 Task: Look for space in Korçë, Albania from 9th June, 2023 to 16th June, 2023 for 2 adults in price range Rs.8000 to Rs.16000. Place can be entire place with 2 bedrooms having 2 beds and 1 bathroom. Property type can be house, flat, hotel. Amenities needed are: heating. Booking option can be shelf check-in. Required host language is English.
Action: Mouse moved to (530, 111)
Screenshot: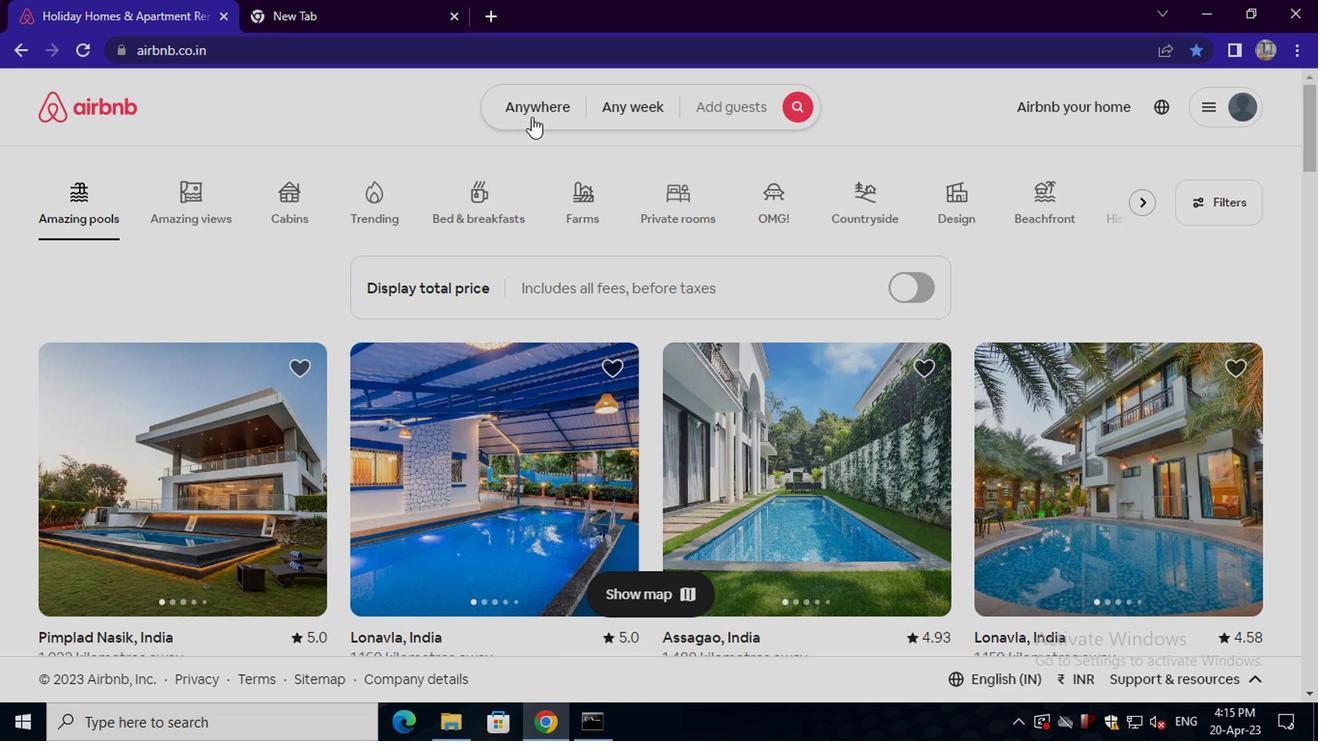 
Action: Mouse pressed left at (530, 111)
Screenshot: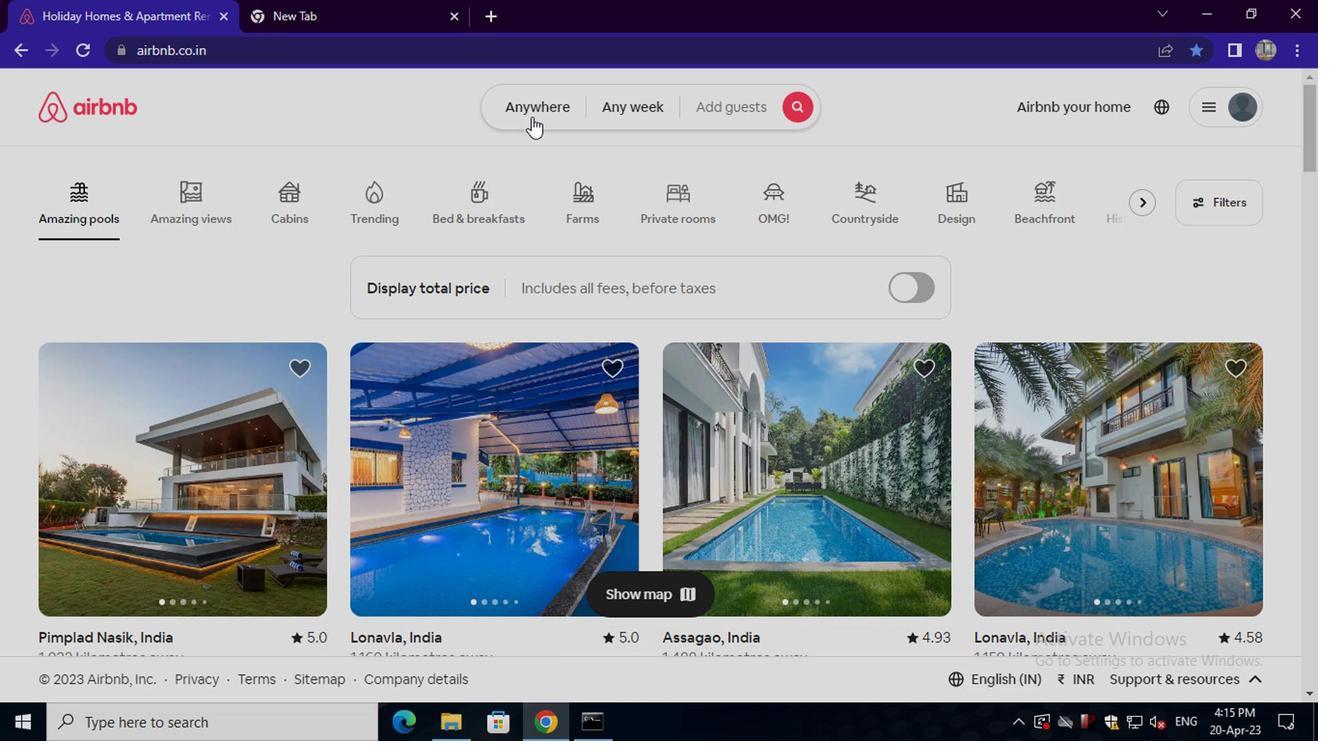 
Action: Mouse moved to (436, 180)
Screenshot: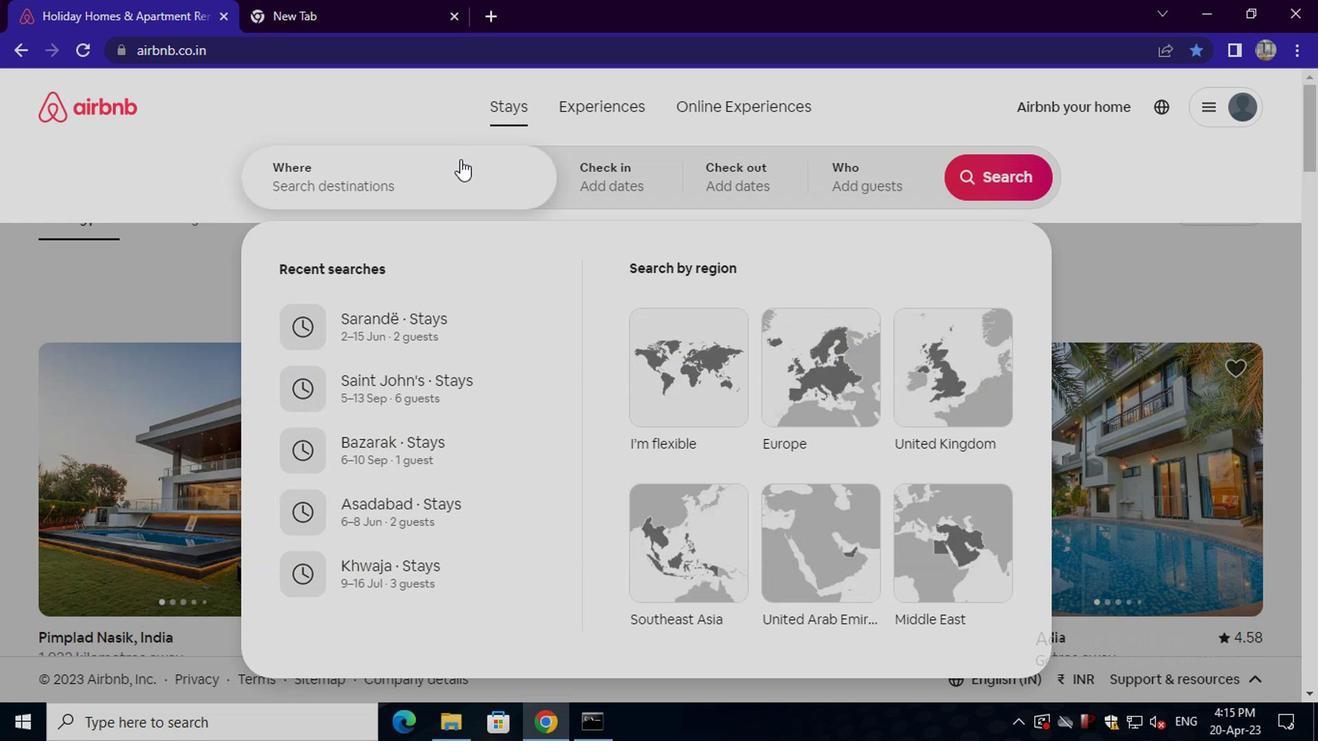 
Action: Mouse pressed left at (436, 180)
Screenshot: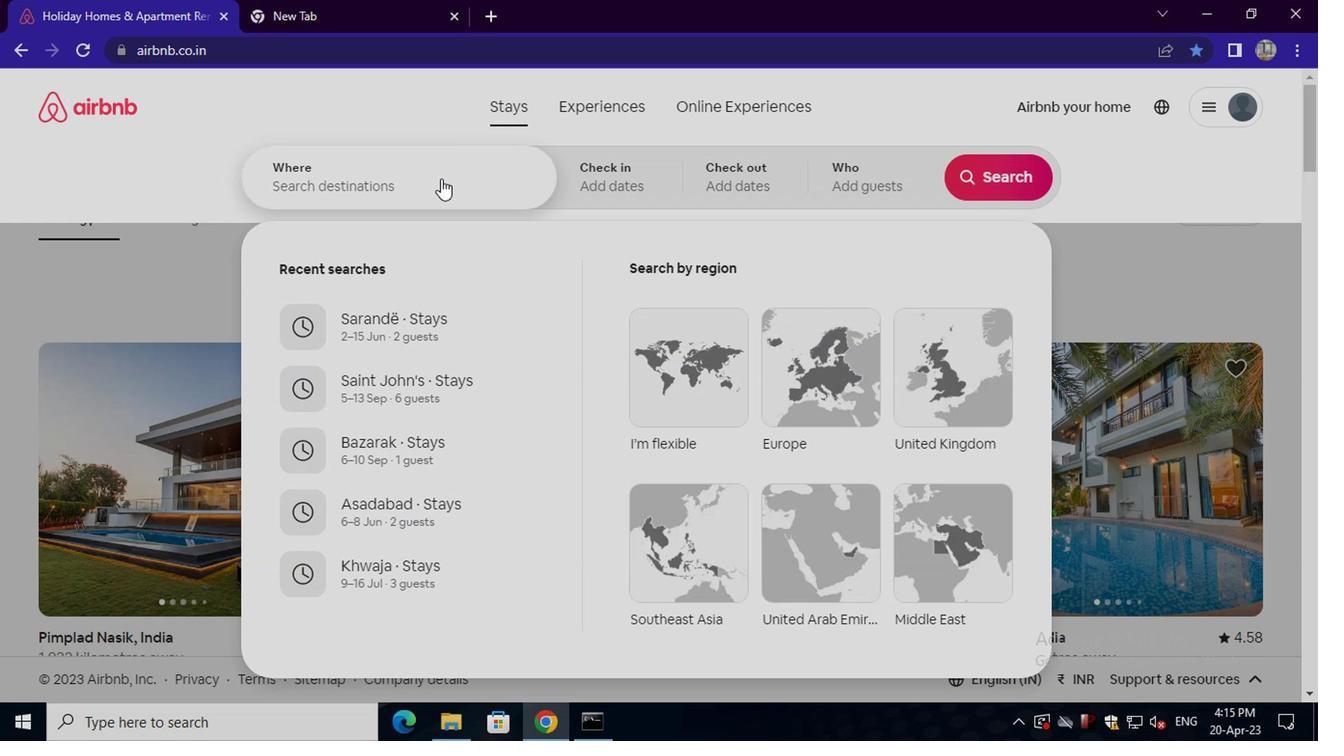 
Action: Key pressed korce
Screenshot: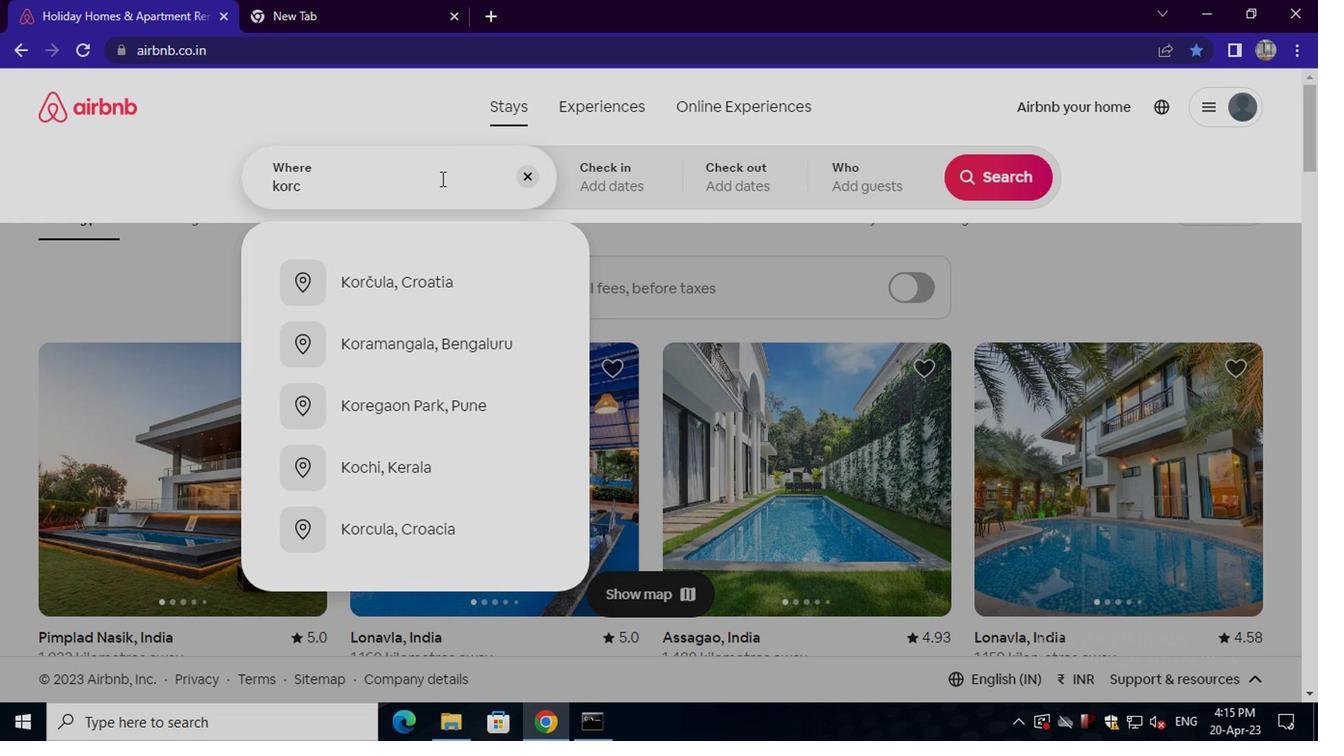 
Action: Mouse moved to (423, 338)
Screenshot: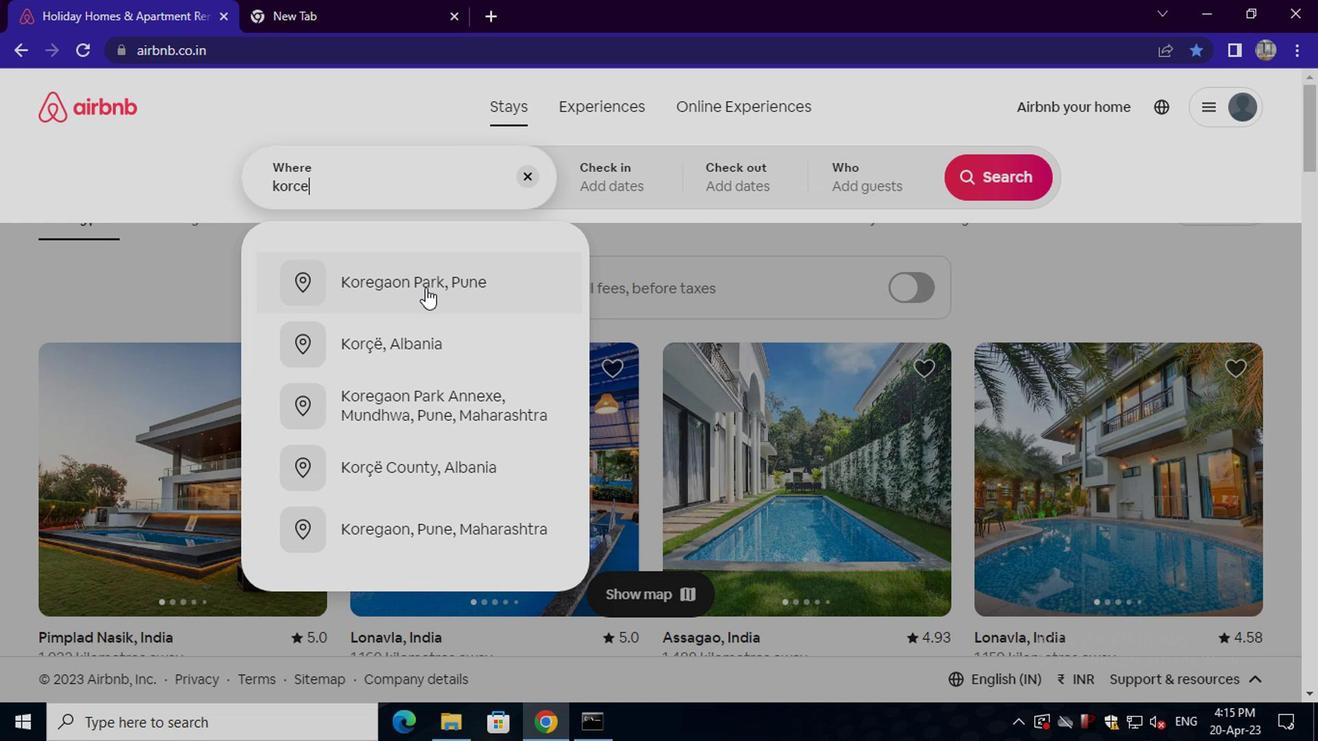 
Action: Mouse pressed left at (423, 338)
Screenshot: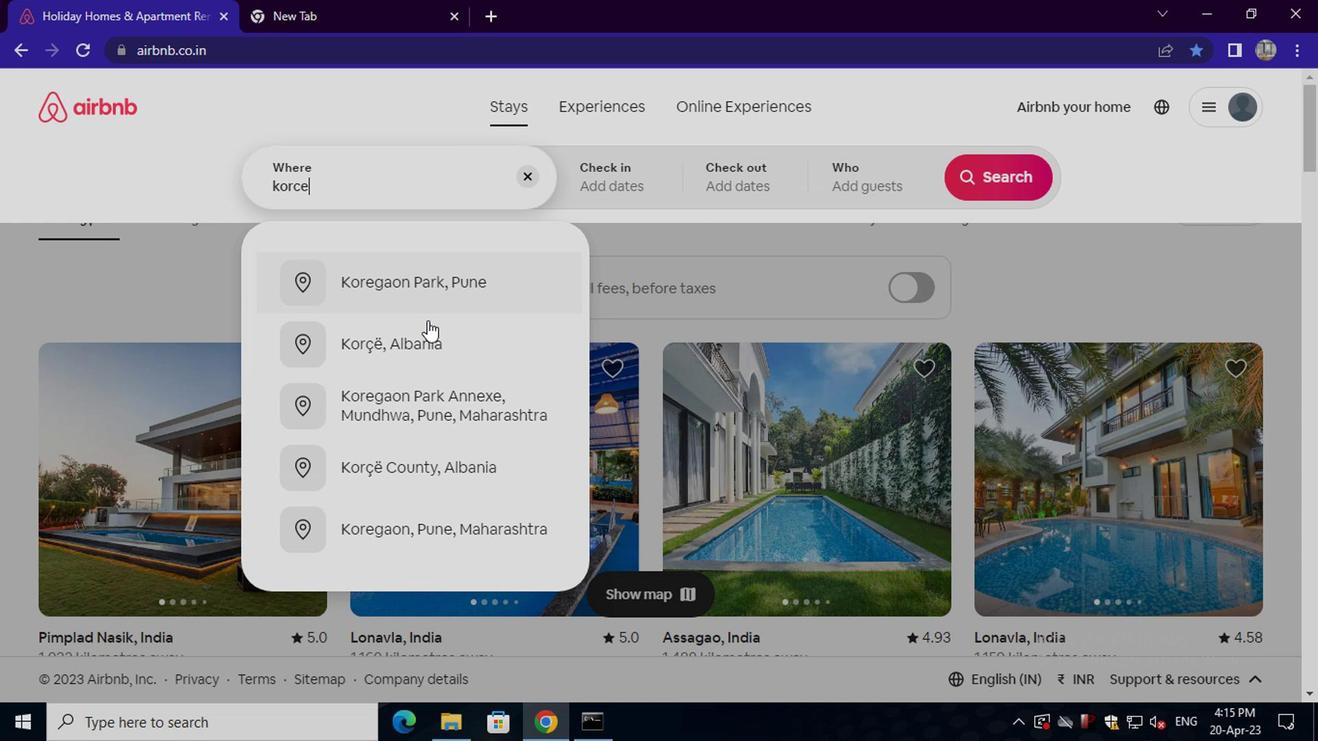 
Action: Mouse moved to (983, 332)
Screenshot: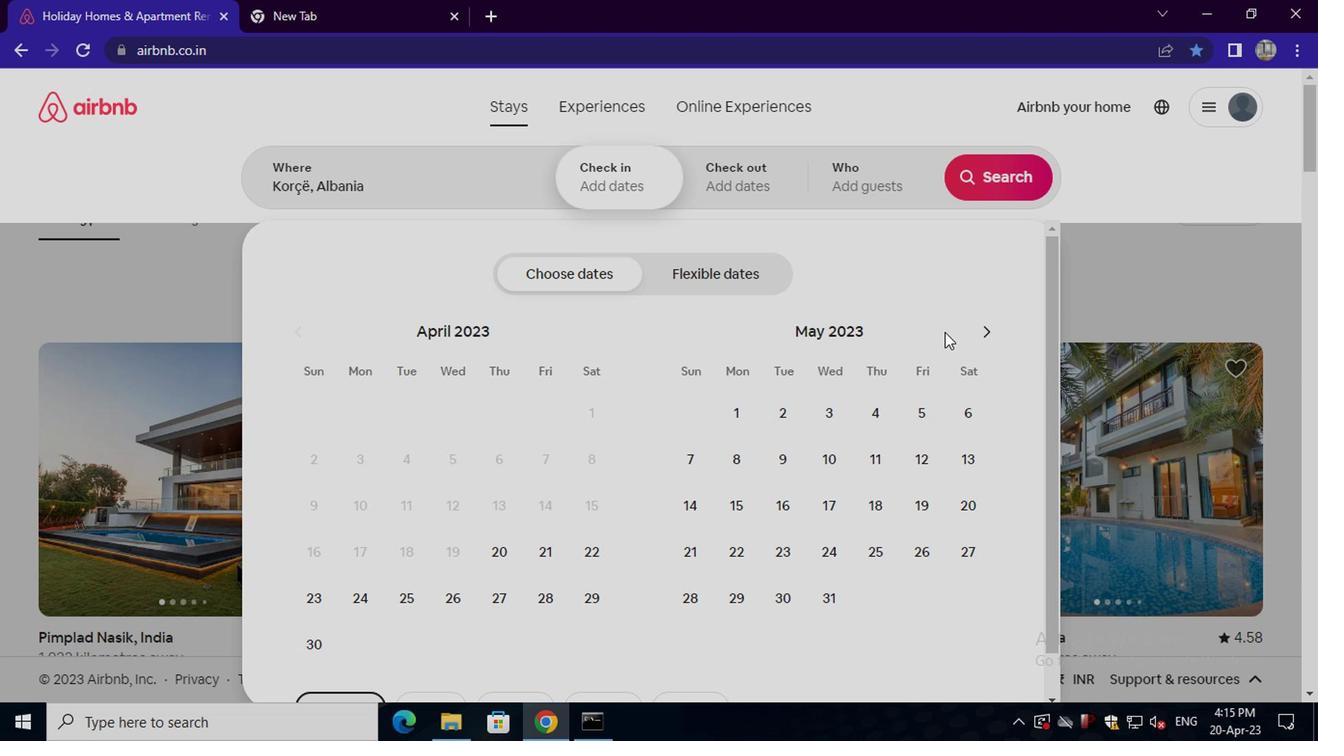
Action: Mouse pressed left at (983, 332)
Screenshot: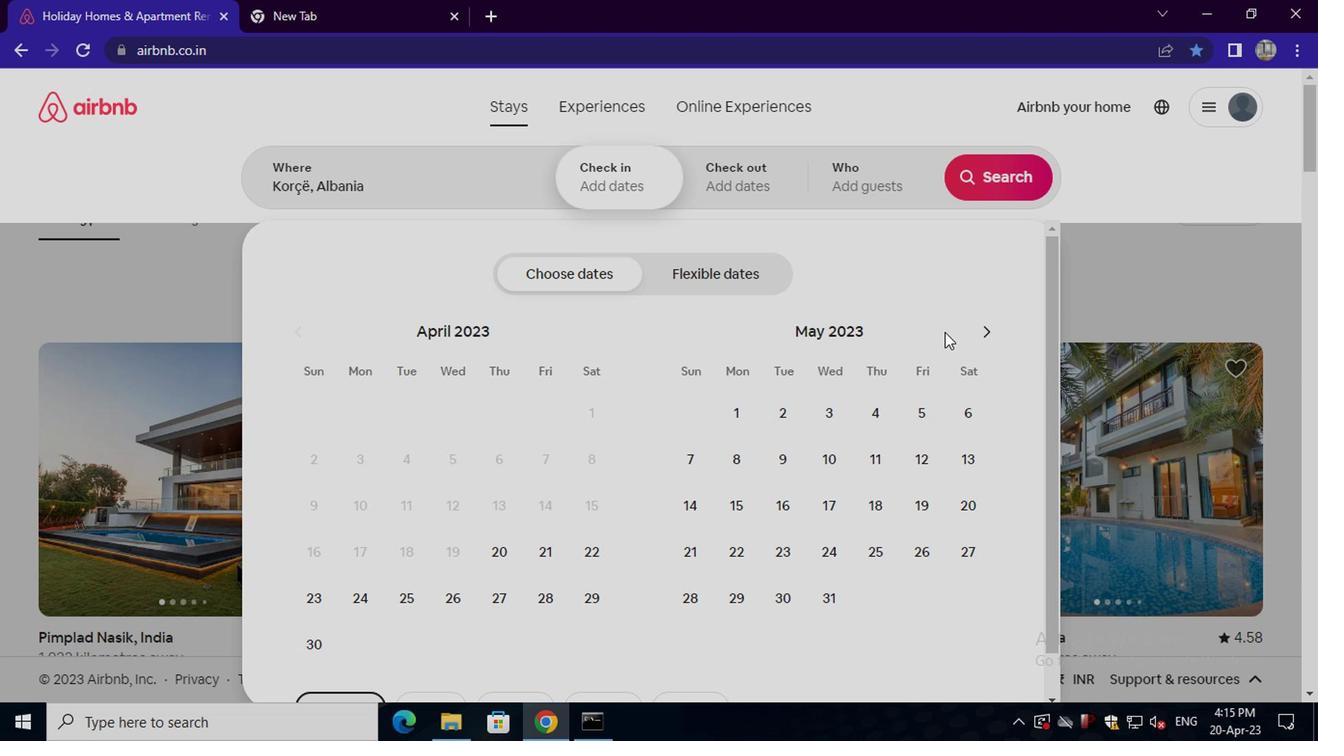 
Action: Mouse pressed left at (983, 332)
Screenshot: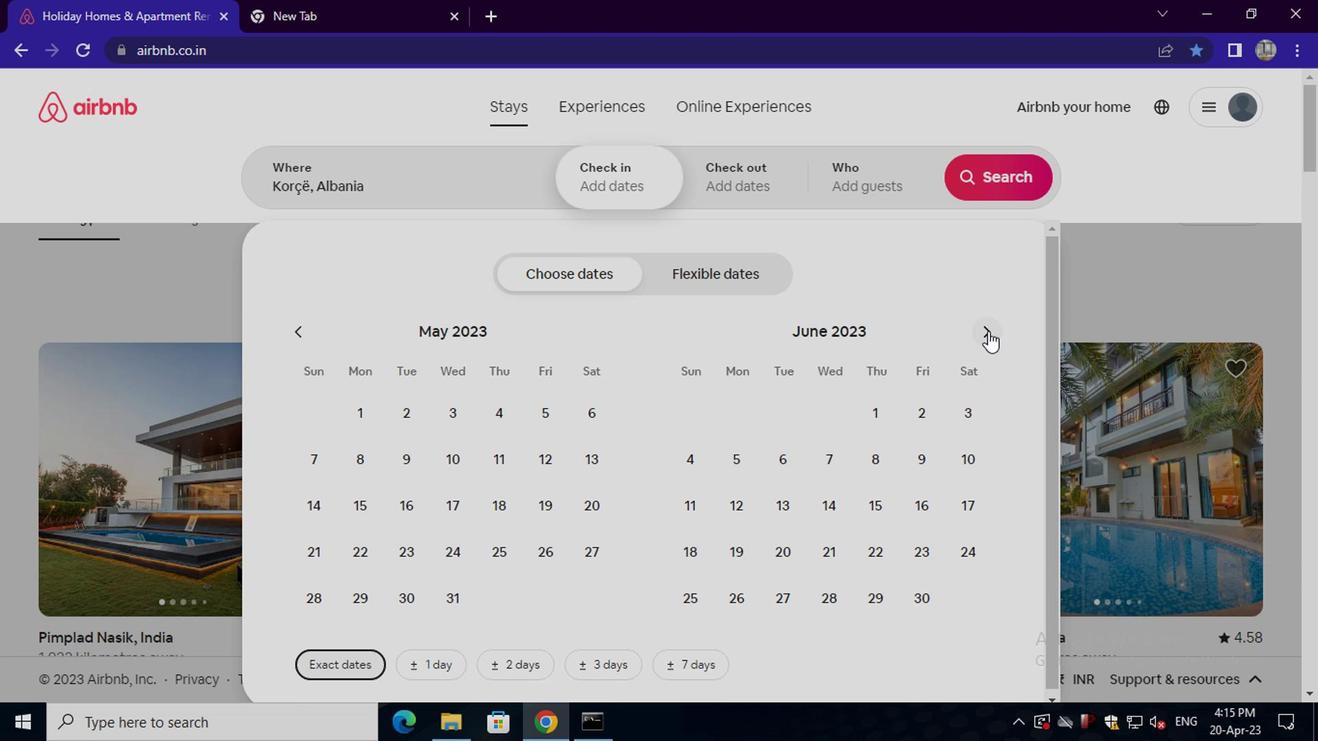 
Action: Mouse moved to (534, 459)
Screenshot: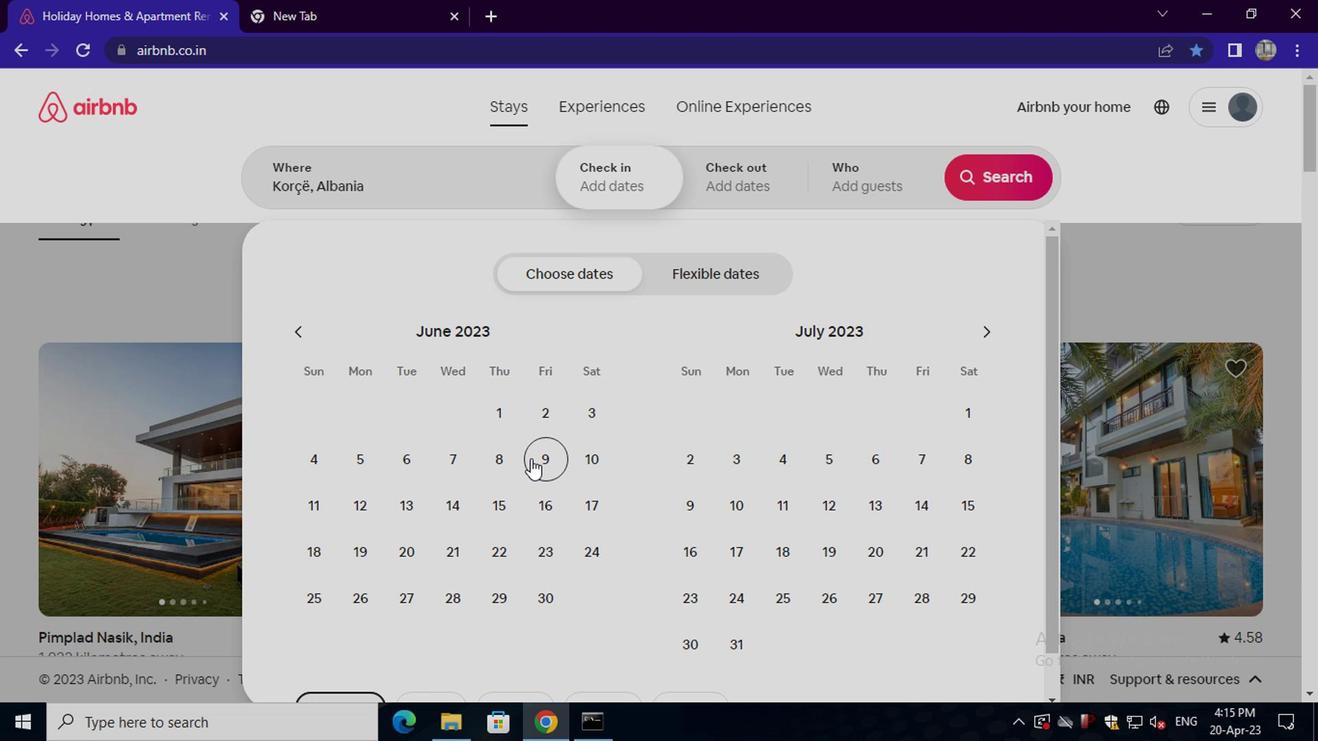 
Action: Mouse pressed left at (534, 459)
Screenshot: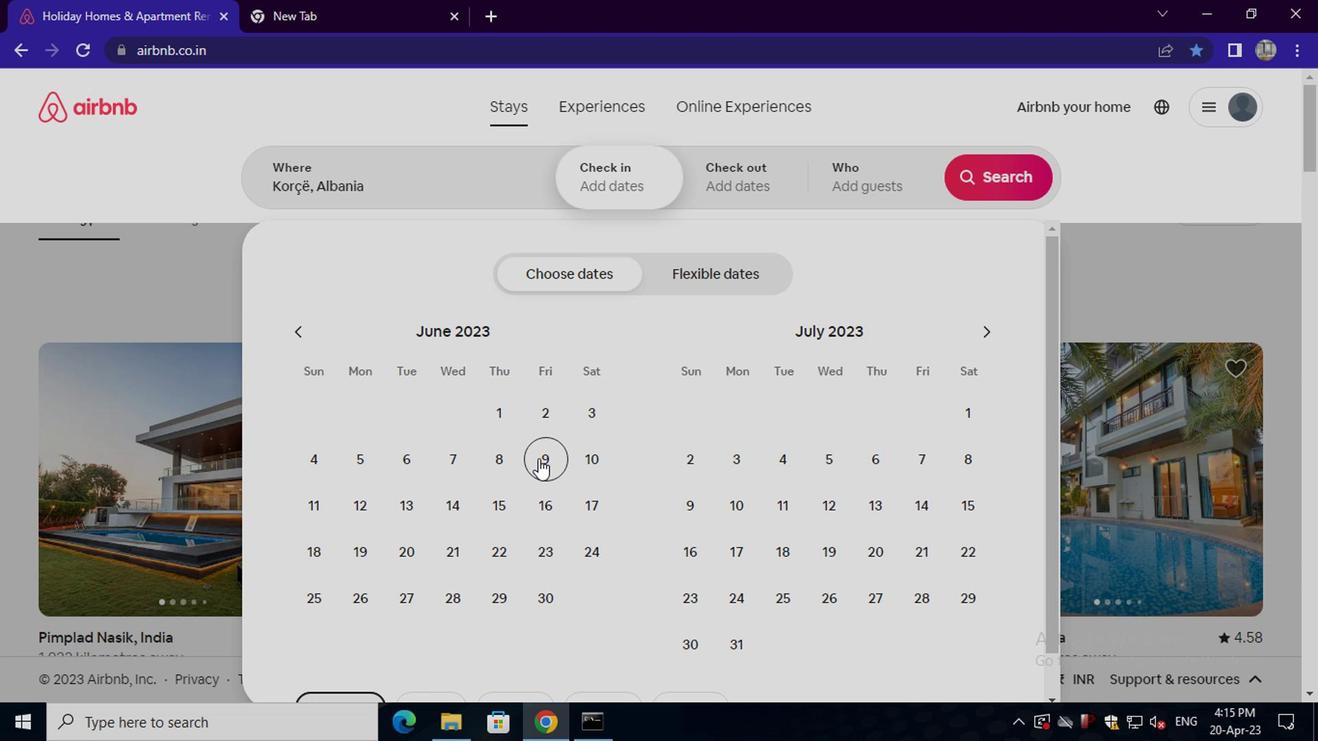
Action: Mouse moved to (532, 506)
Screenshot: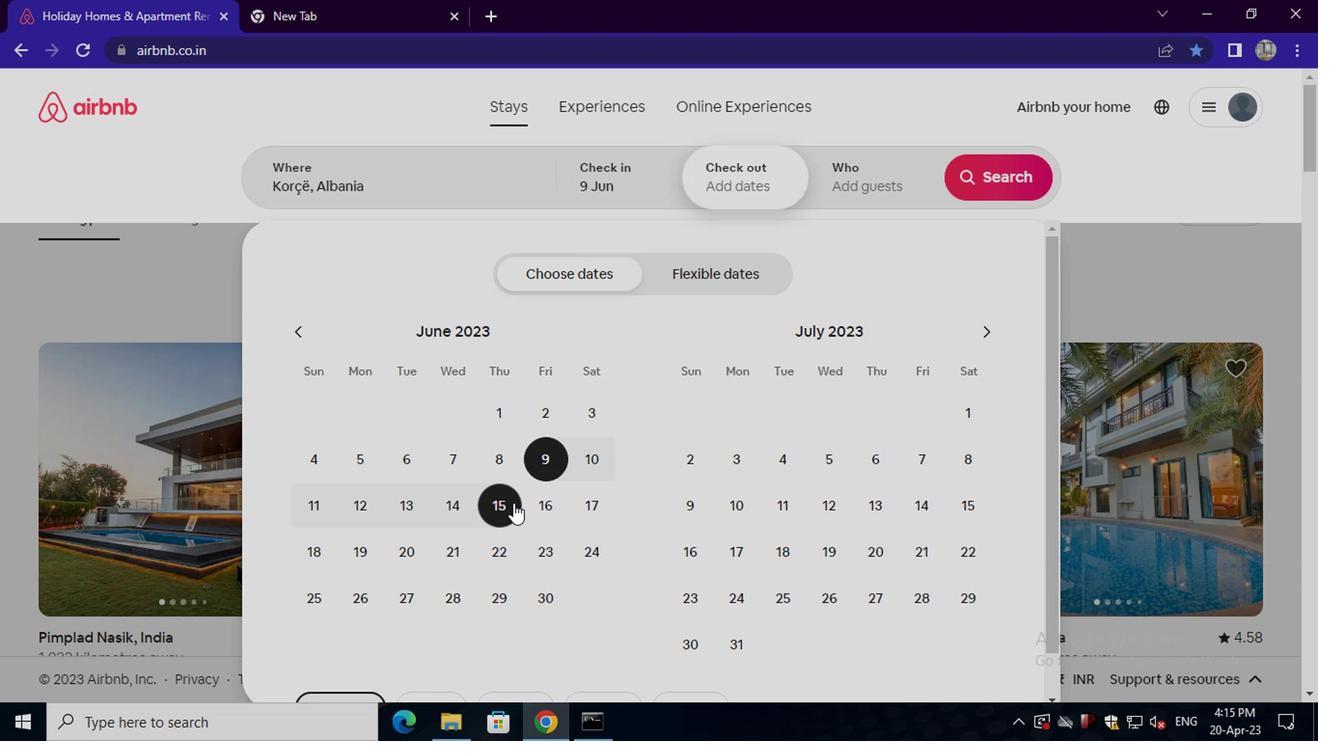 
Action: Mouse pressed left at (532, 506)
Screenshot: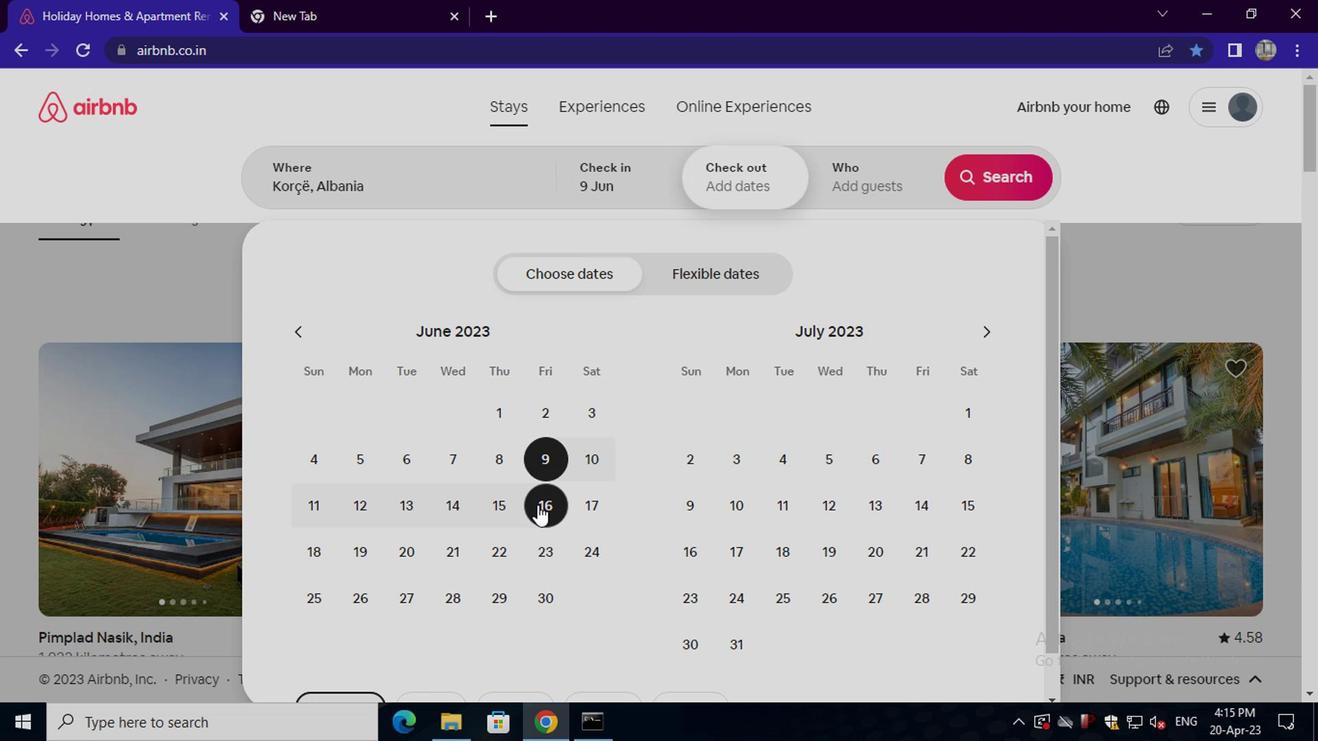 
Action: Mouse moved to (887, 179)
Screenshot: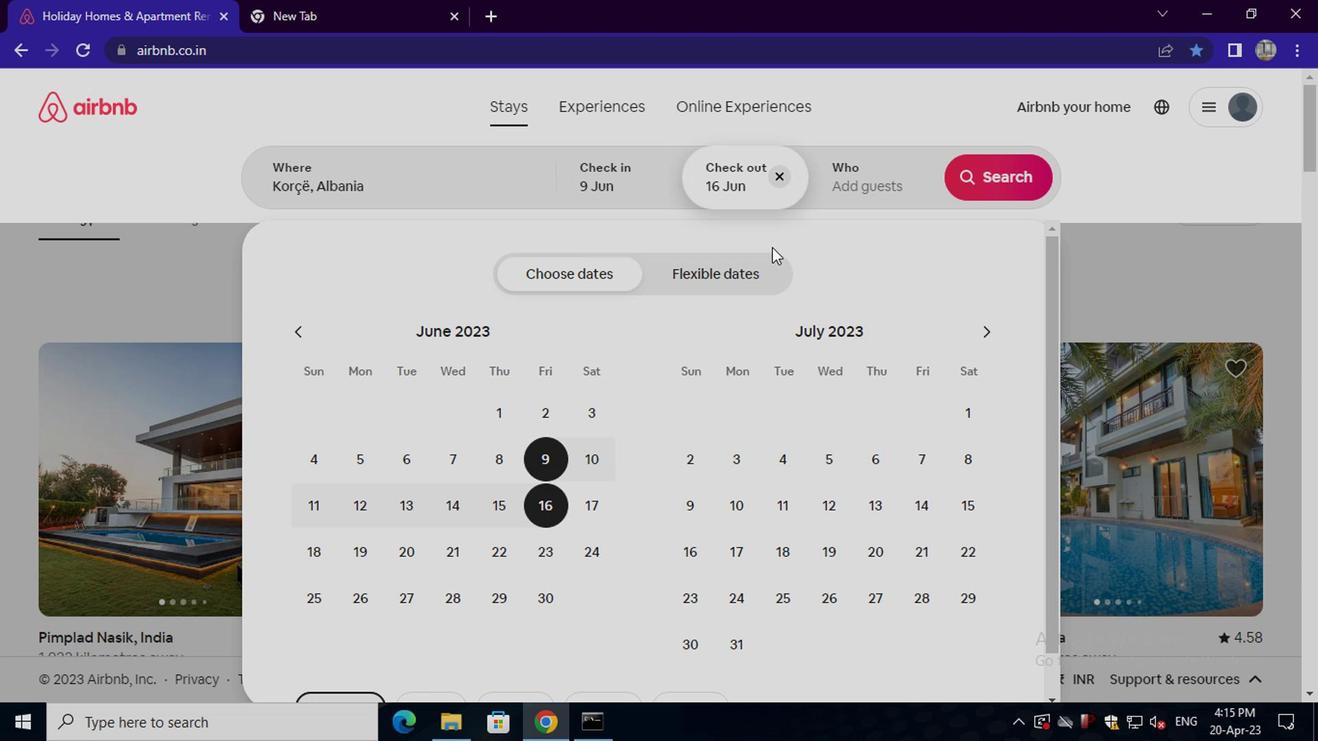 
Action: Mouse pressed left at (887, 179)
Screenshot: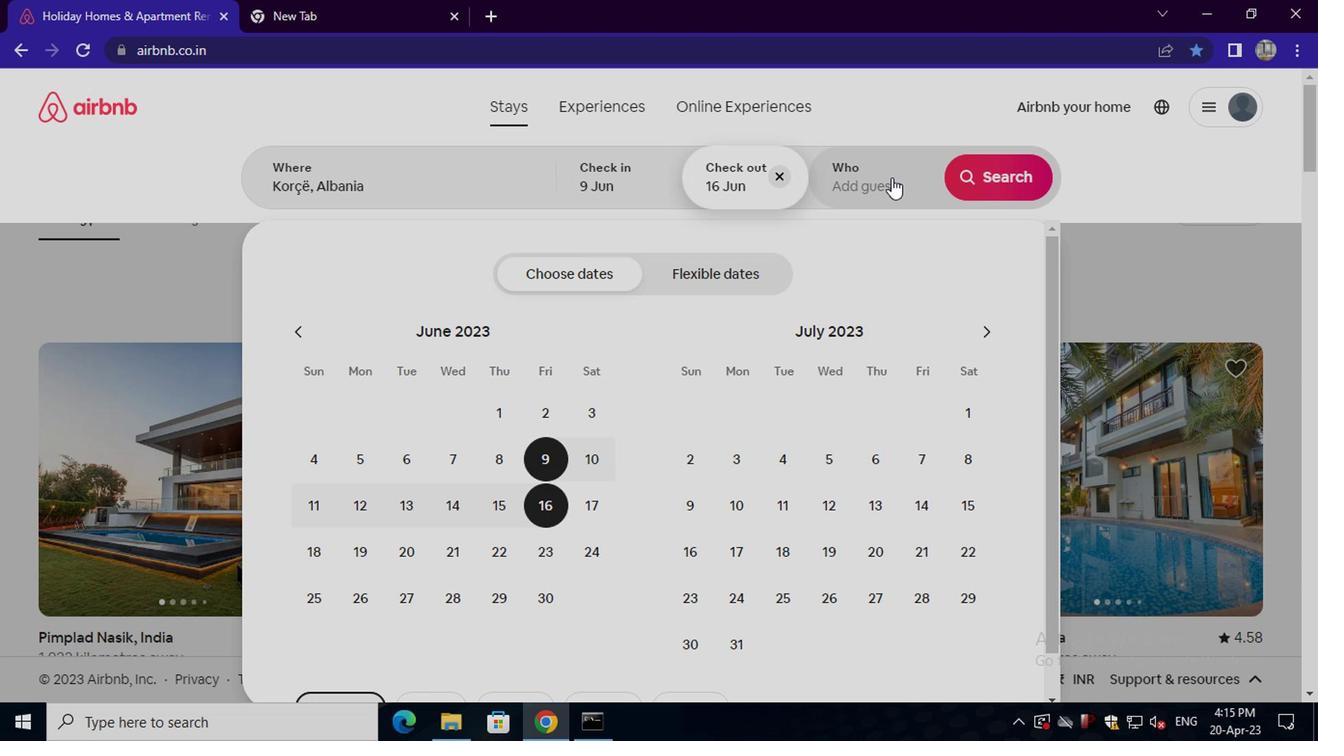
Action: Mouse moved to (1008, 283)
Screenshot: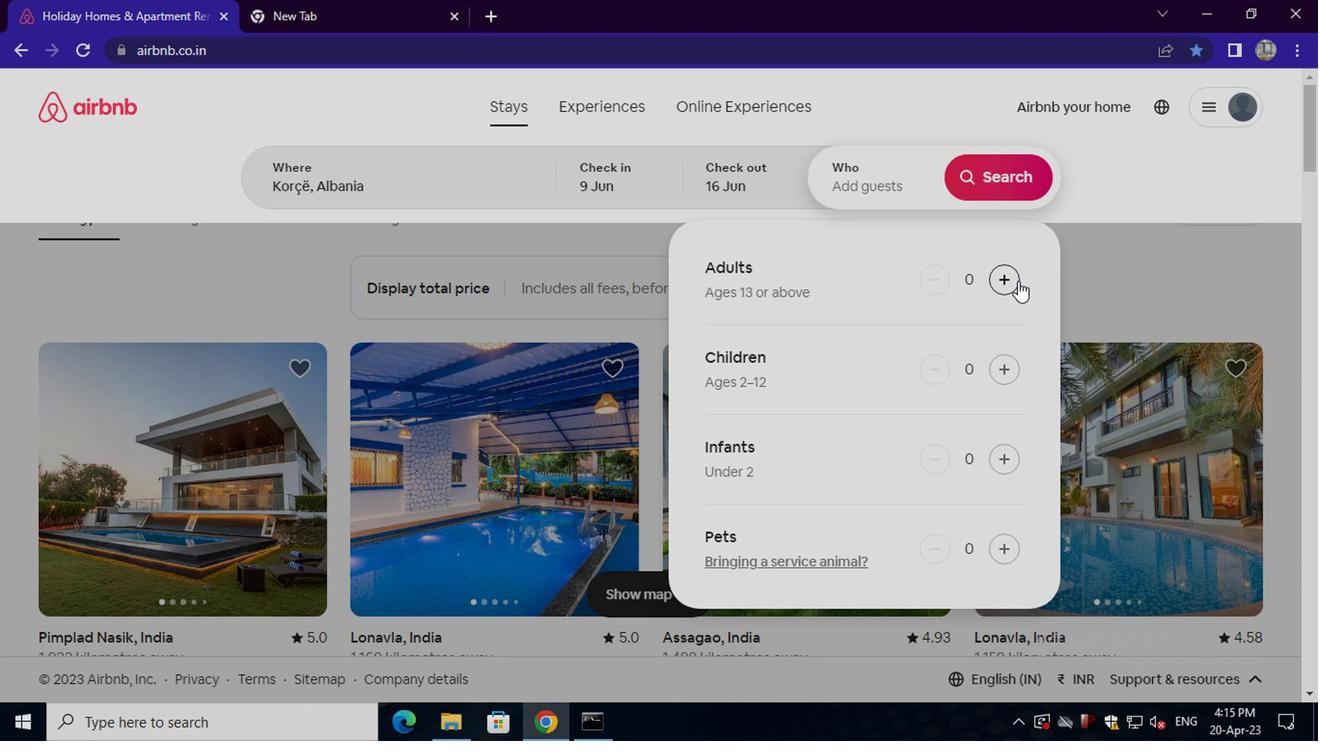 
Action: Mouse pressed left at (1008, 283)
Screenshot: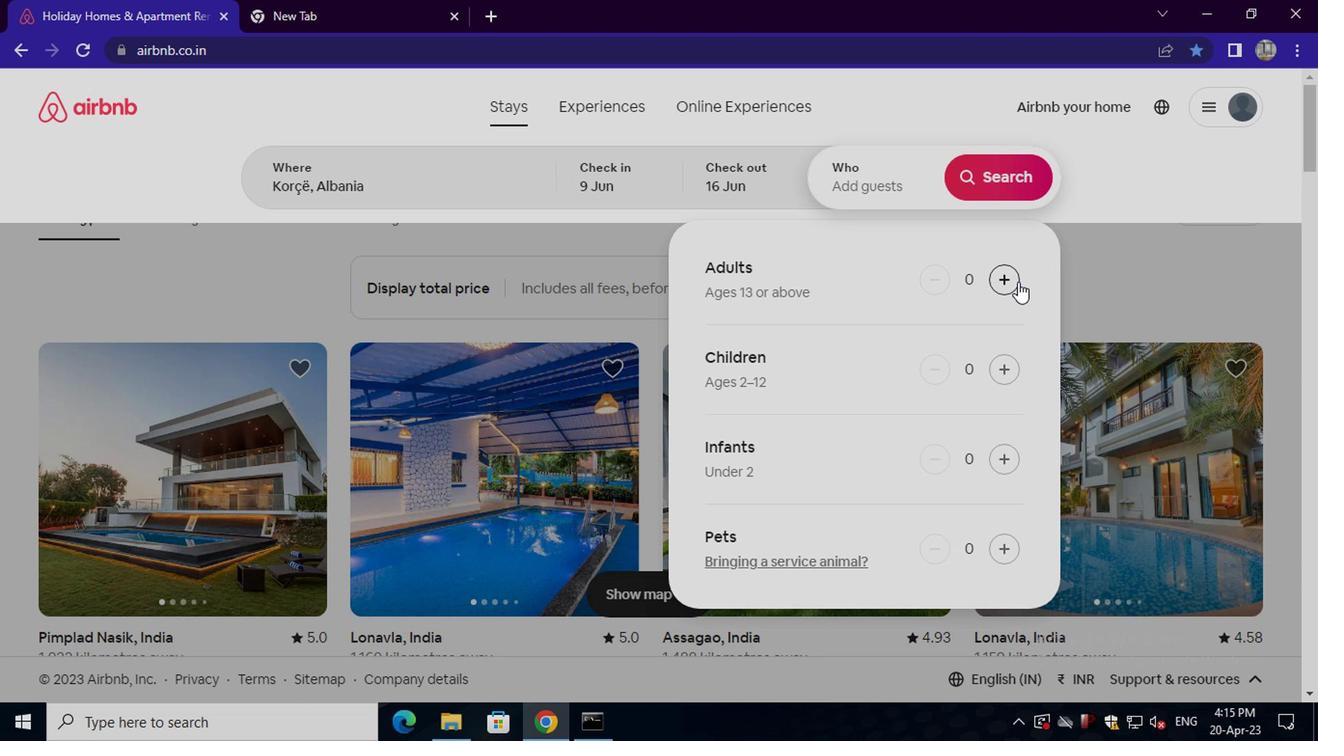 
Action: Mouse pressed left at (1008, 283)
Screenshot: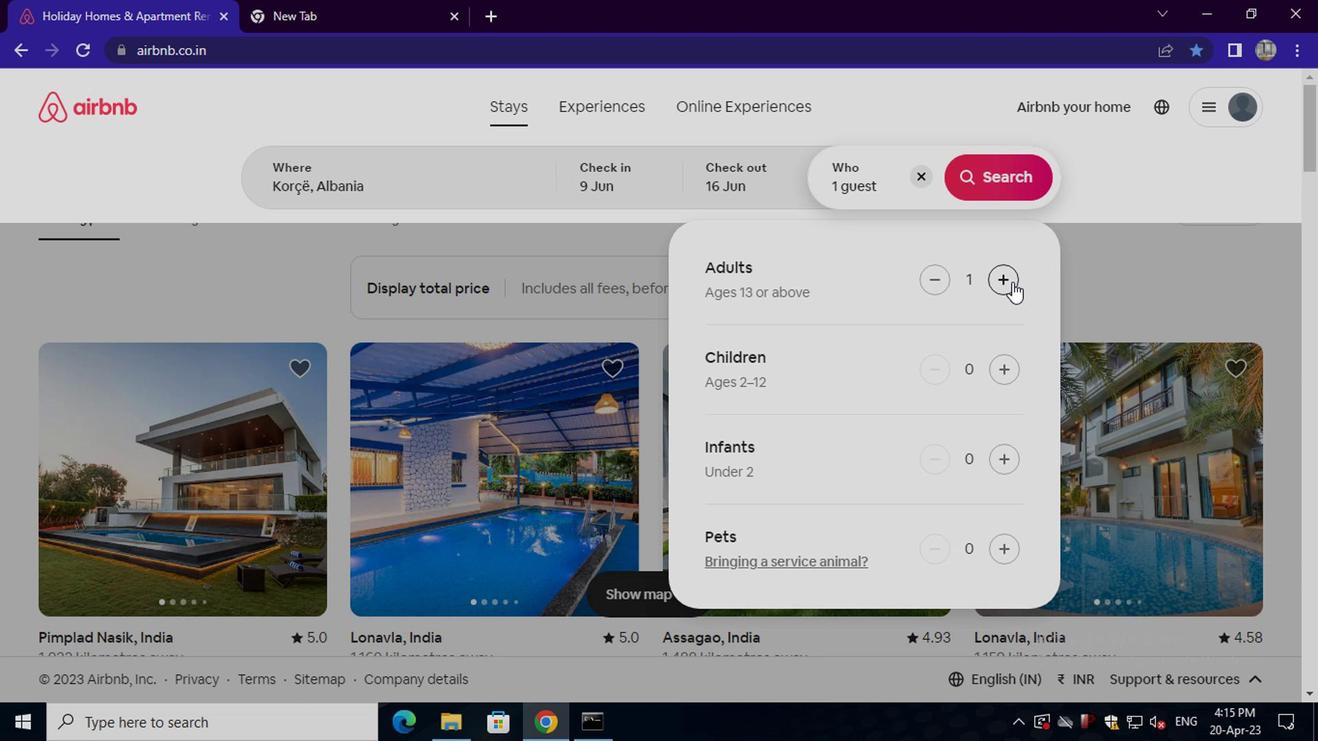 
Action: Mouse moved to (1017, 184)
Screenshot: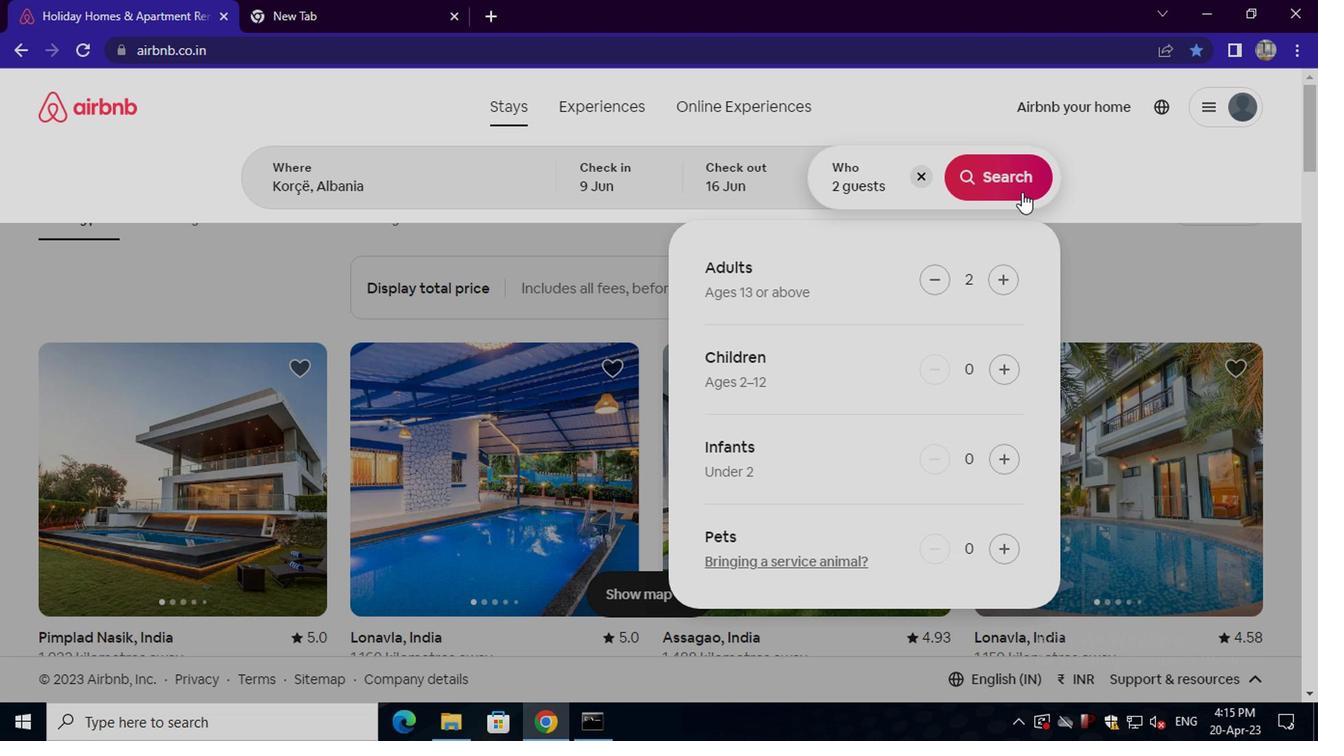 
Action: Mouse pressed left at (1017, 184)
Screenshot: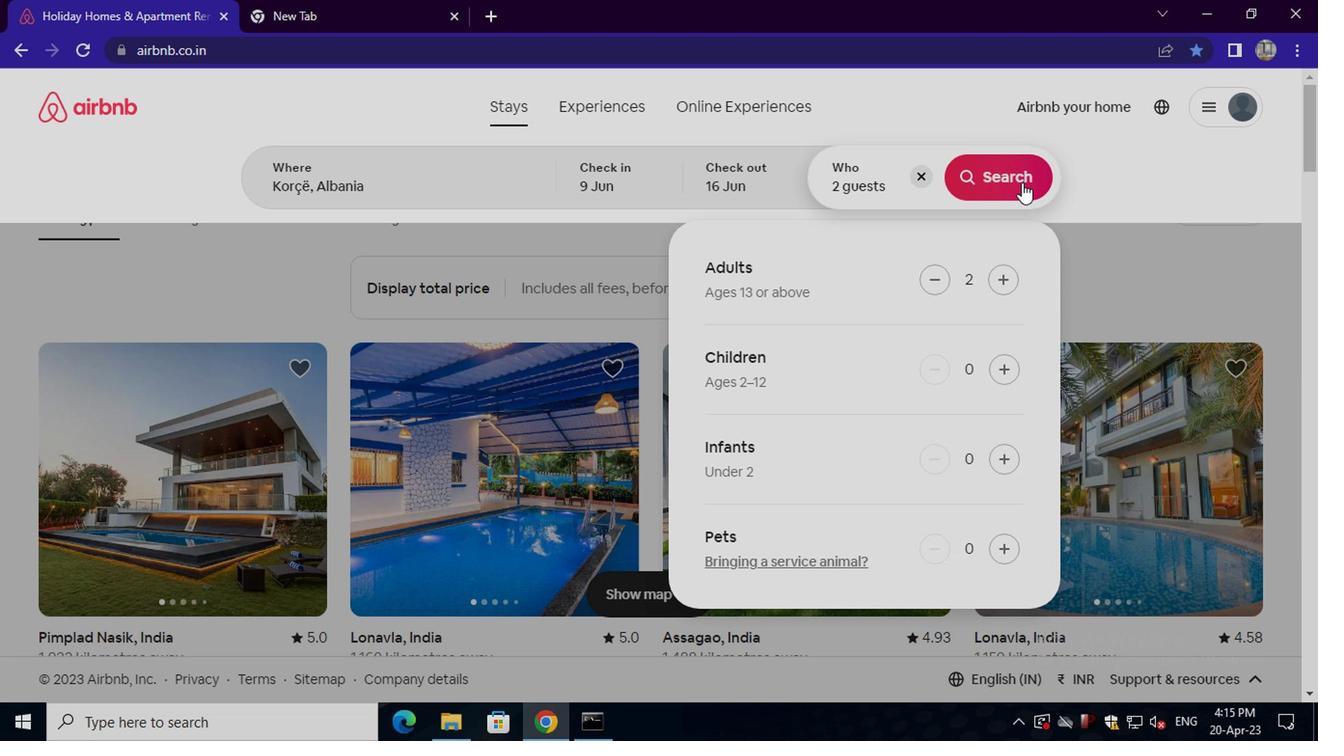 
Action: Mouse moved to (1225, 188)
Screenshot: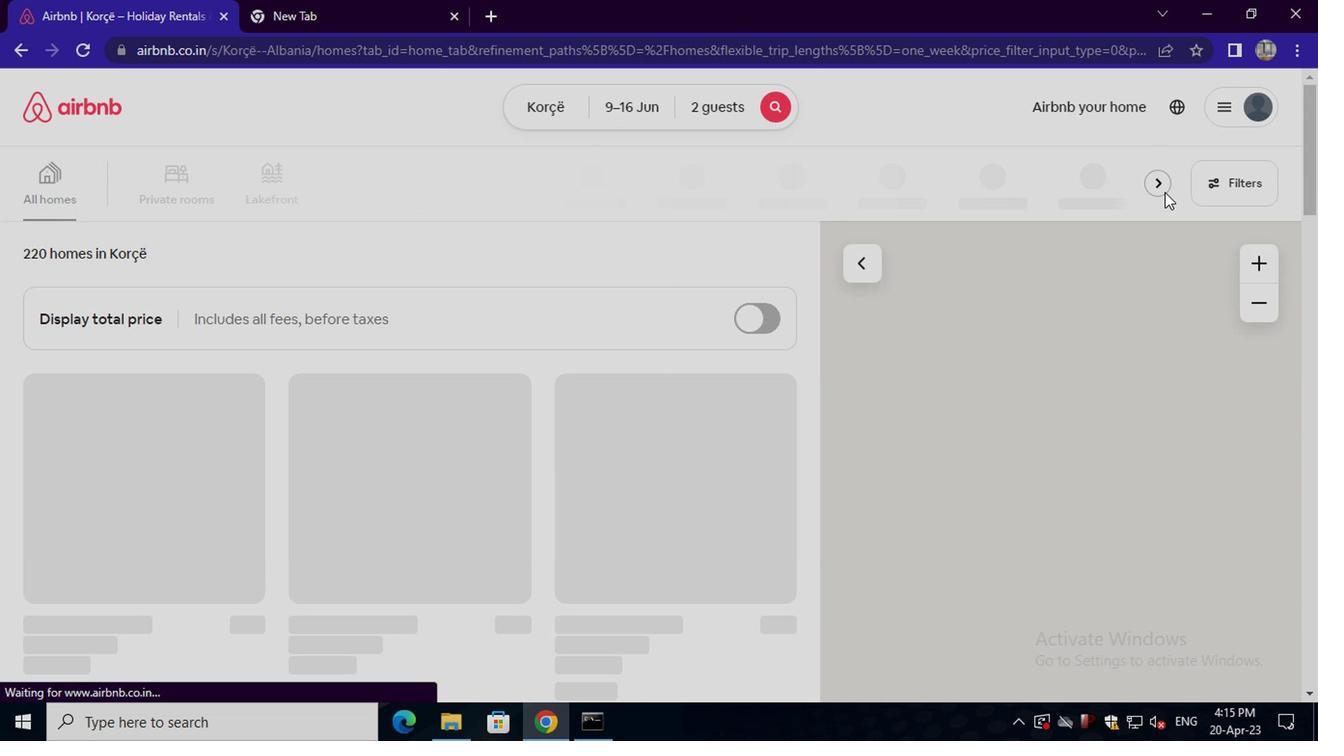 
Action: Mouse pressed left at (1225, 188)
Screenshot: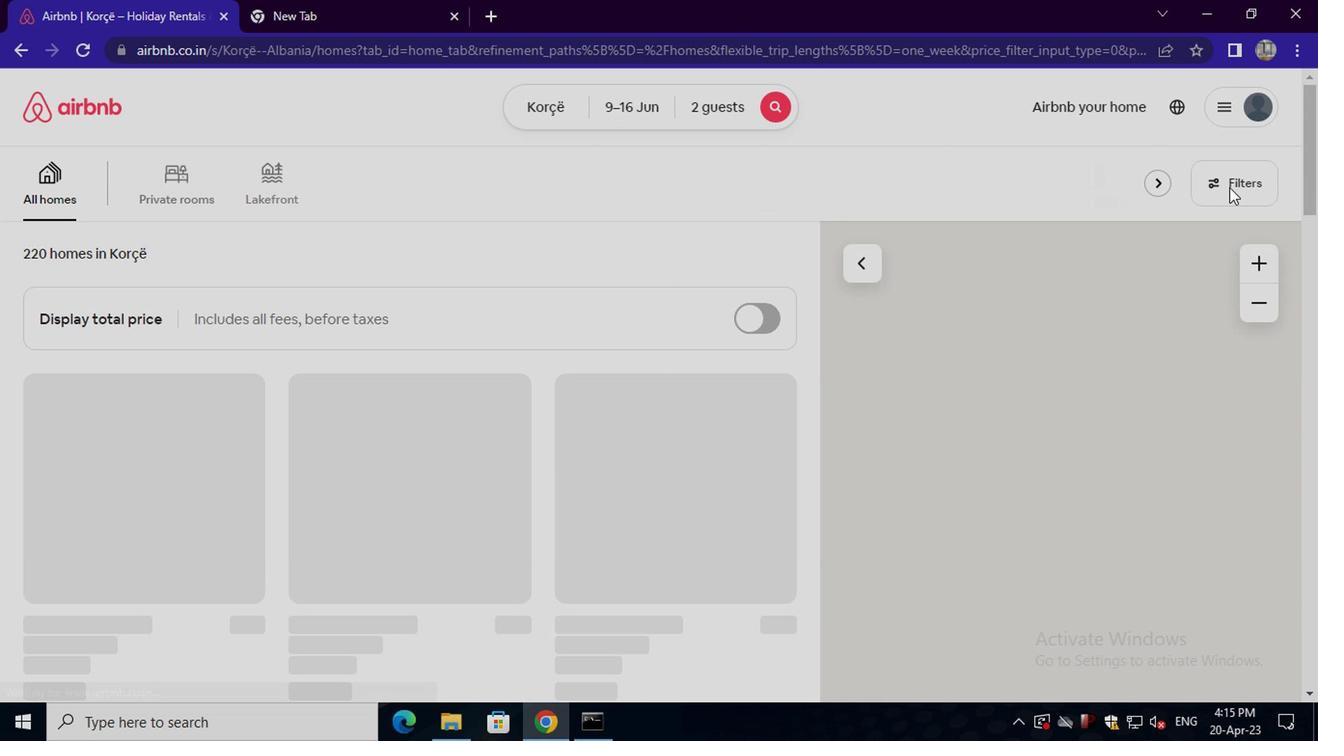 
Action: Mouse moved to (435, 429)
Screenshot: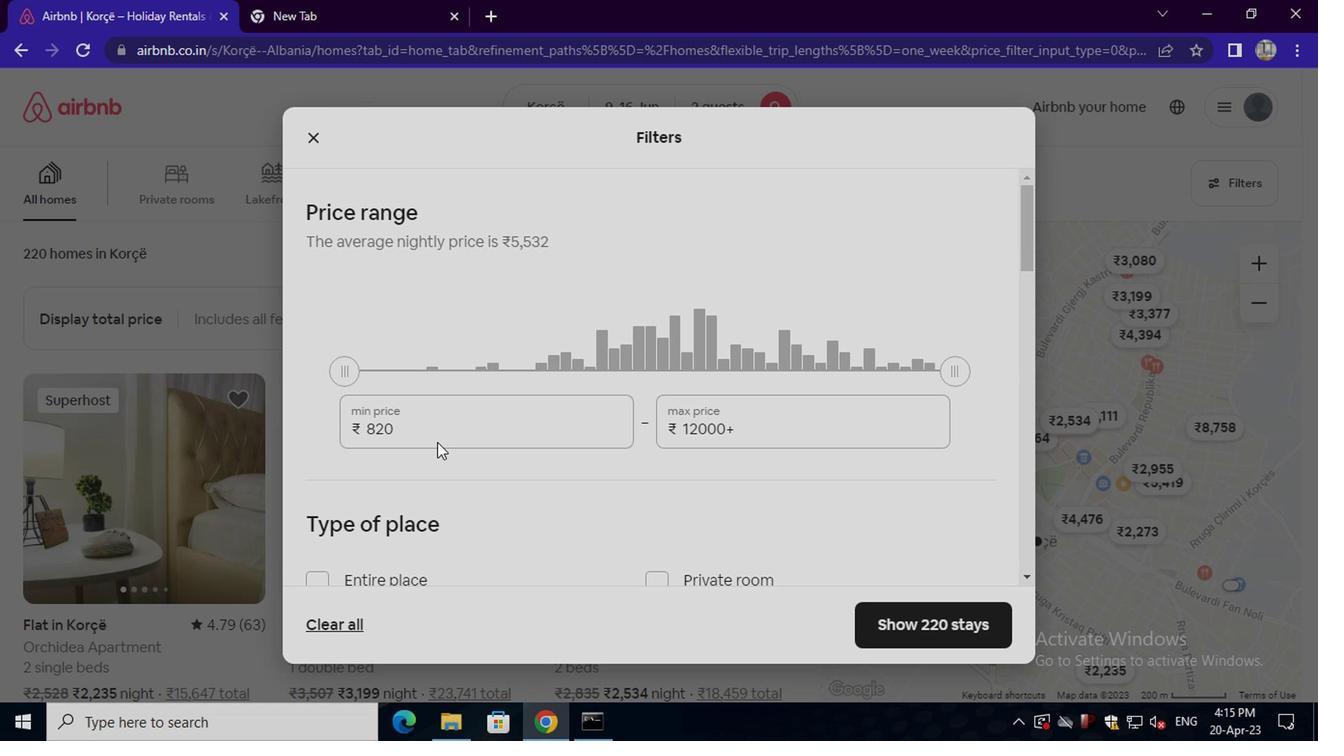 
Action: Mouse pressed left at (435, 429)
Screenshot: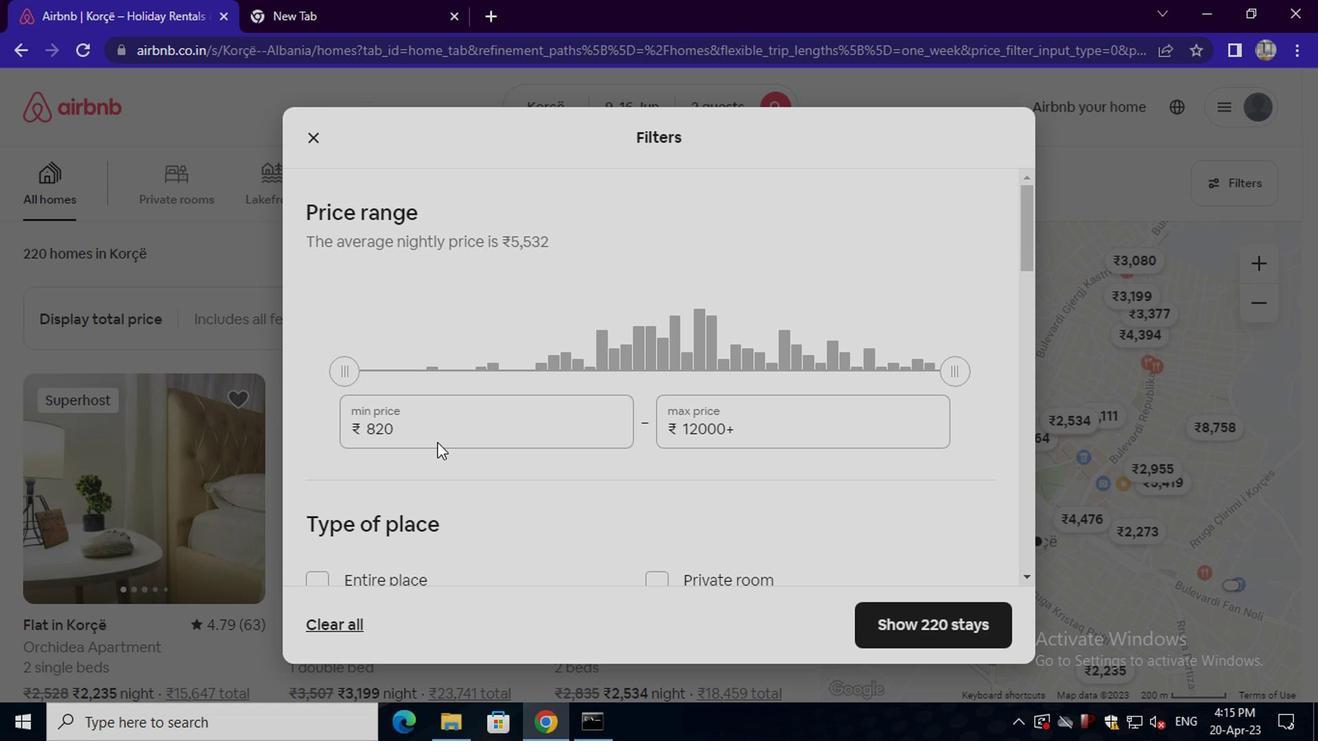 
Action: Key pressed <Key.backspace><Key.backspace><Key.backspace><Key.backspace>
Screenshot: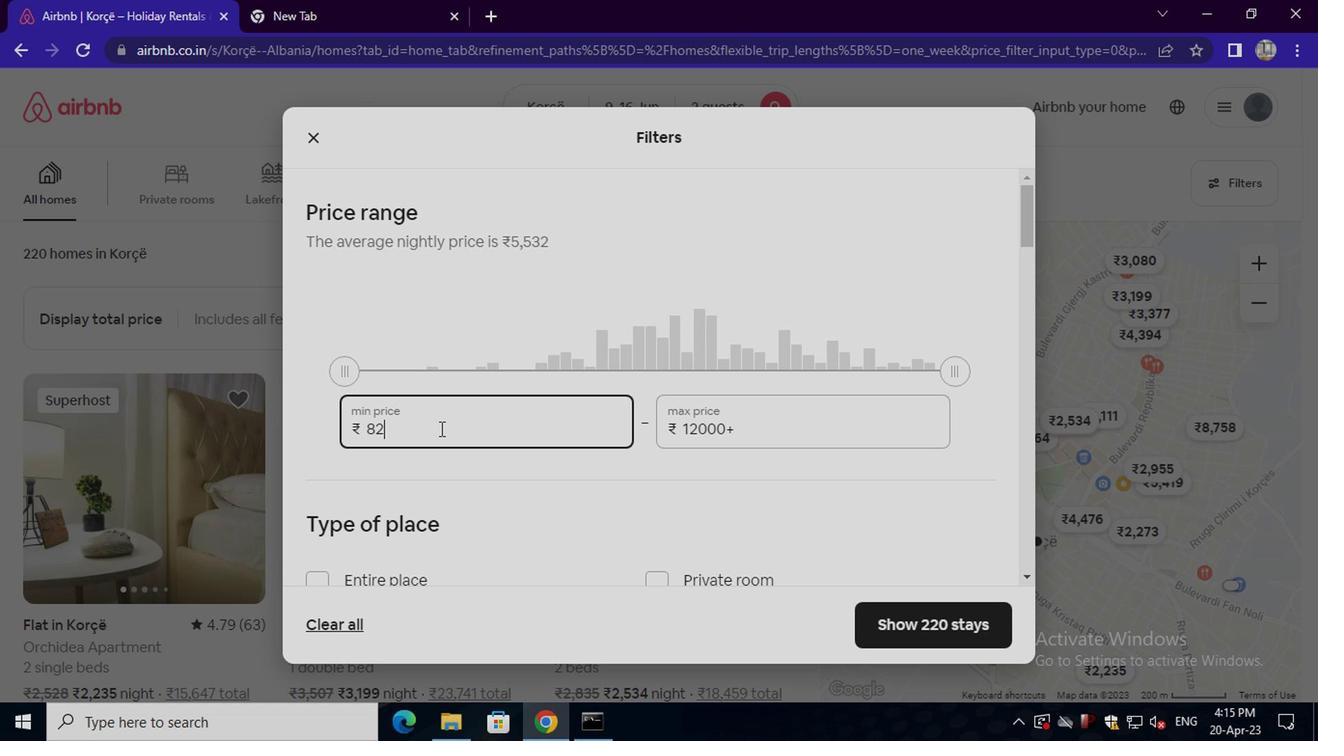 
Action: Mouse moved to (436, 429)
Screenshot: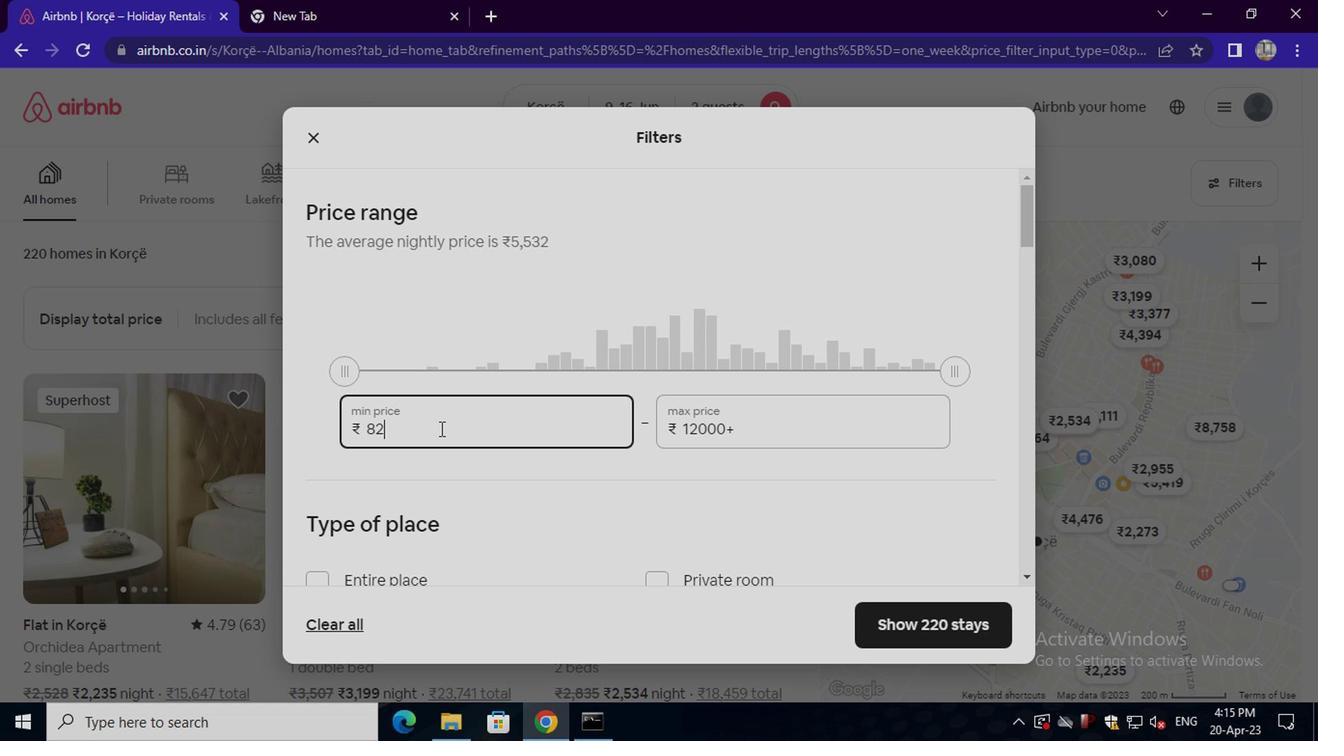 
Action: Key pressed <Key.backspace><Key.backspace><Key.backspace><Key.backspace><Key.backspace><Key.backspace><Key.backspace>8000
Screenshot: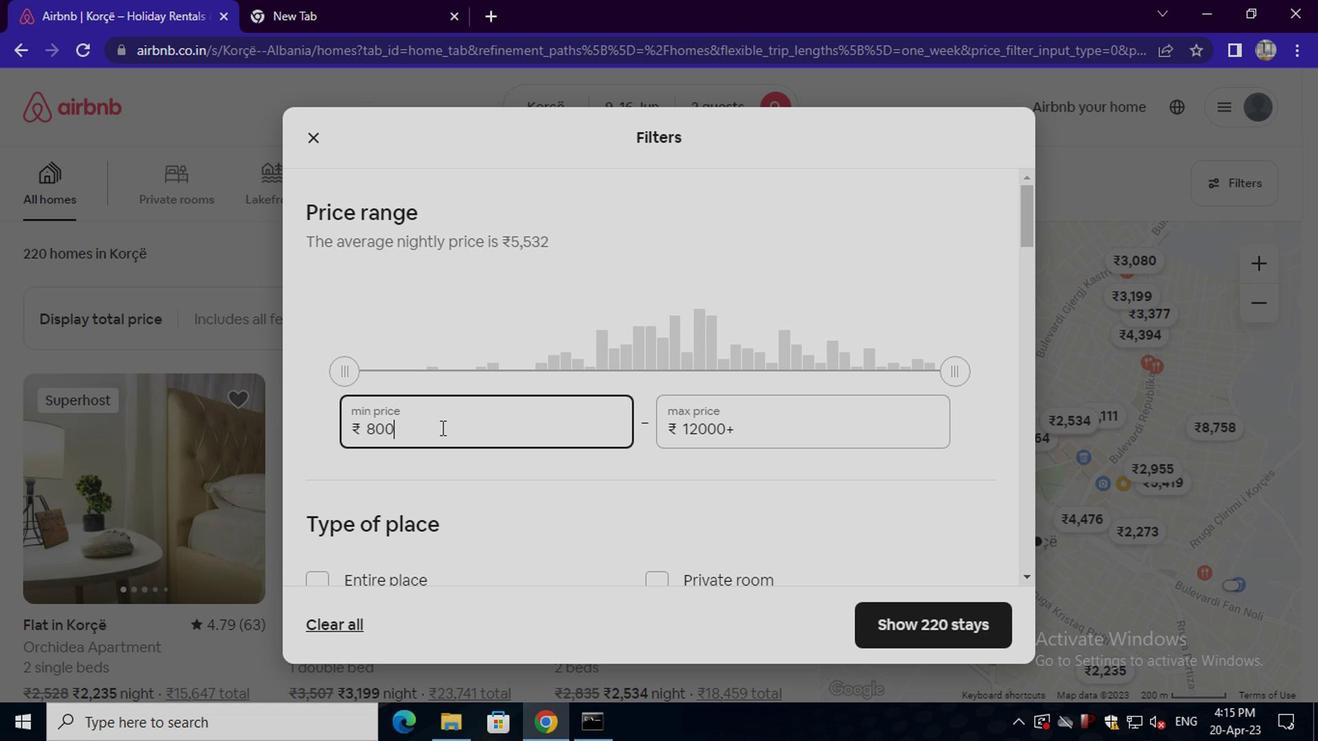 
Action: Mouse moved to (744, 431)
Screenshot: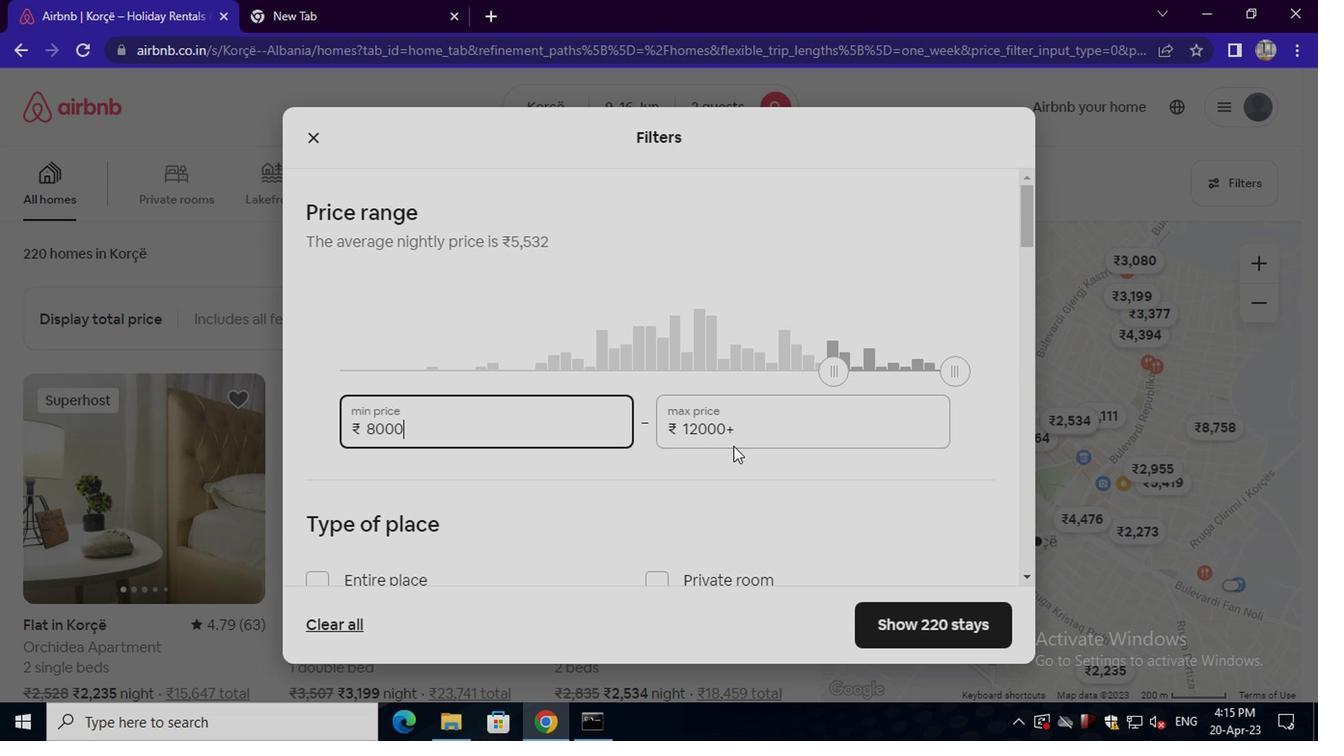 
Action: Mouse pressed left at (744, 431)
Screenshot: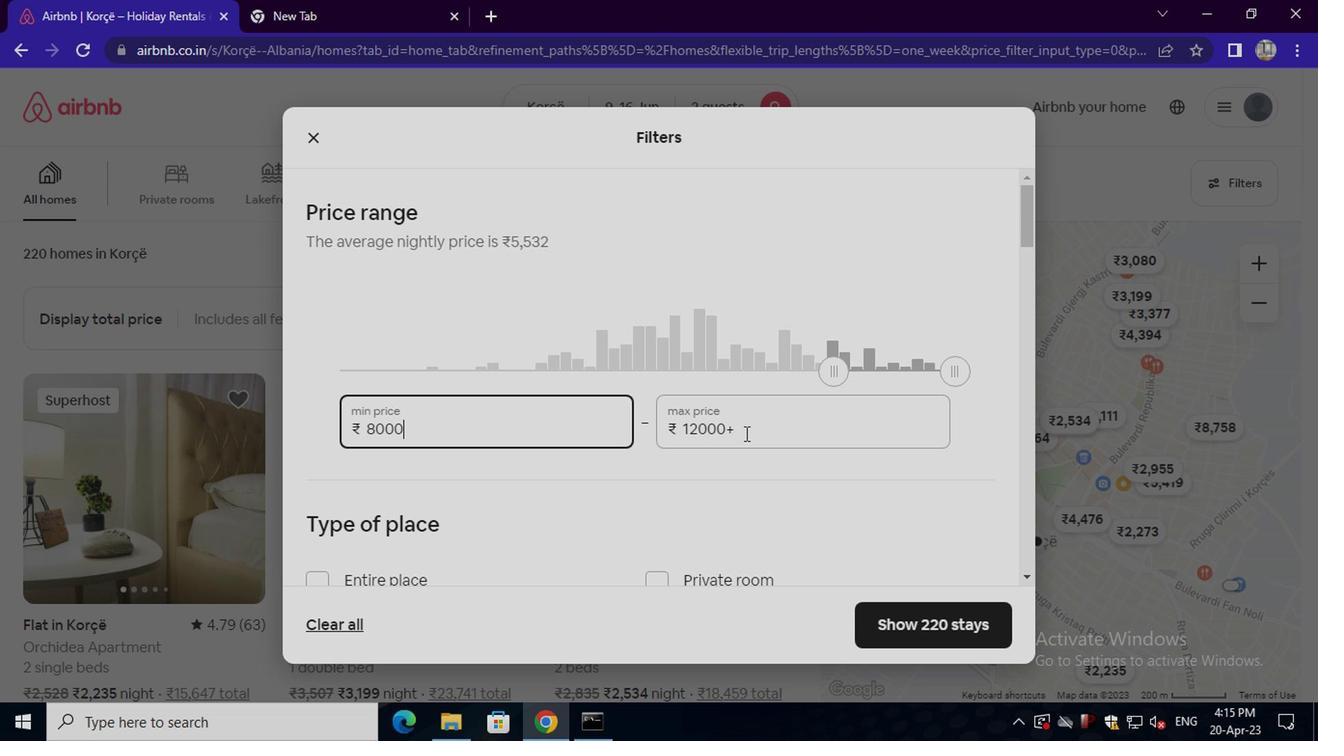 
Action: Key pressed <Key.backspace><Key.backspace><Key.backspace><Key.backspace><Key.backspace><Key.backspace><Key.backspace><Key.backspace><Key.backspace><Key.backspace><Key.backspace><Key.backspace><Key.backspace><Key.backspace><Key.backspace><Key.backspace>16000
Screenshot: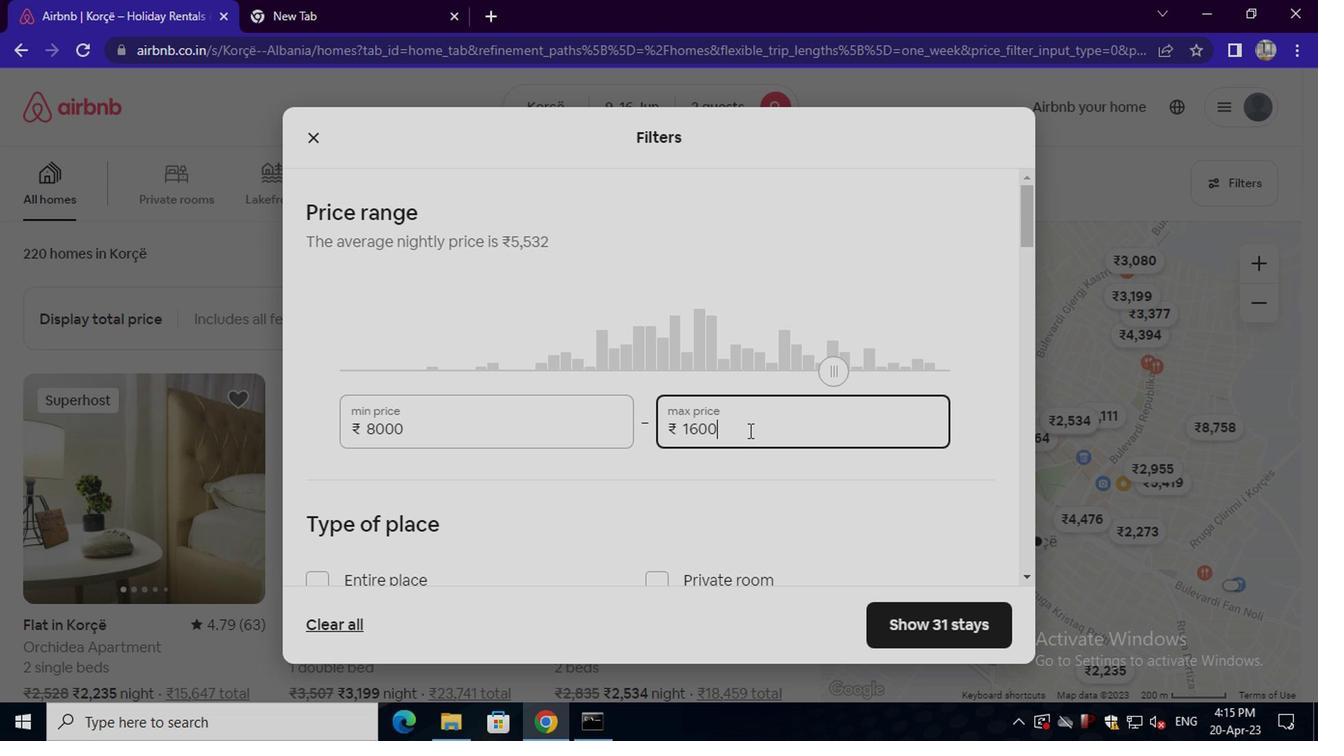 
Action: Mouse scrolled (744, 430) with delta (0, -1)
Screenshot: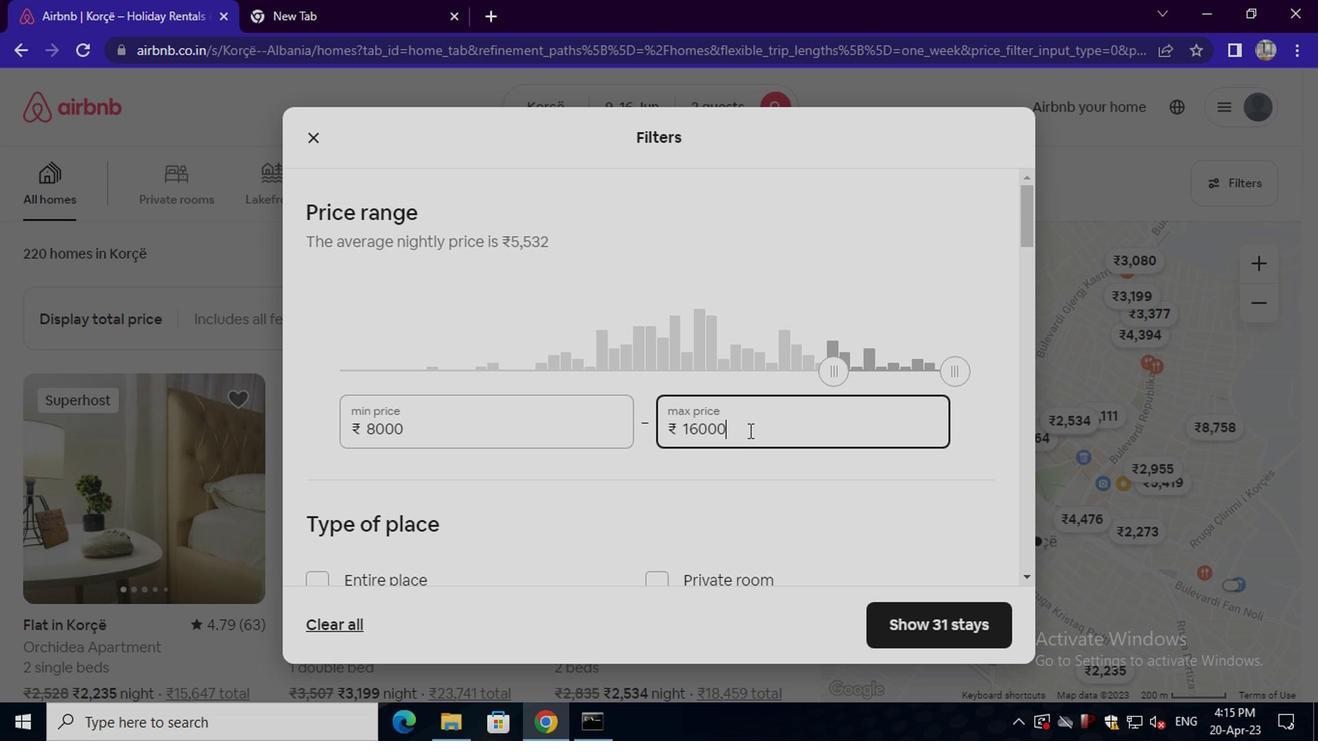 
Action: Mouse scrolled (744, 430) with delta (0, -1)
Screenshot: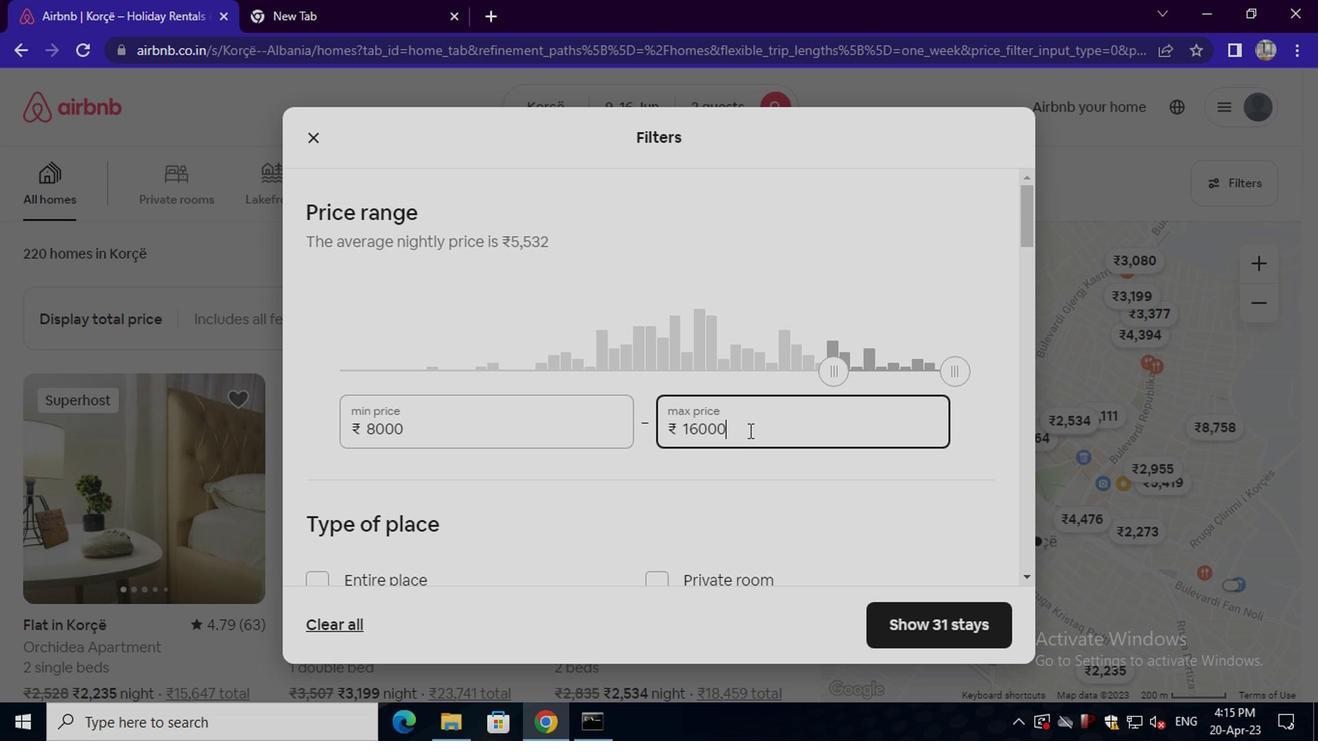 
Action: Mouse moved to (385, 393)
Screenshot: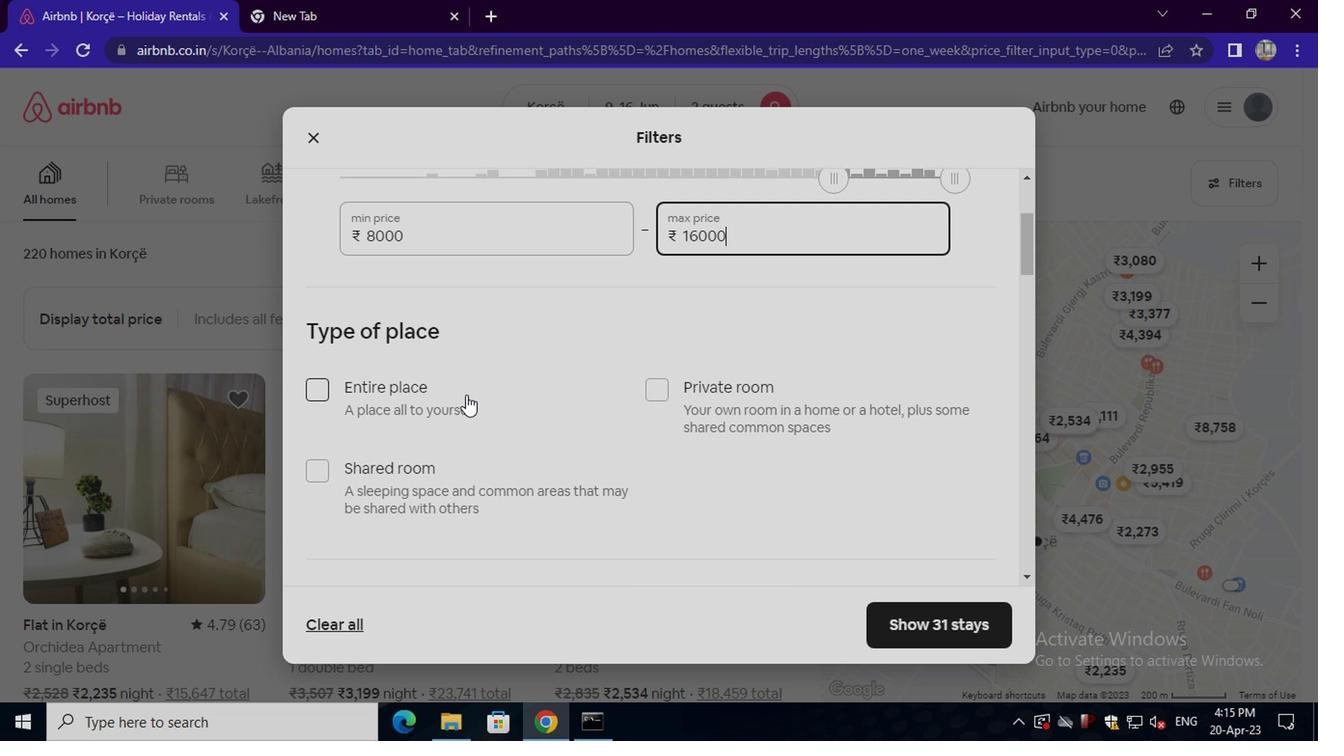 
Action: Mouse pressed left at (385, 393)
Screenshot: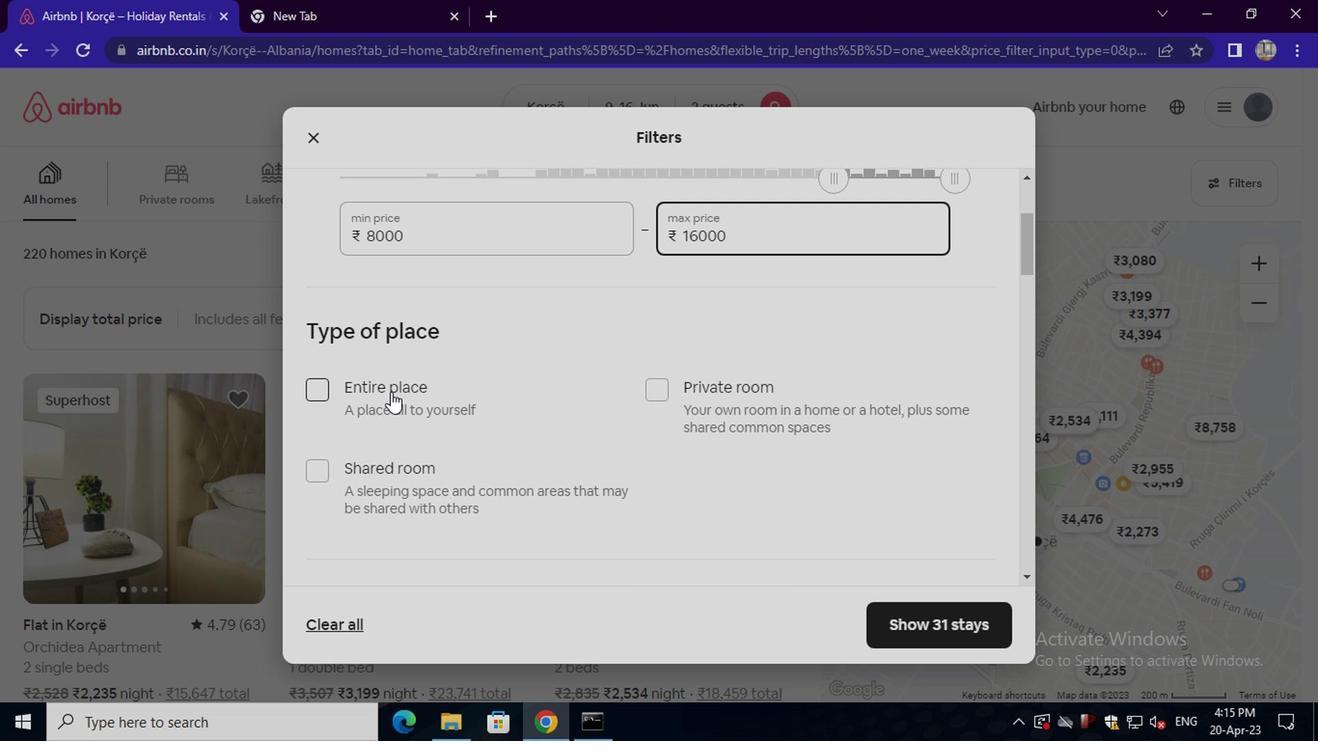 
Action: Mouse moved to (409, 403)
Screenshot: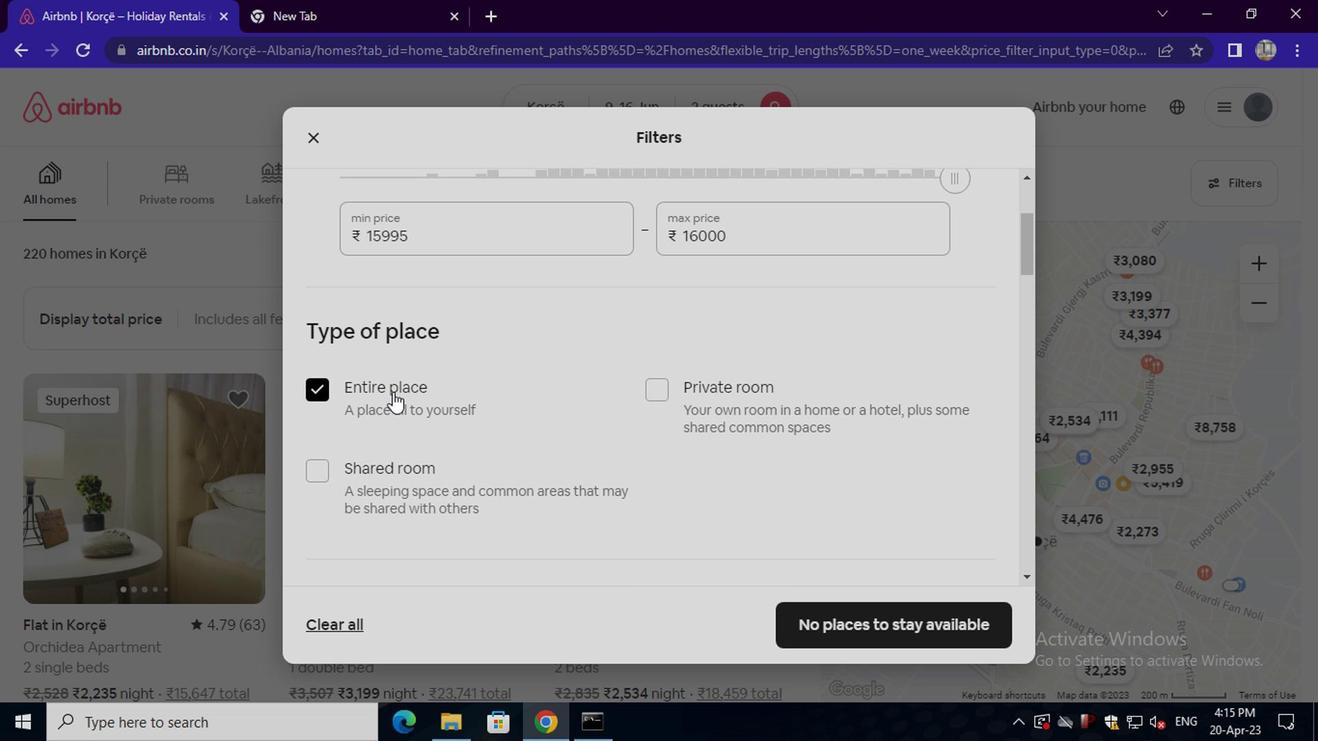 
Action: Mouse scrolled (409, 401) with delta (0, -1)
Screenshot: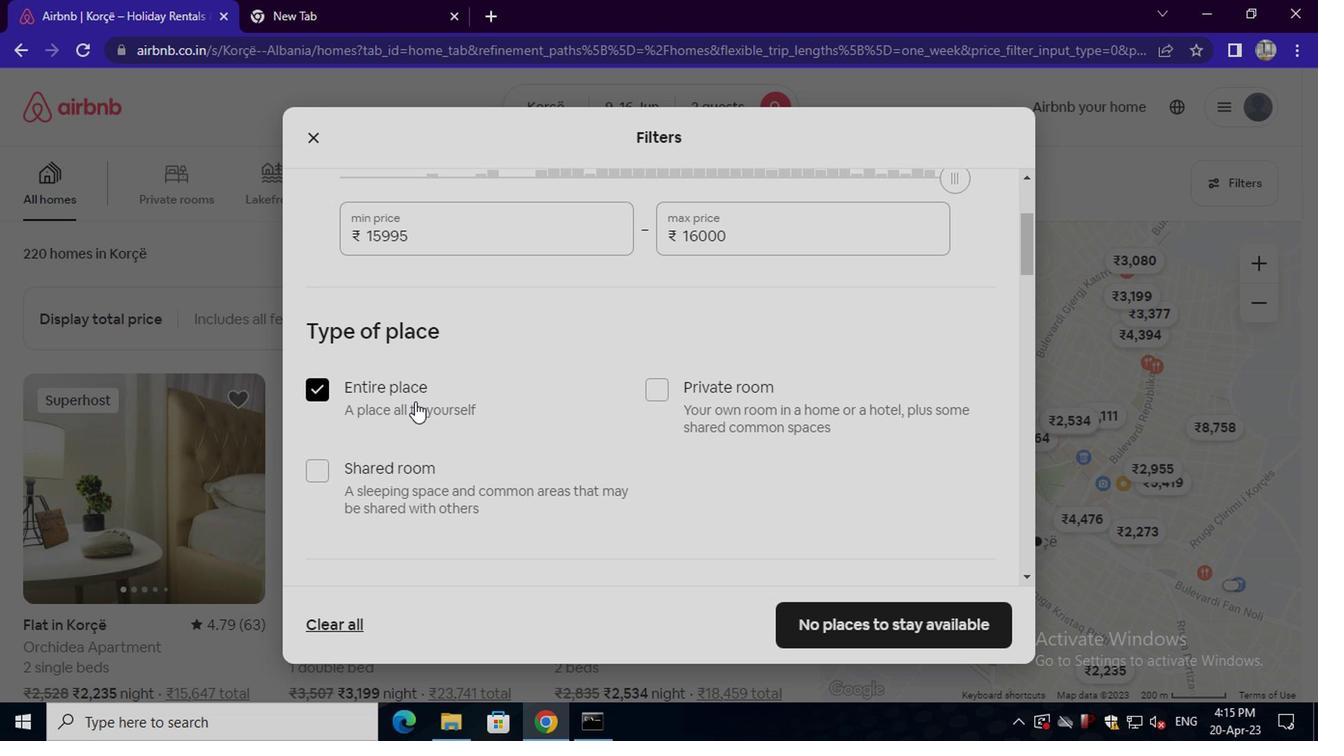 
Action: Mouse scrolled (409, 401) with delta (0, -1)
Screenshot: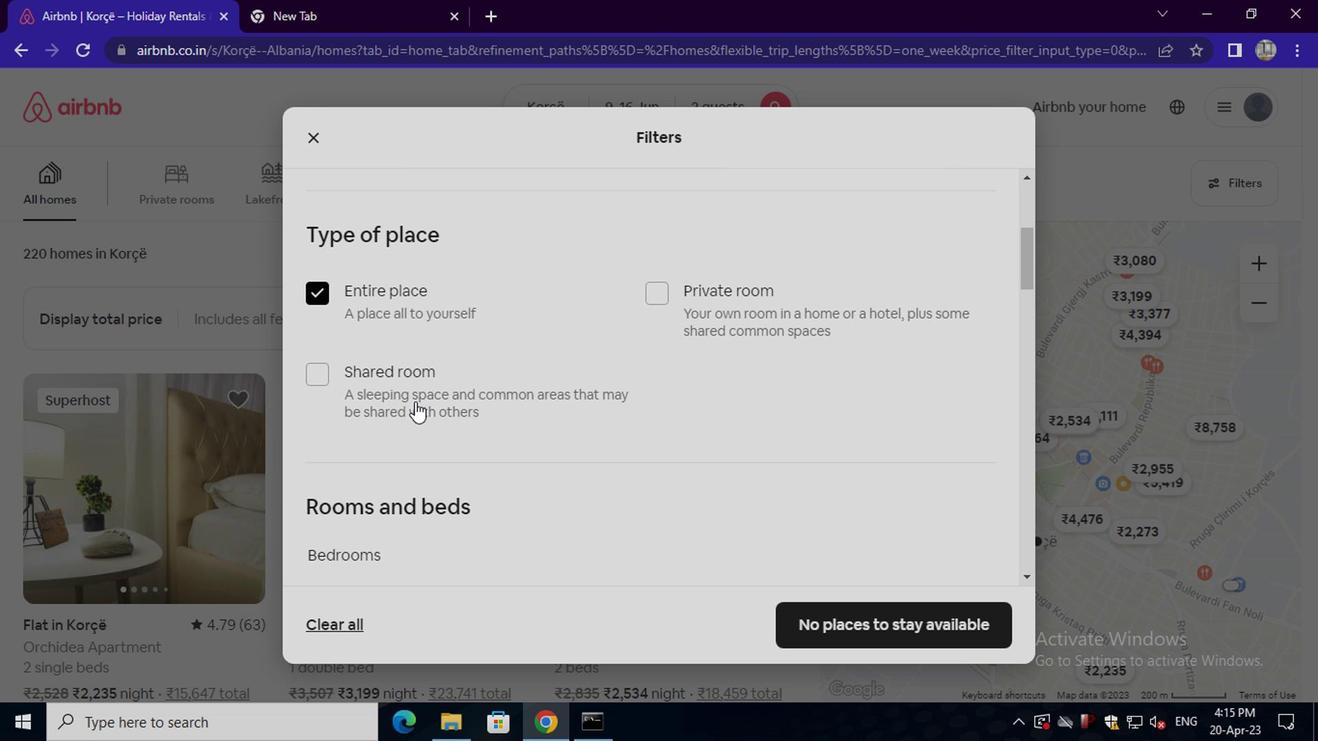 
Action: Mouse scrolled (409, 401) with delta (0, -1)
Screenshot: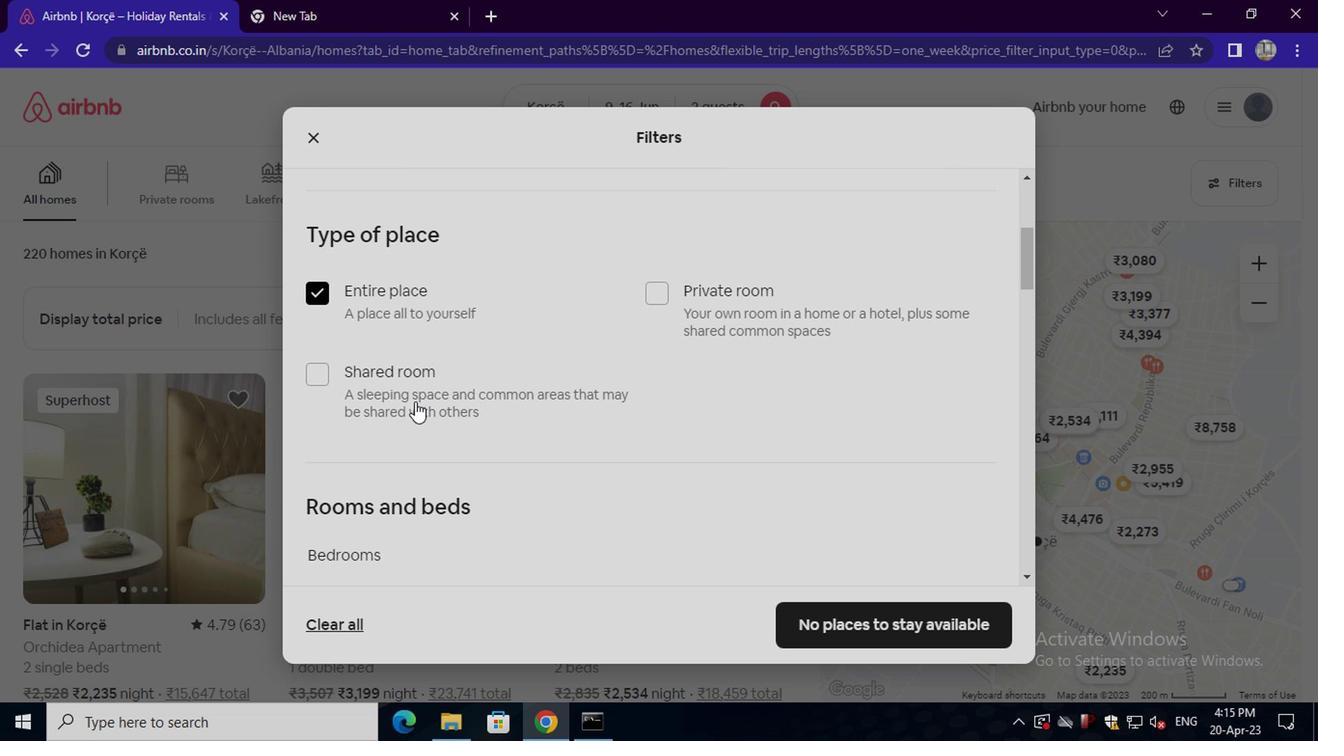 
Action: Mouse moved to (488, 427)
Screenshot: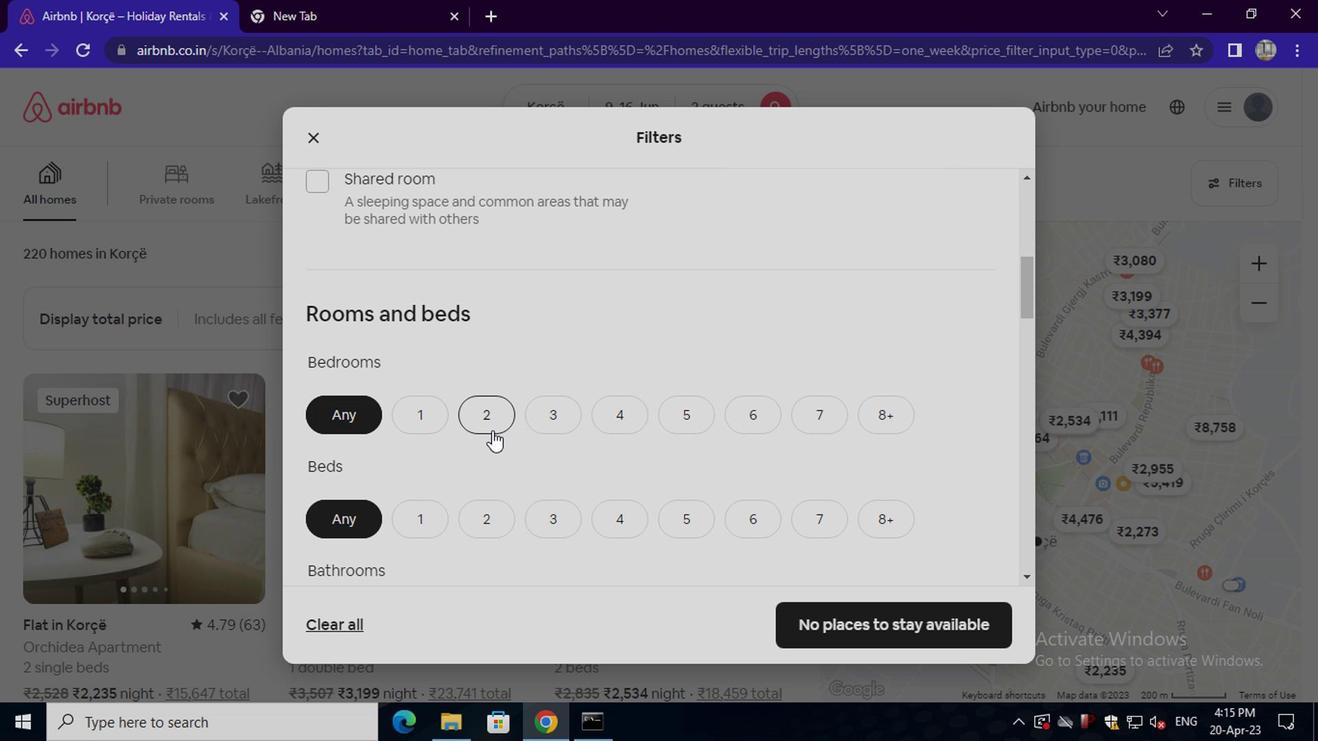 
Action: Mouse pressed left at (488, 427)
Screenshot: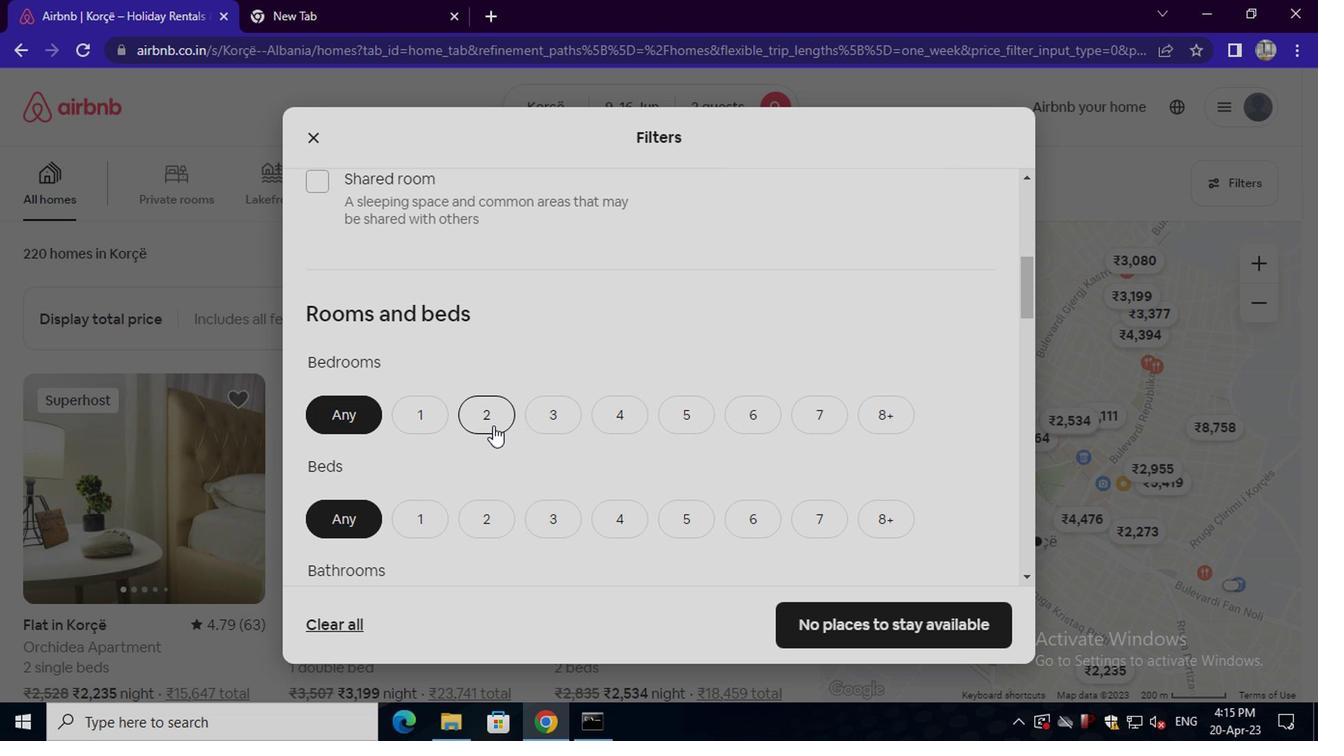 
Action: Mouse scrolled (488, 425) with delta (0, -1)
Screenshot: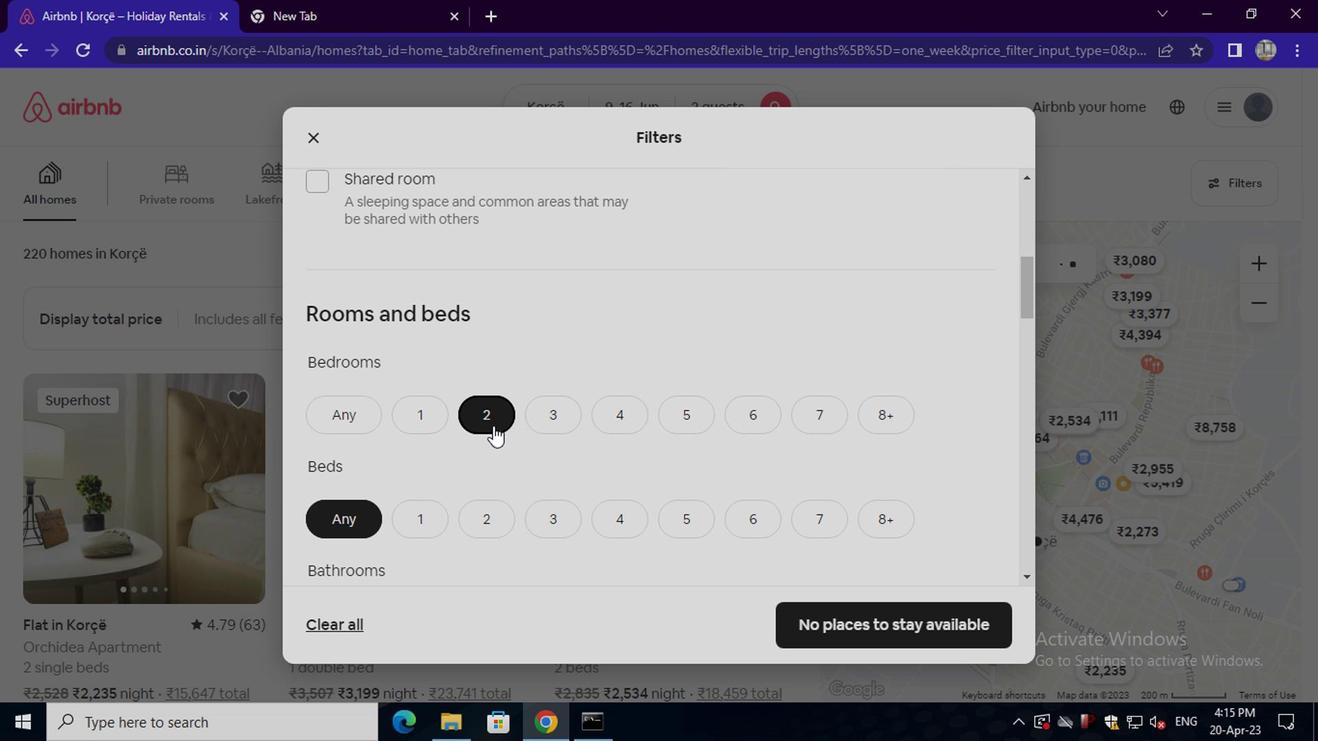 
Action: Mouse moved to (484, 437)
Screenshot: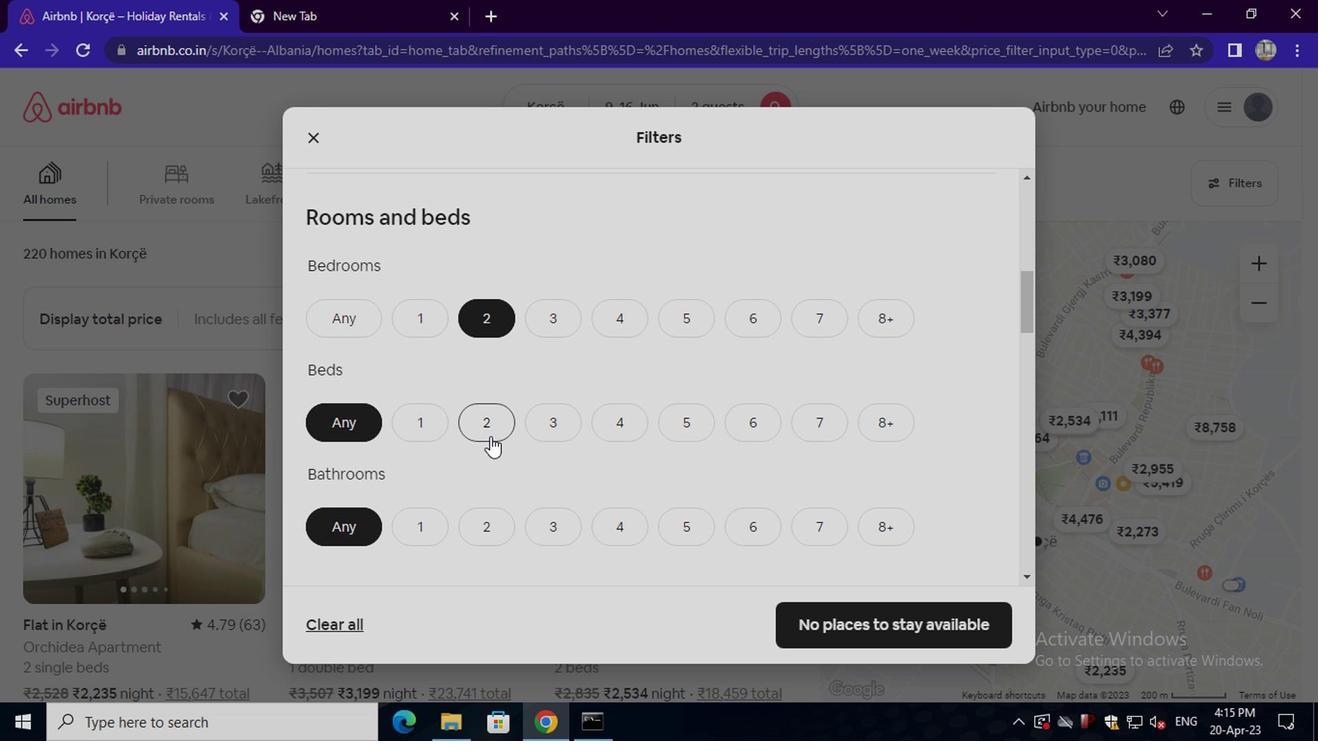 
Action: Mouse pressed left at (484, 437)
Screenshot: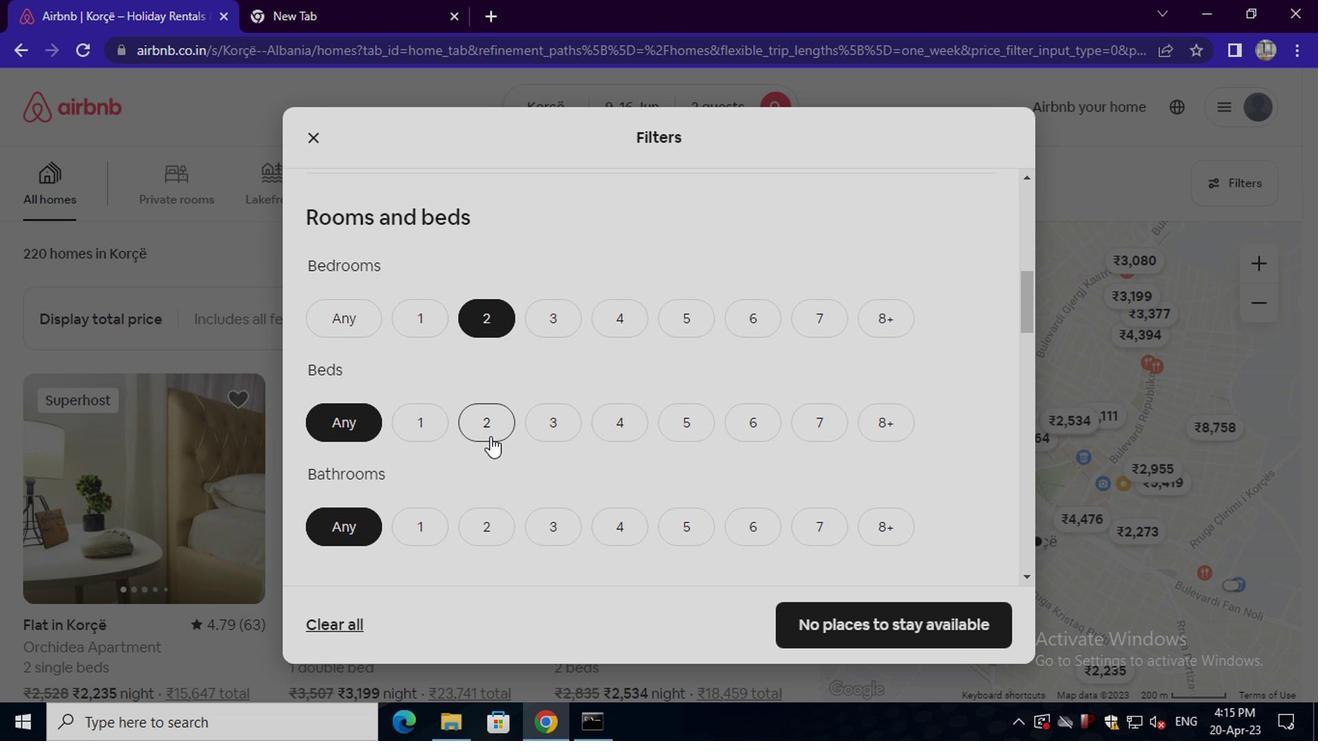 
Action: Mouse moved to (425, 518)
Screenshot: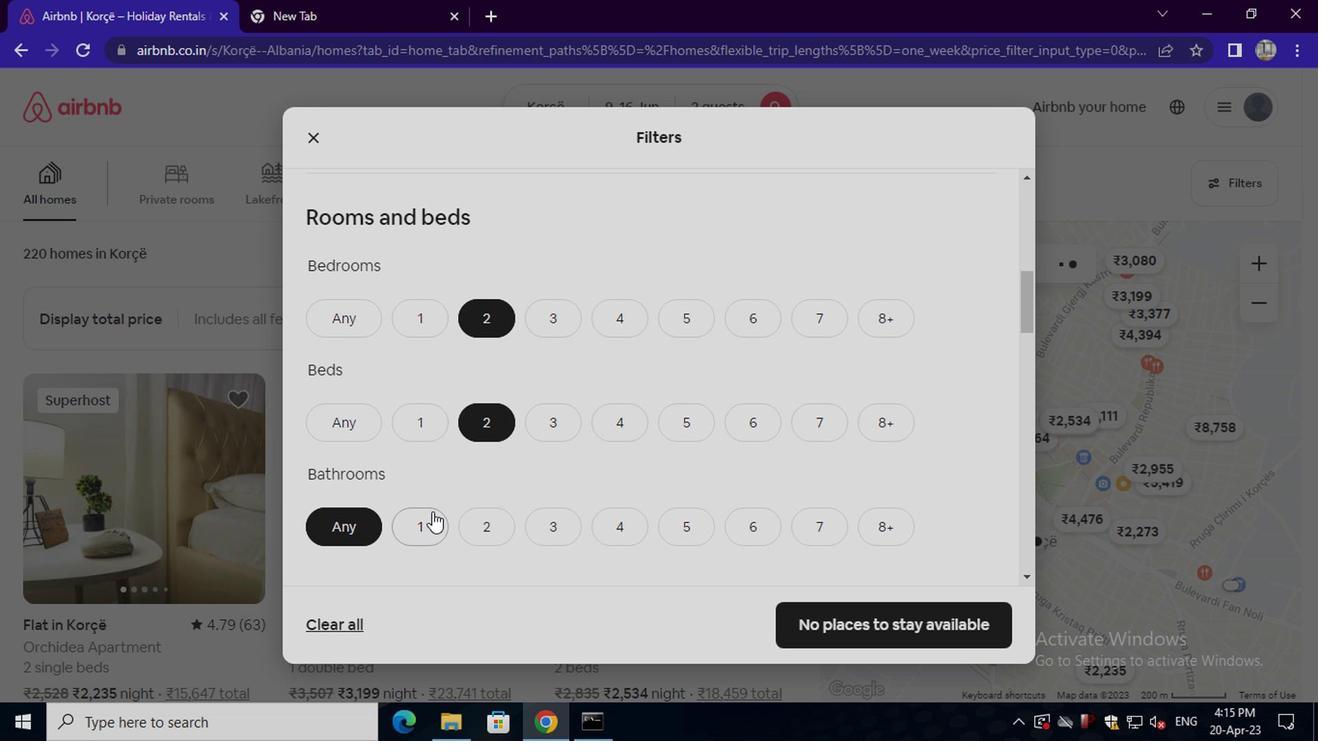 
Action: Mouse pressed left at (425, 518)
Screenshot: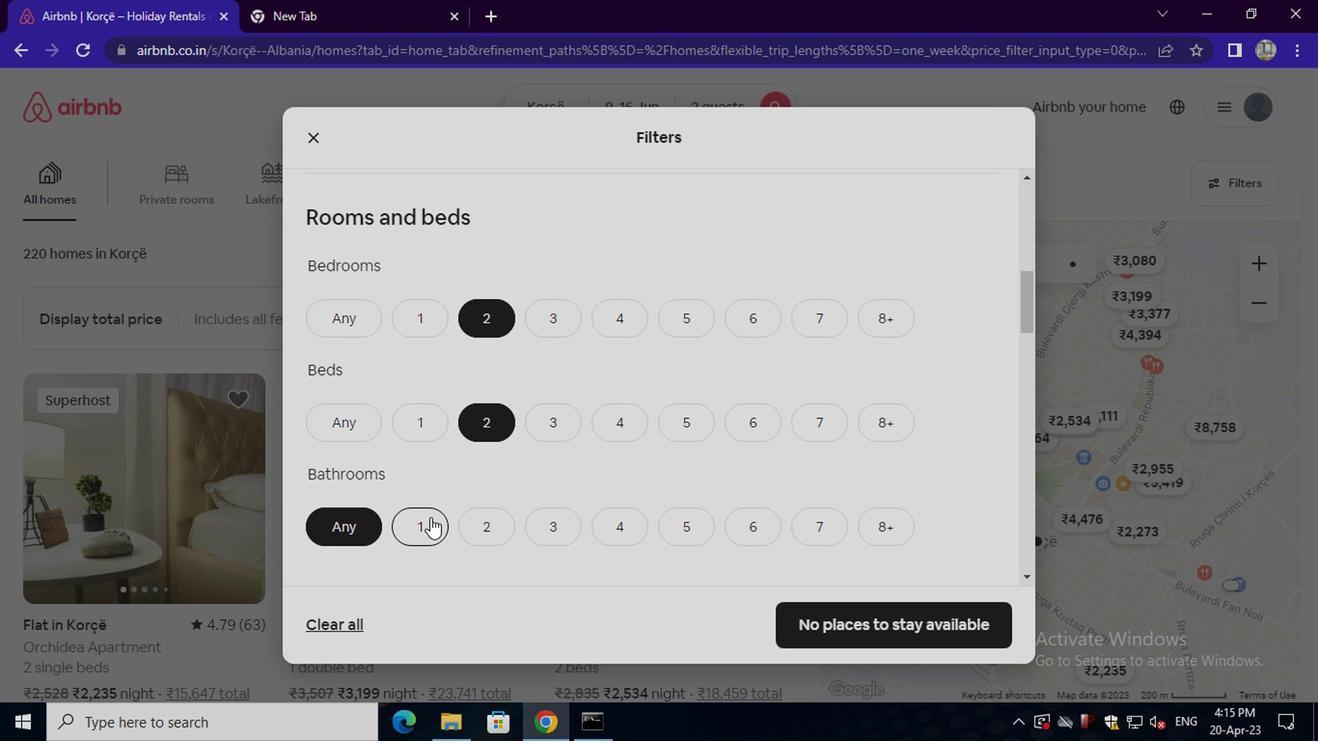 
Action: Mouse moved to (433, 506)
Screenshot: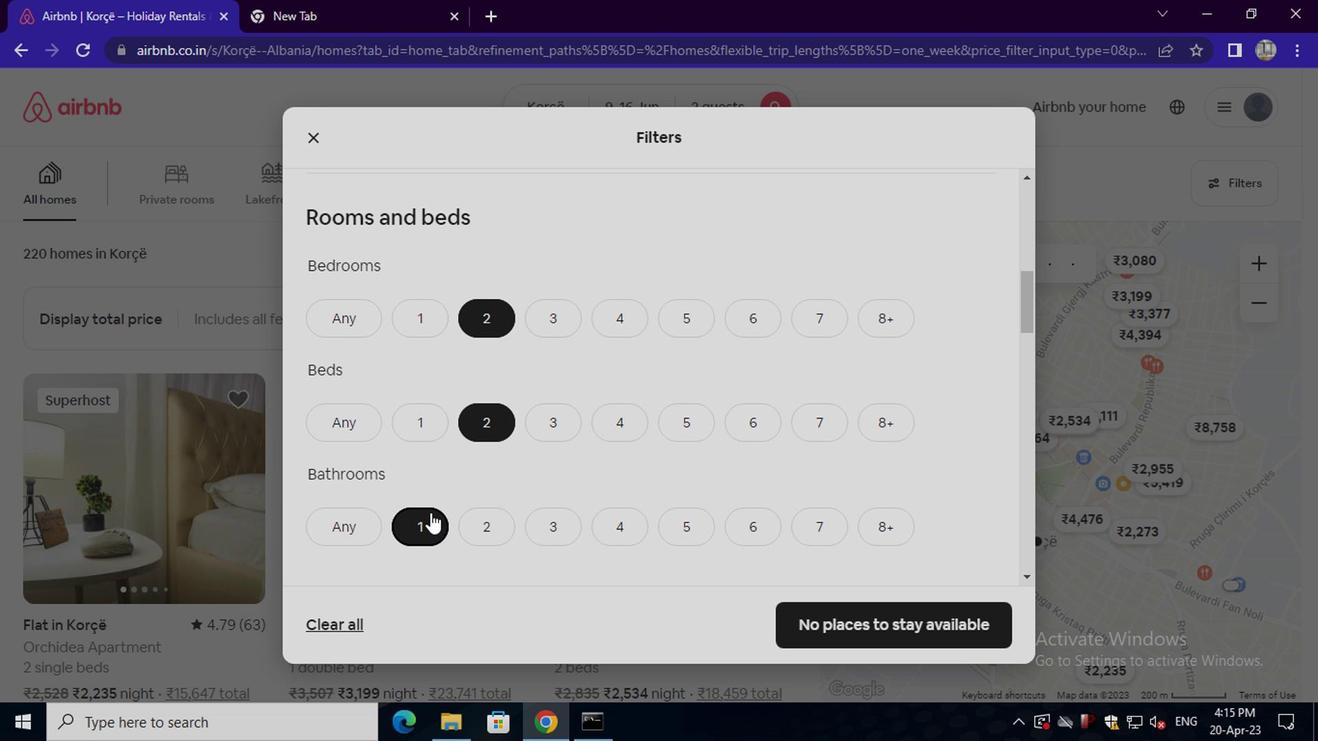 
Action: Mouse scrolled (433, 506) with delta (0, 0)
Screenshot: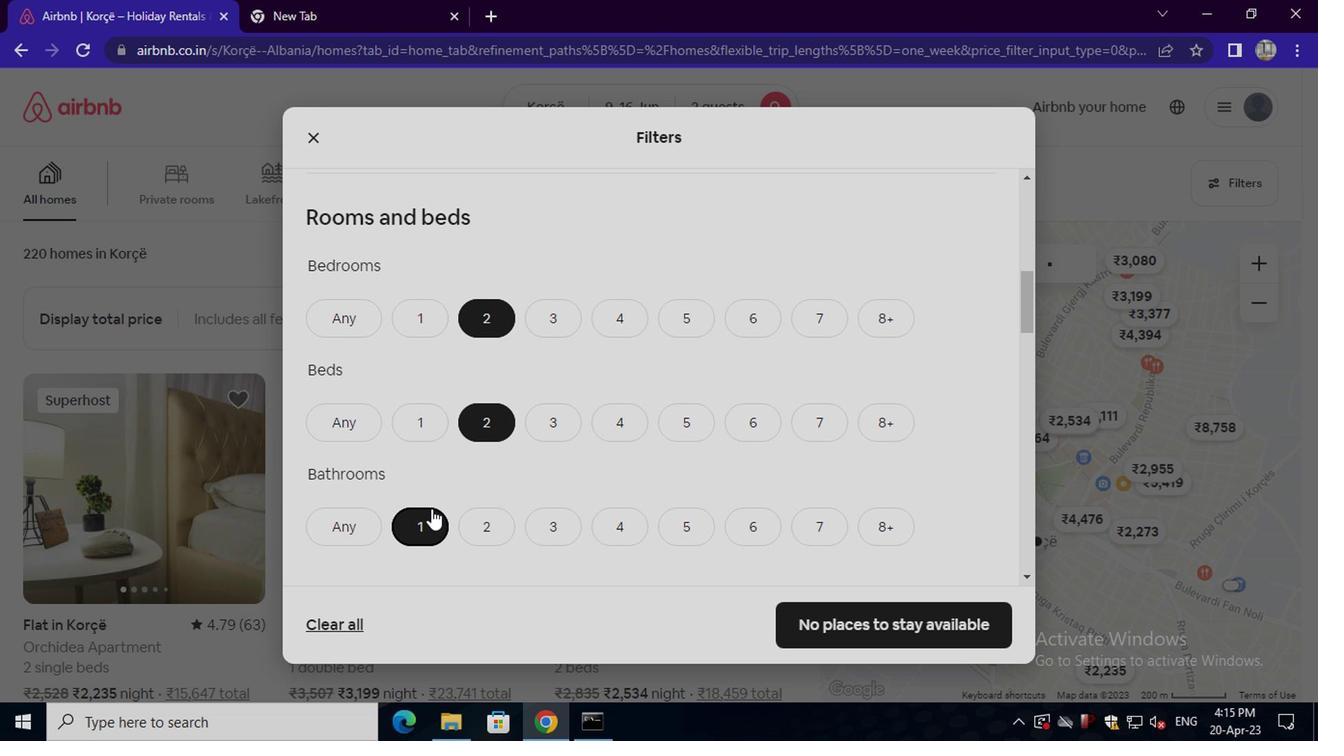 
Action: Mouse scrolled (433, 506) with delta (0, 0)
Screenshot: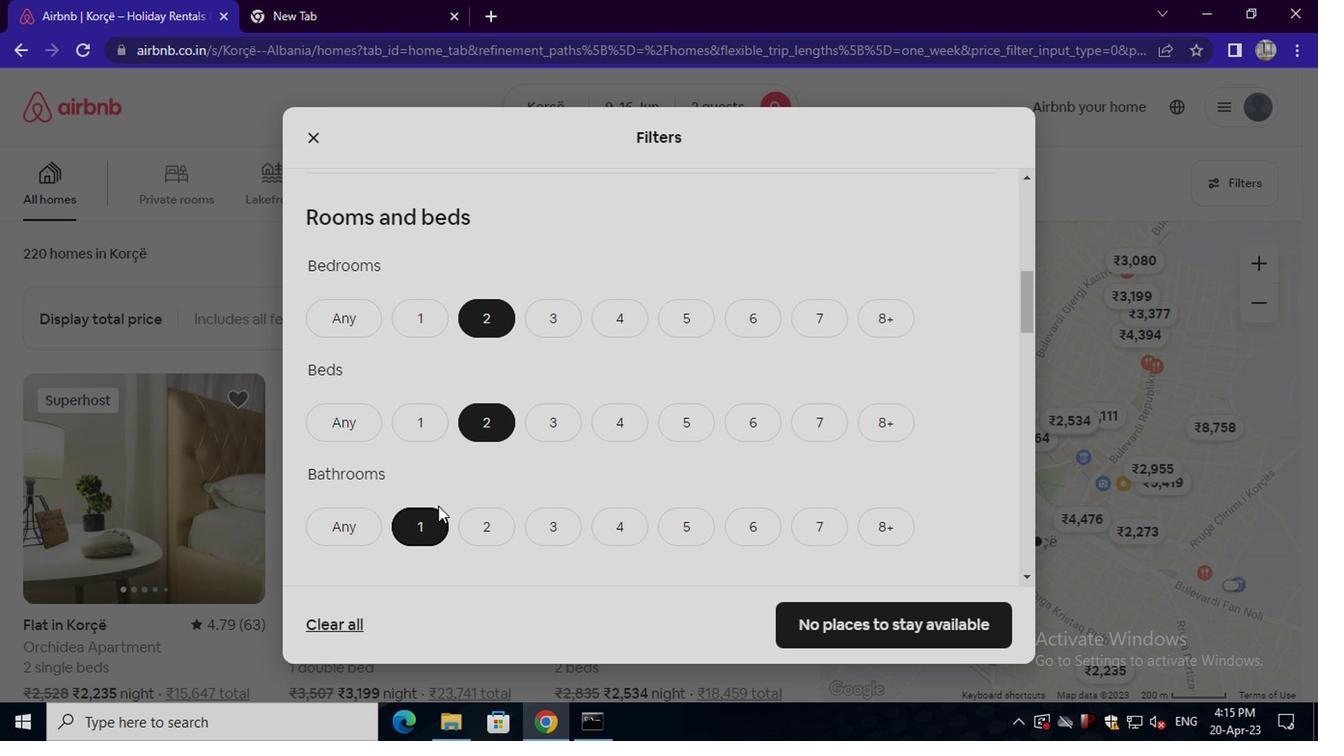 
Action: Mouse scrolled (433, 506) with delta (0, 0)
Screenshot: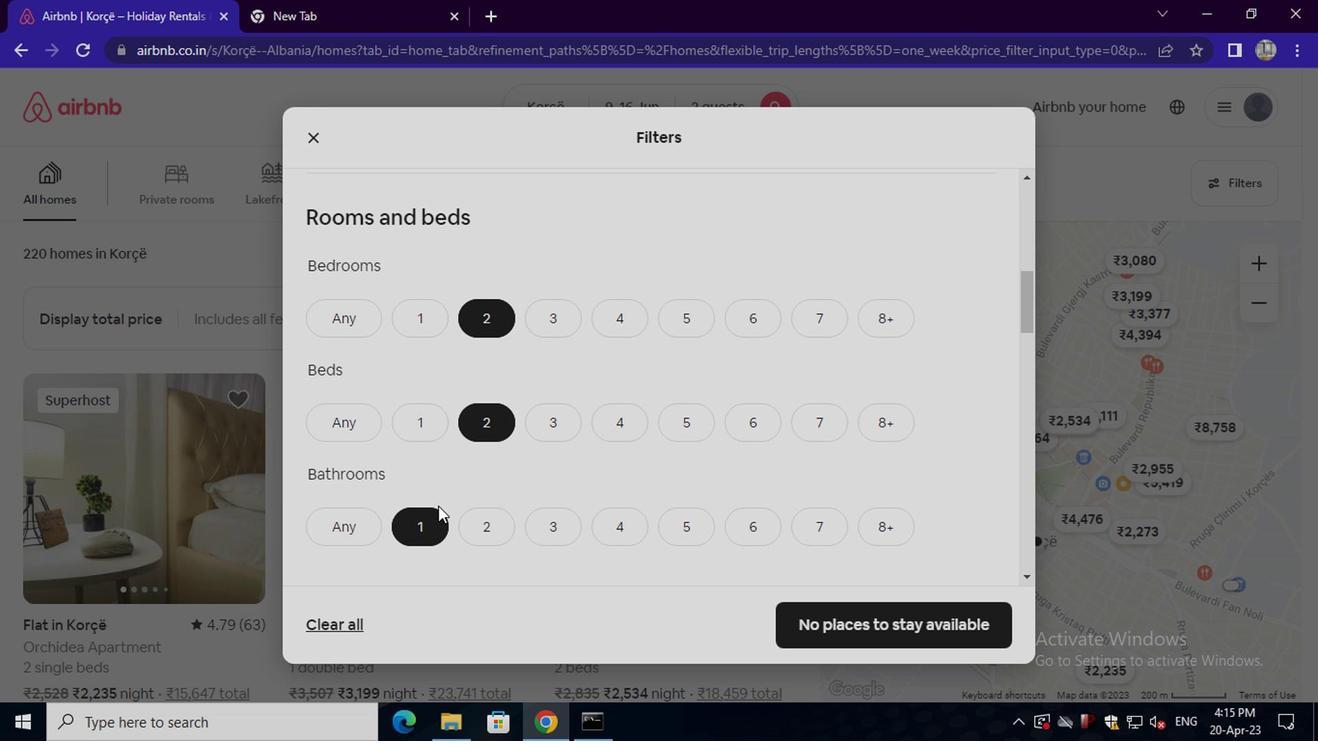 
Action: Mouse scrolled (433, 506) with delta (0, 0)
Screenshot: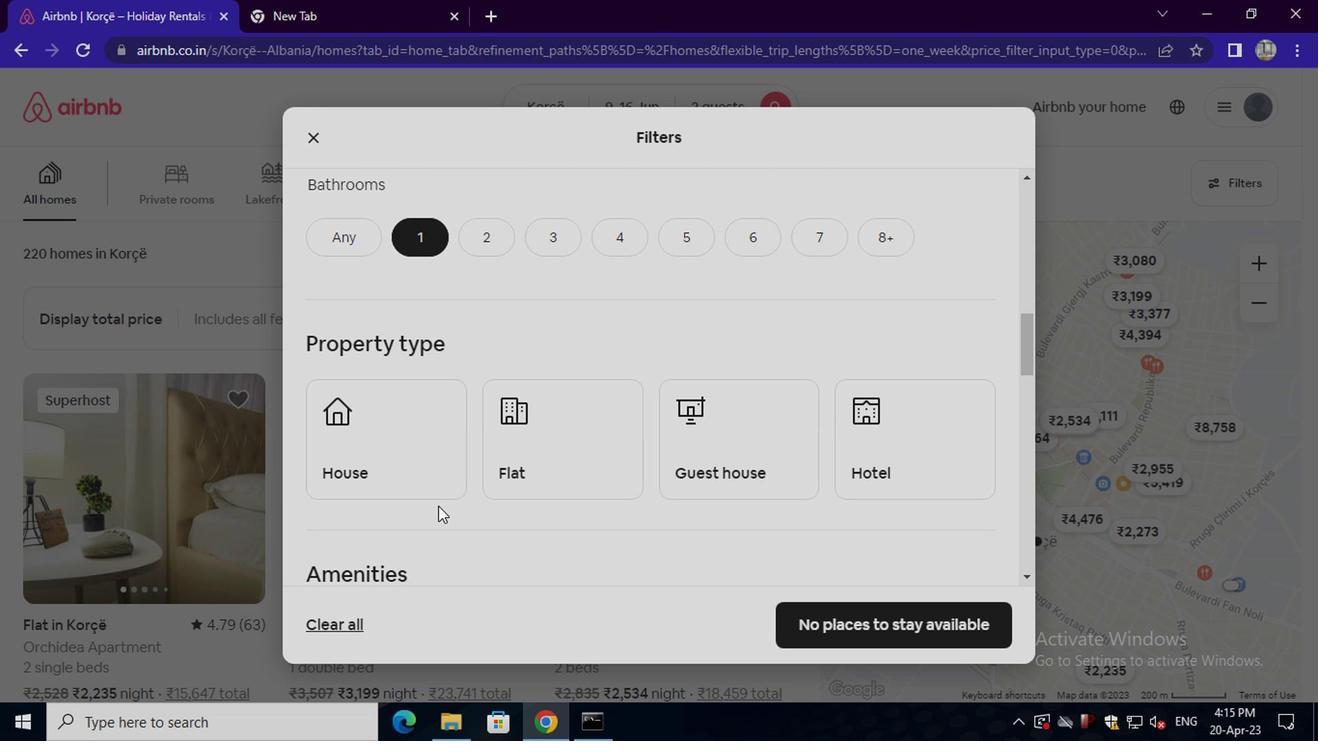 
Action: Mouse scrolled (433, 506) with delta (0, 0)
Screenshot: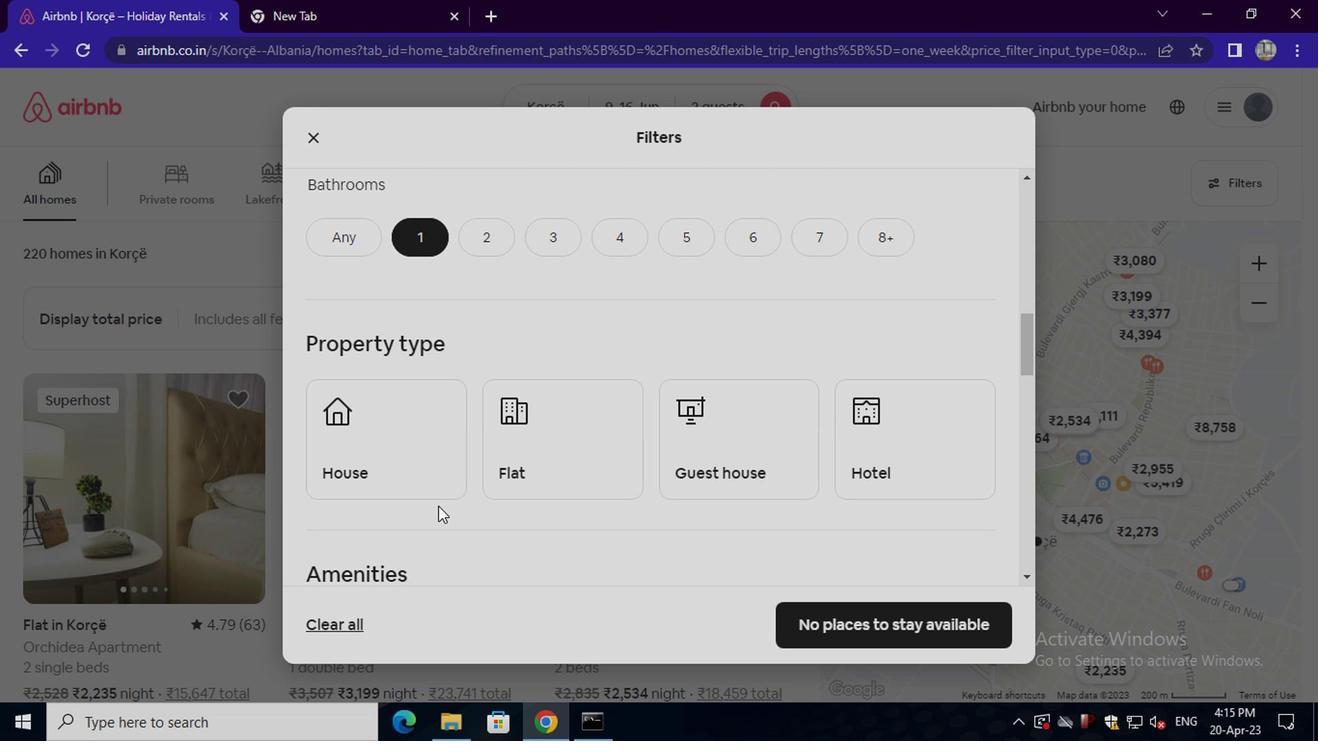 
Action: Mouse moved to (399, 260)
Screenshot: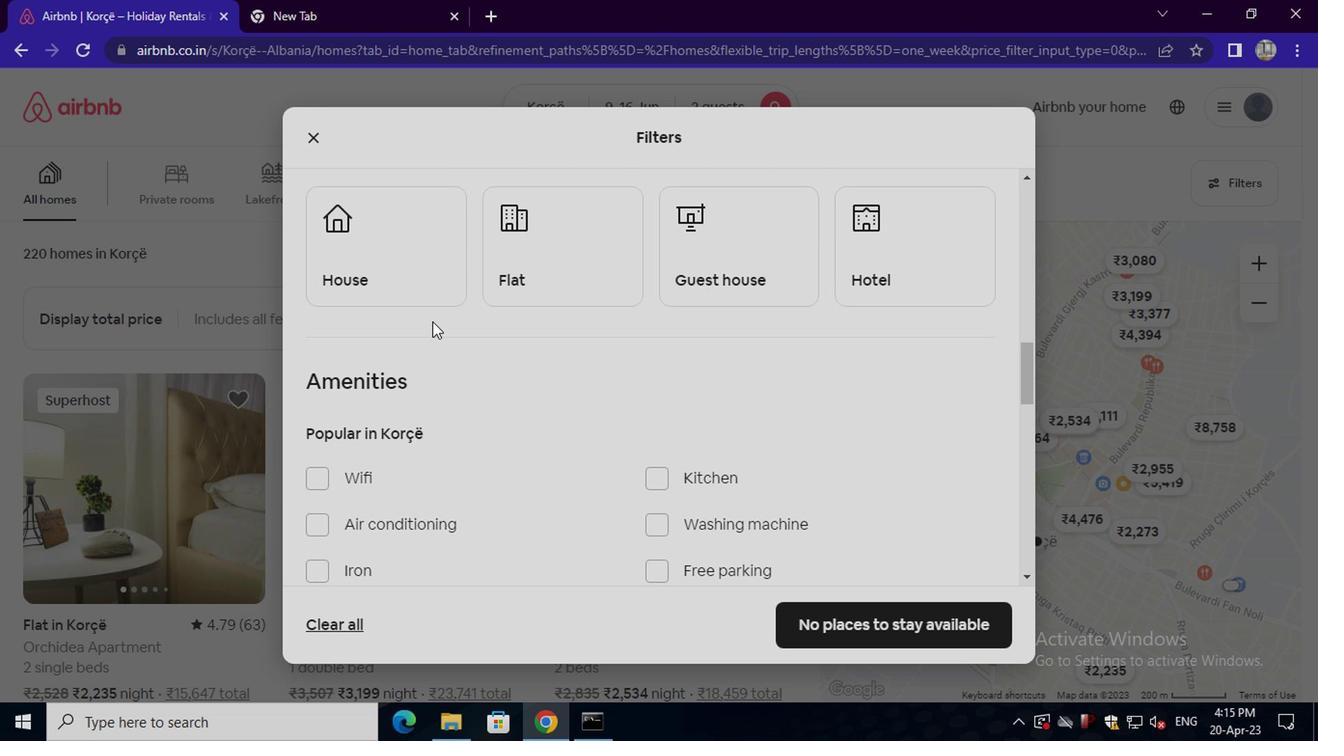 
Action: Mouse pressed left at (399, 260)
Screenshot: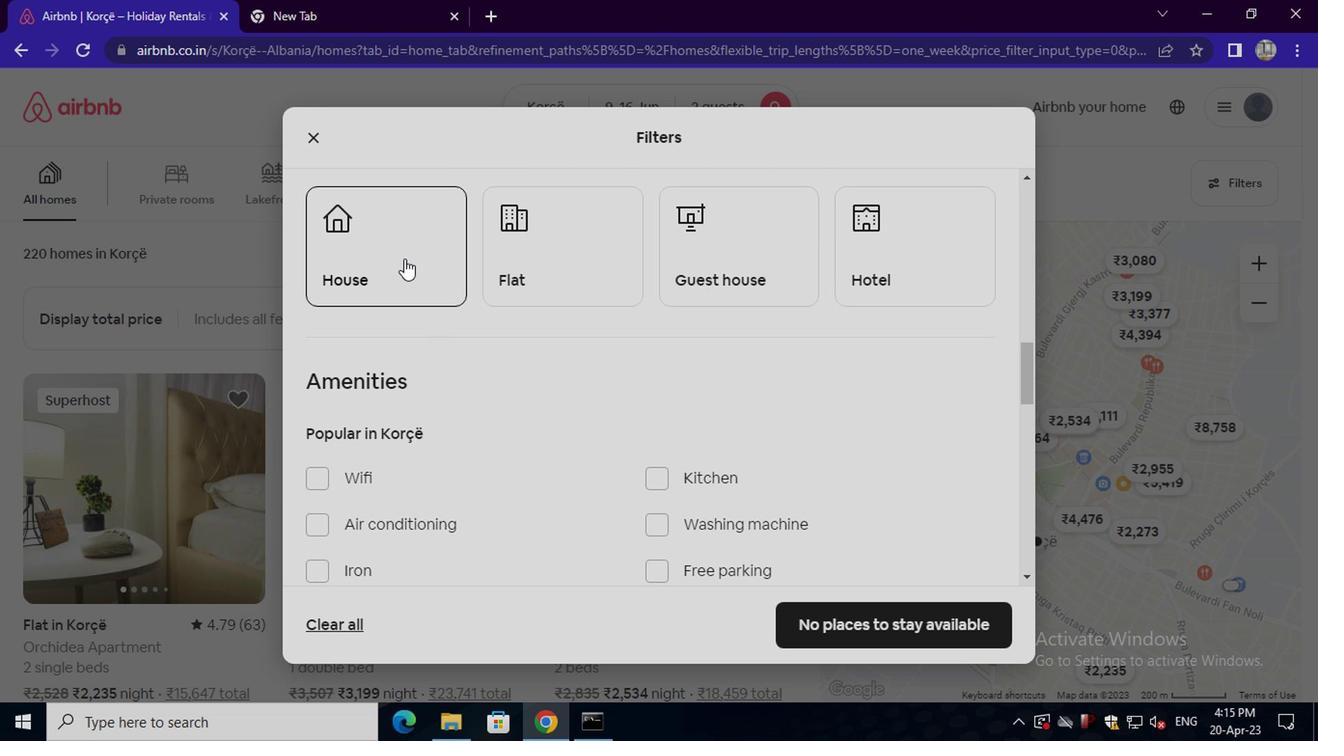 
Action: Mouse moved to (572, 269)
Screenshot: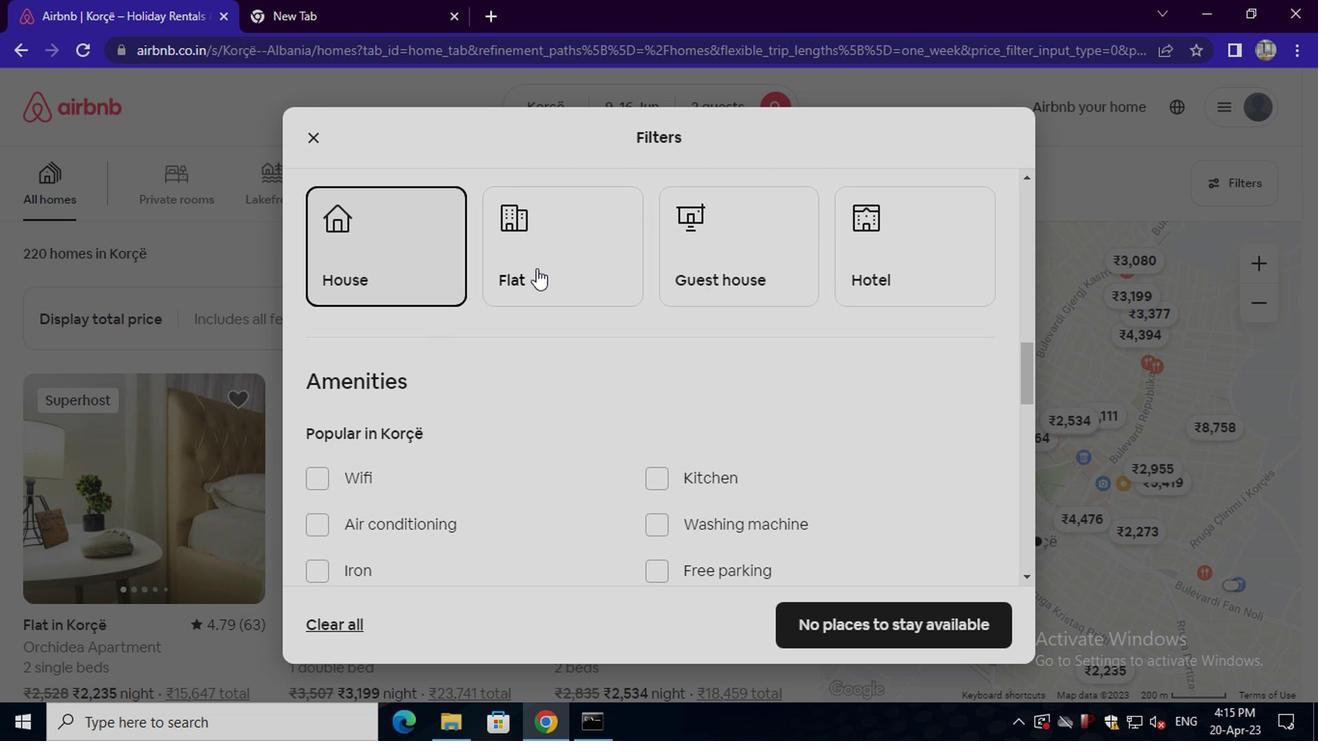 
Action: Mouse pressed left at (572, 269)
Screenshot: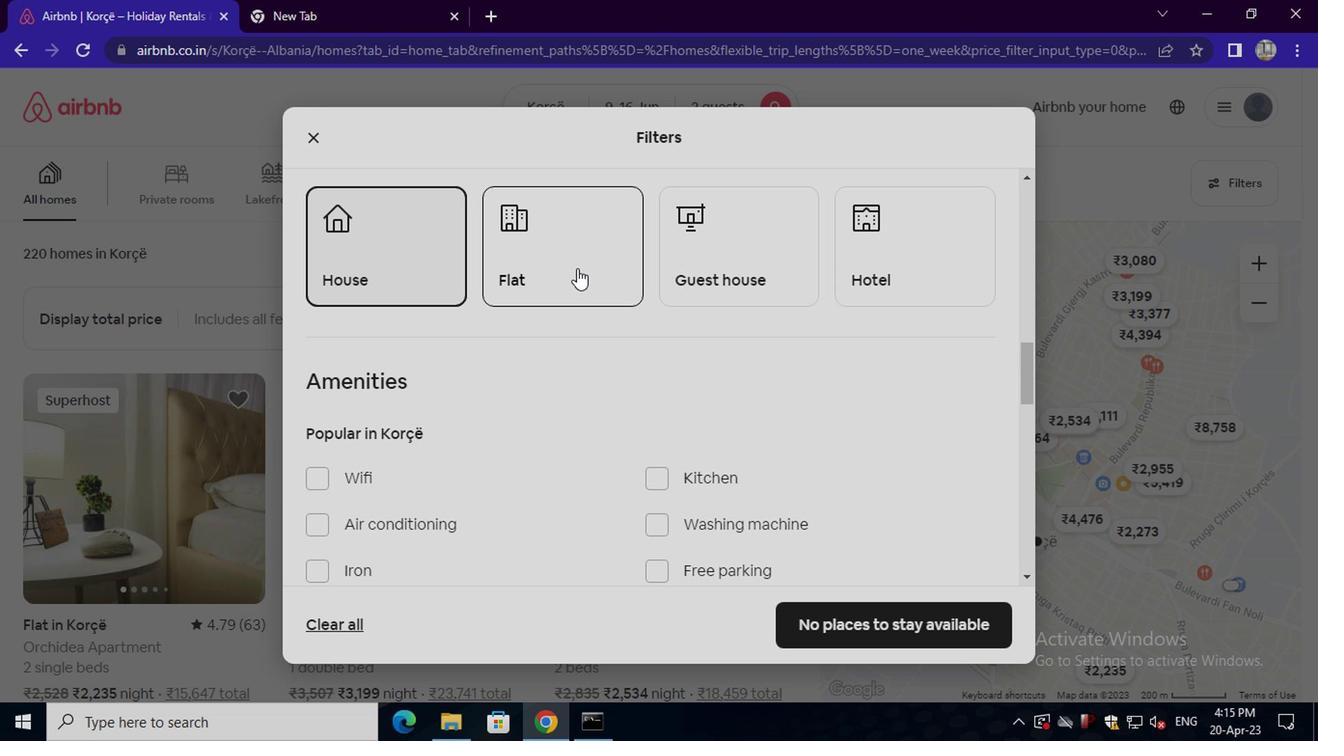 
Action: Mouse moved to (867, 269)
Screenshot: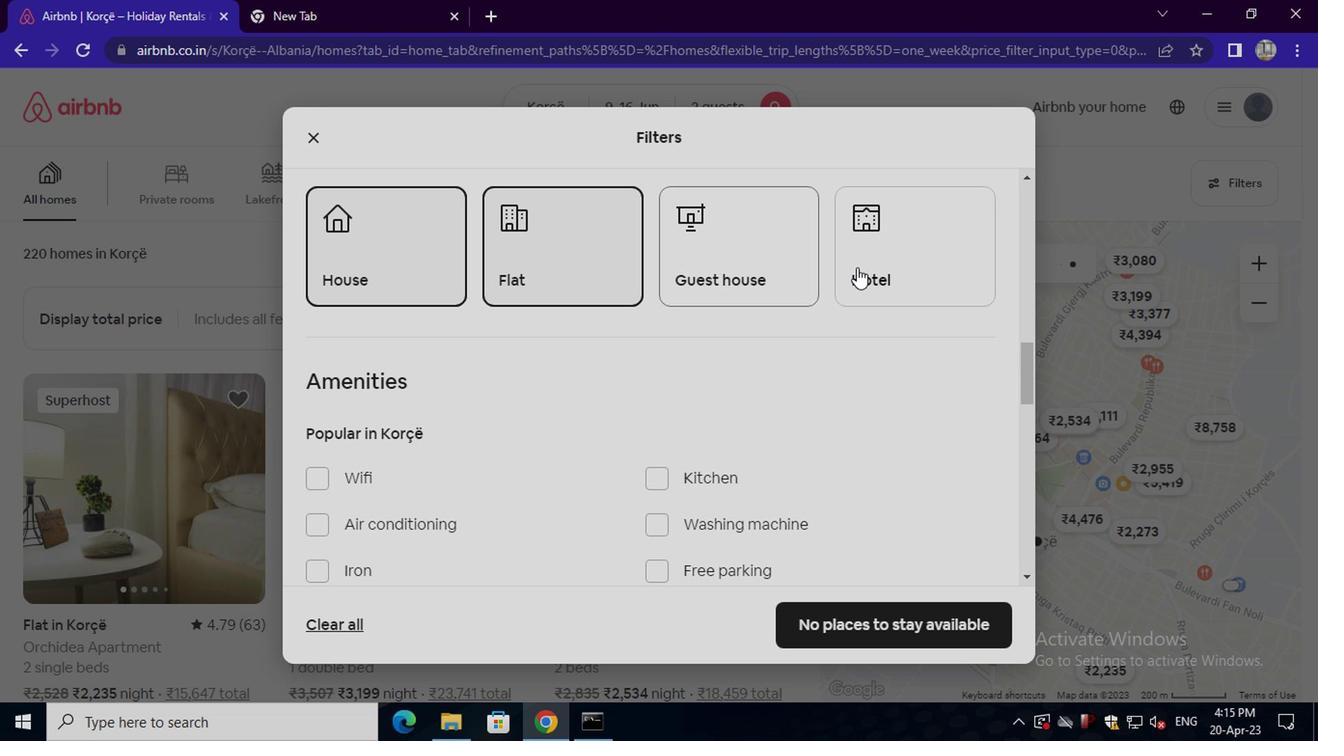
Action: Mouse pressed left at (867, 269)
Screenshot: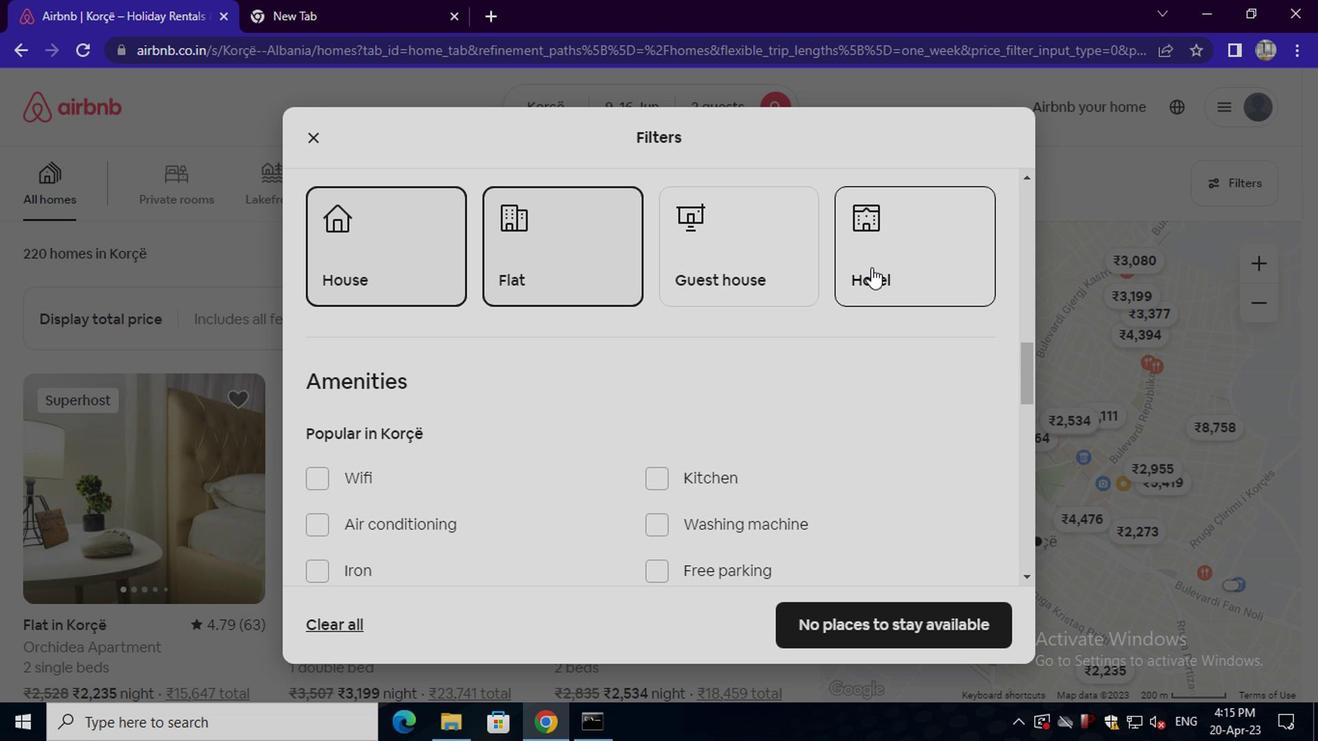 
Action: Mouse moved to (705, 340)
Screenshot: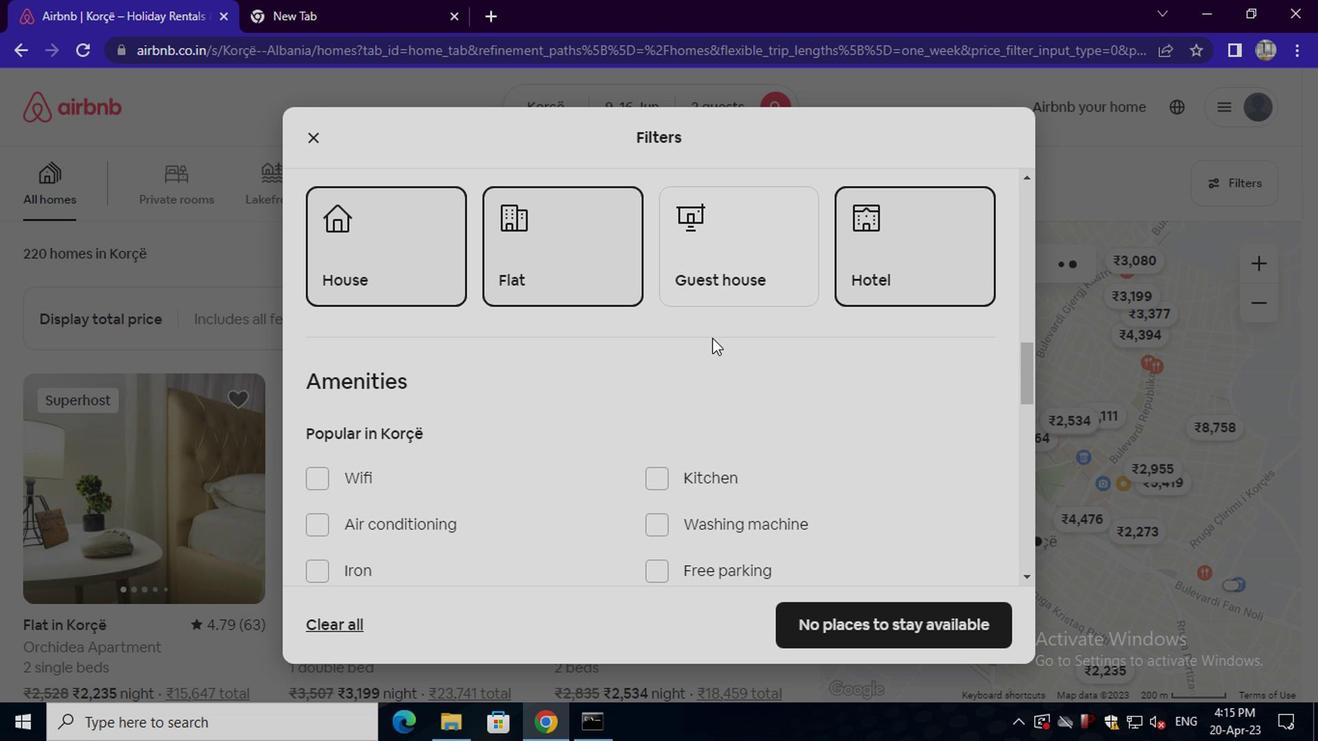 
Action: Mouse scrolled (705, 339) with delta (0, -1)
Screenshot: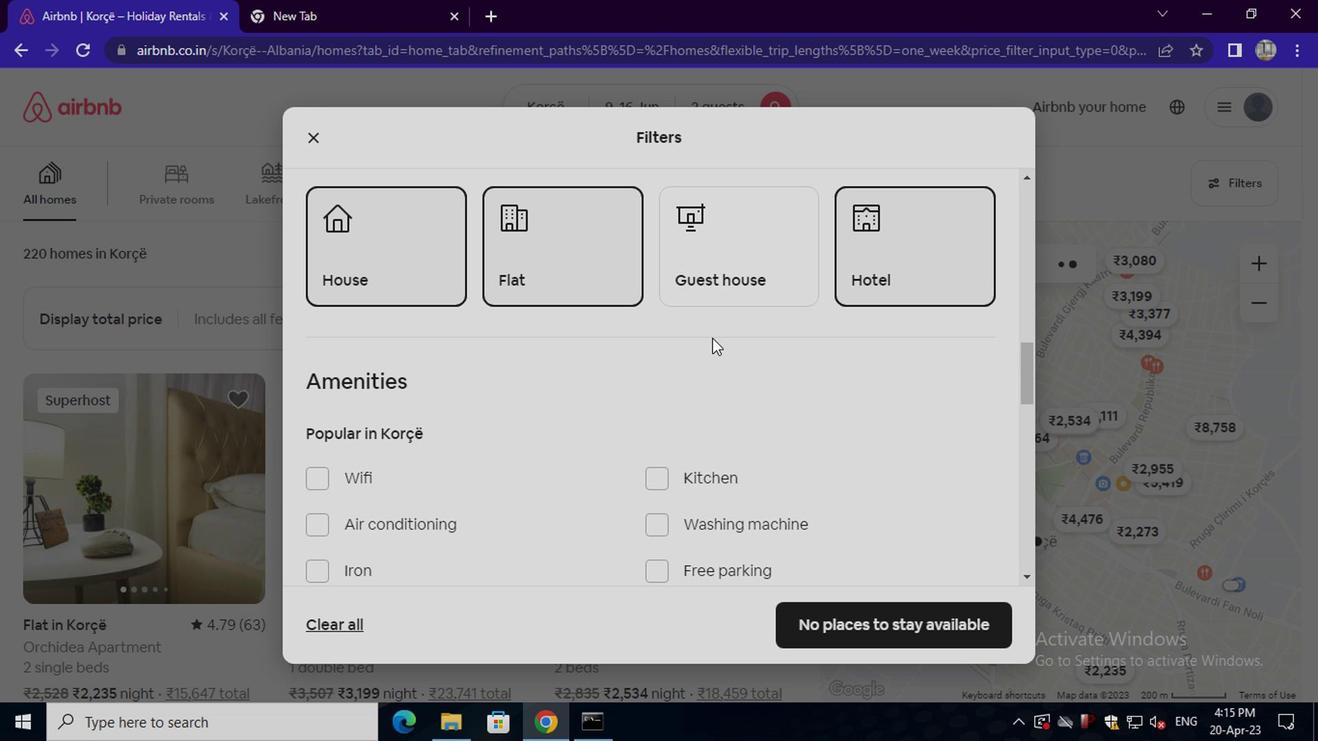 
Action: Mouse scrolled (705, 339) with delta (0, -1)
Screenshot: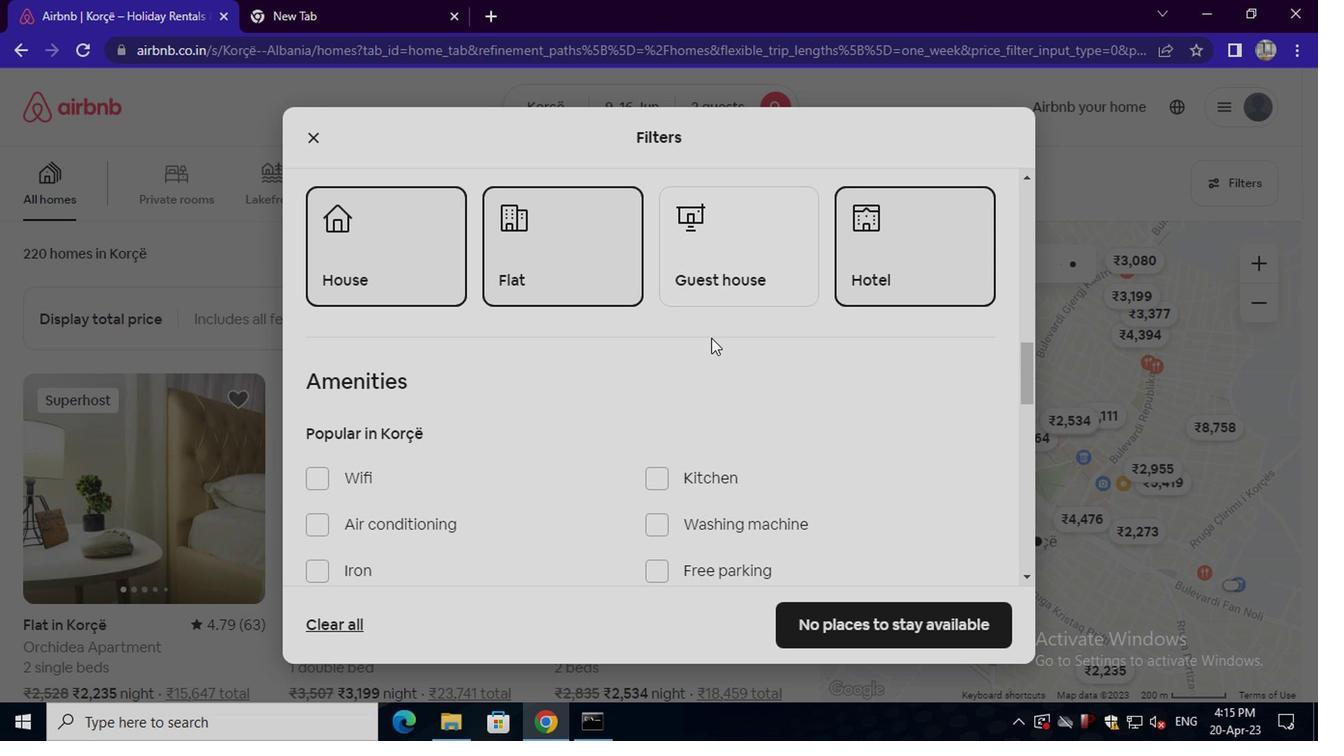 
Action: Mouse scrolled (705, 339) with delta (0, -1)
Screenshot: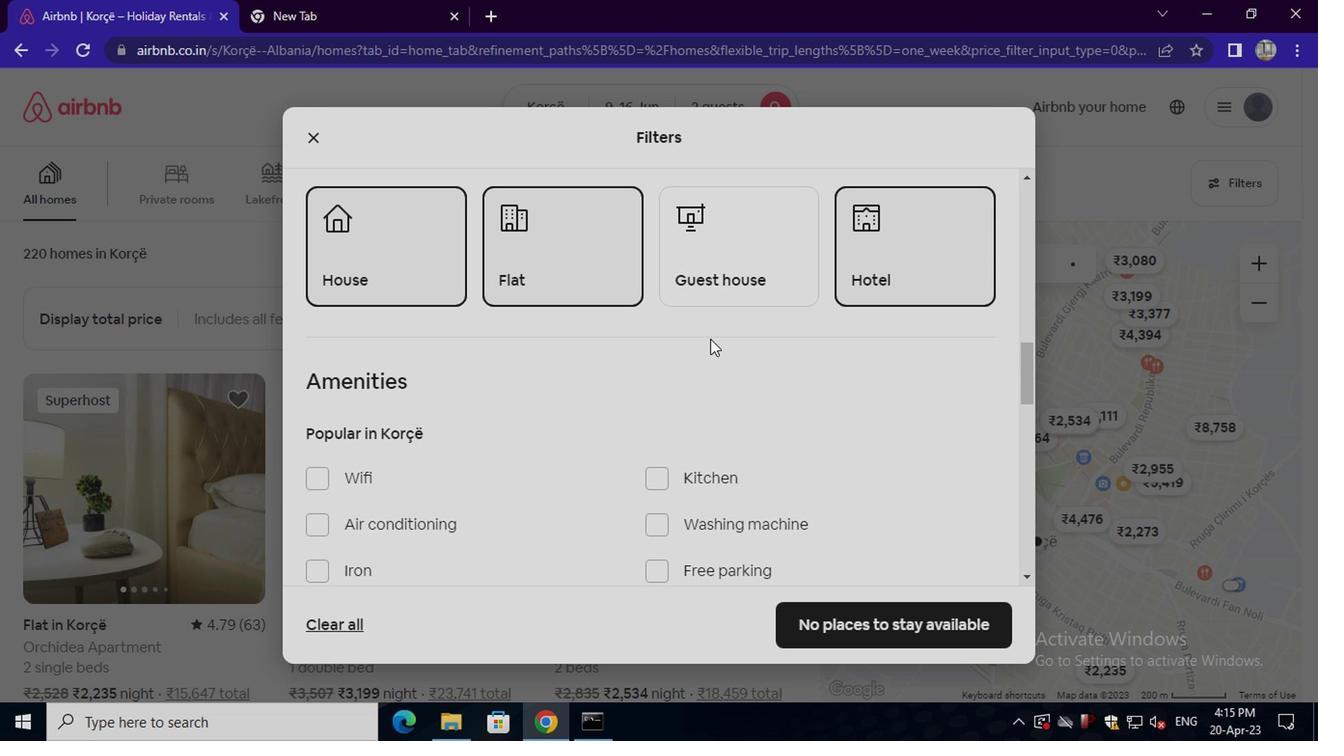 
Action: Mouse moved to (359, 322)
Screenshot: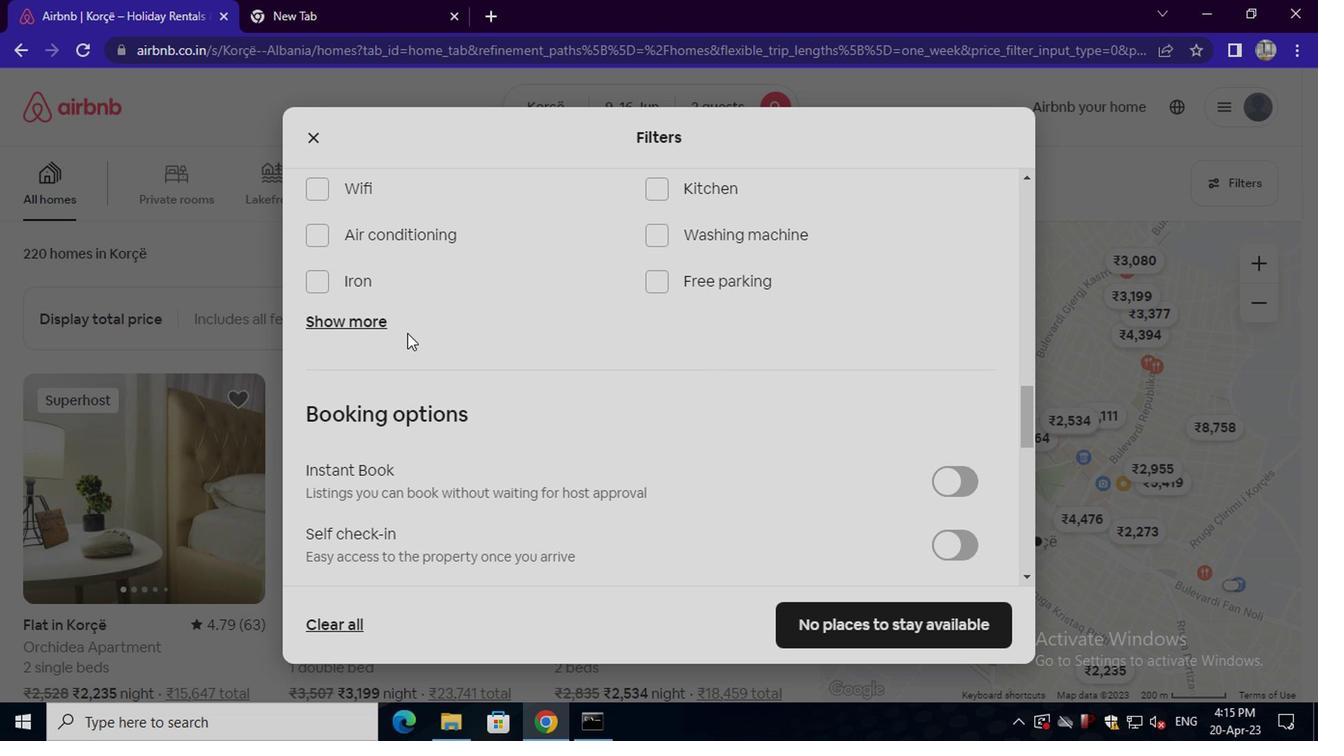 
Action: Mouse pressed left at (359, 322)
Screenshot: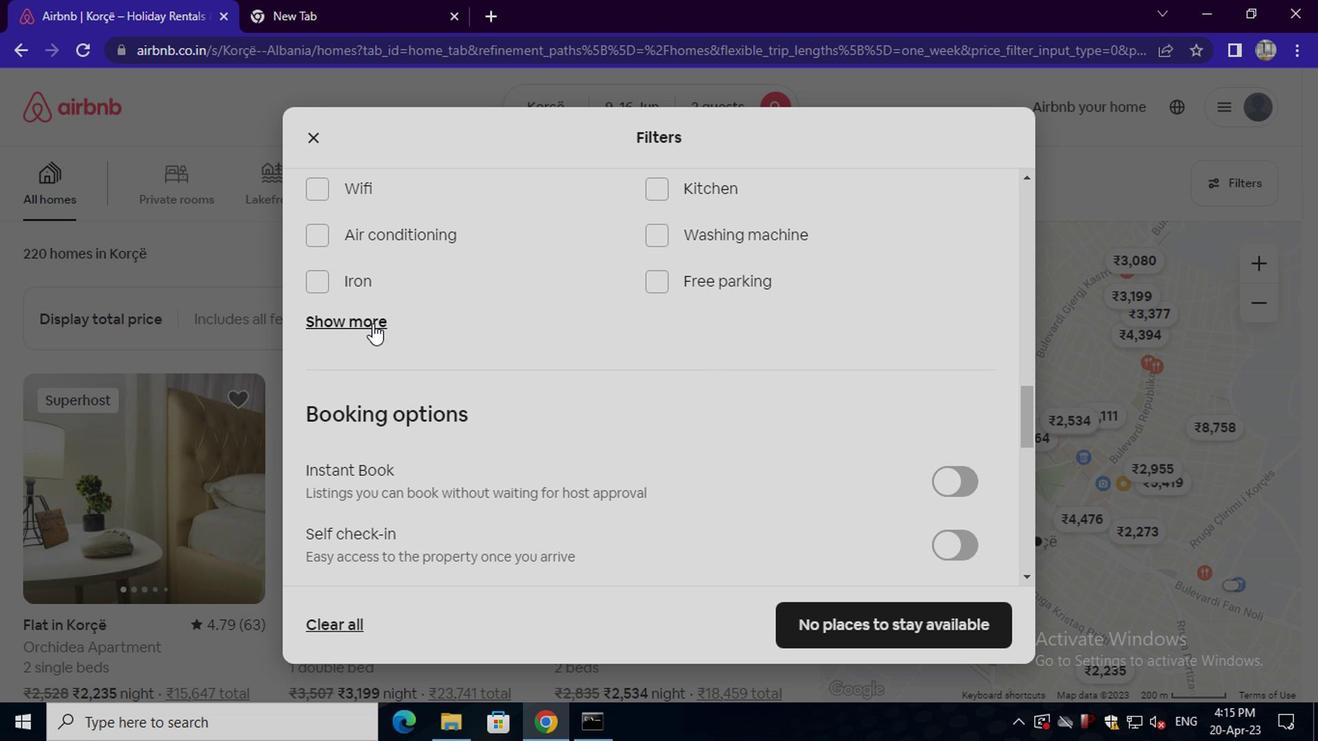 
Action: Mouse moved to (661, 392)
Screenshot: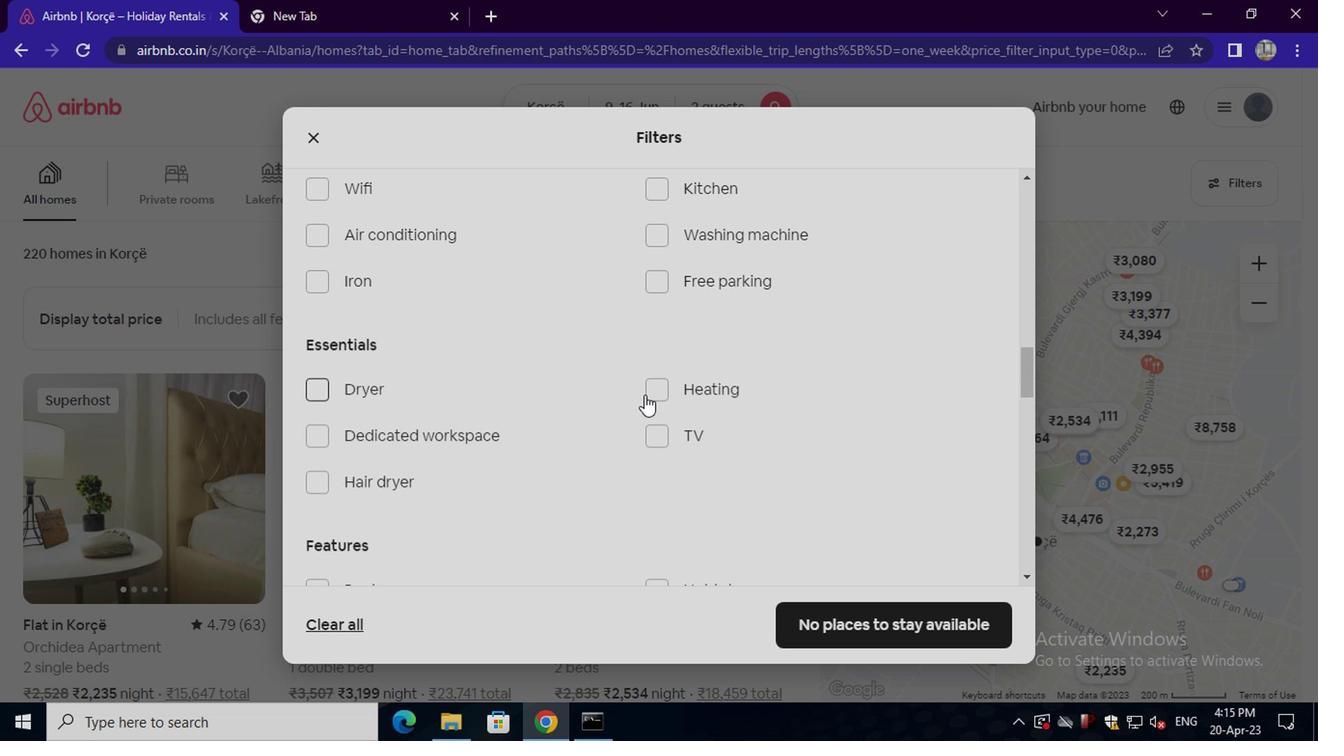 
Action: Mouse pressed left at (661, 392)
Screenshot: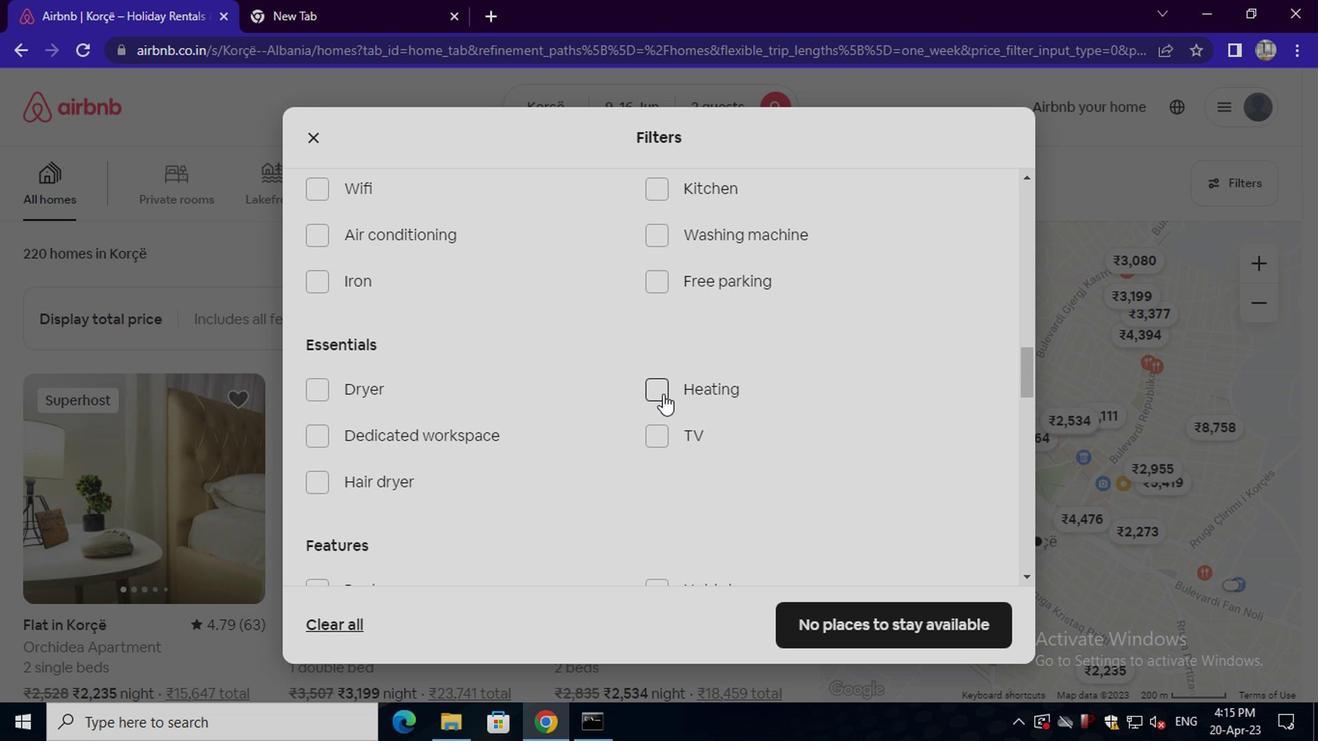 
Action: Mouse scrolled (661, 391) with delta (0, 0)
Screenshot: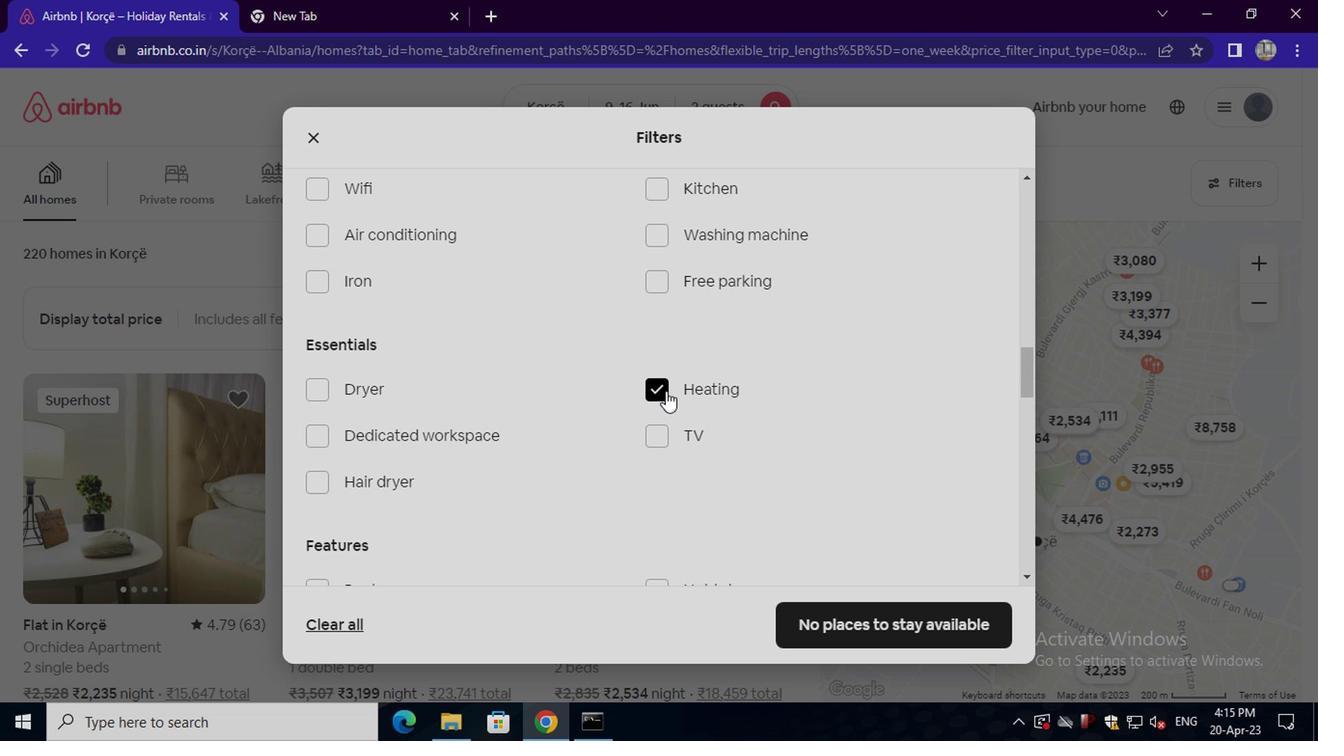 
Action: Mouse scrolled (661, 391) with delta (0, 0)
Screenshot: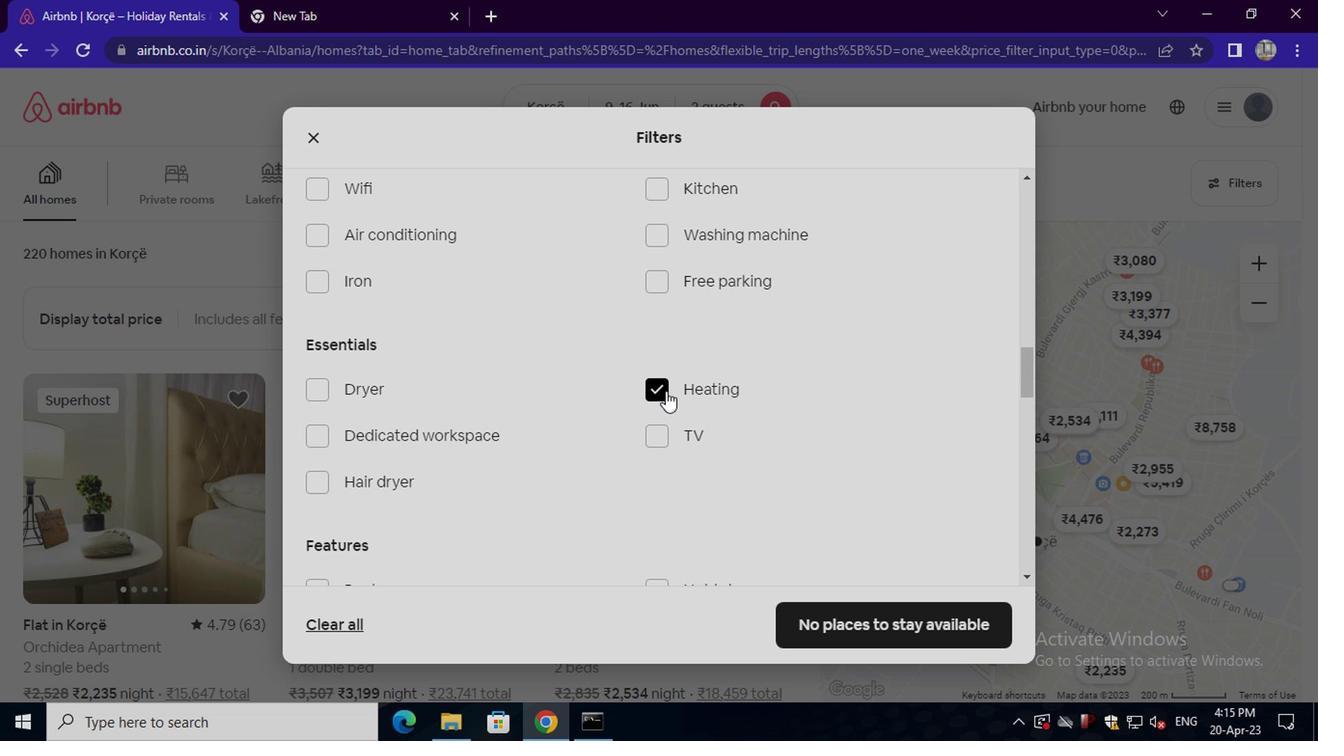 
Action: Mouse scrolled (661, 391) with delta (0, 0)
Screenshot: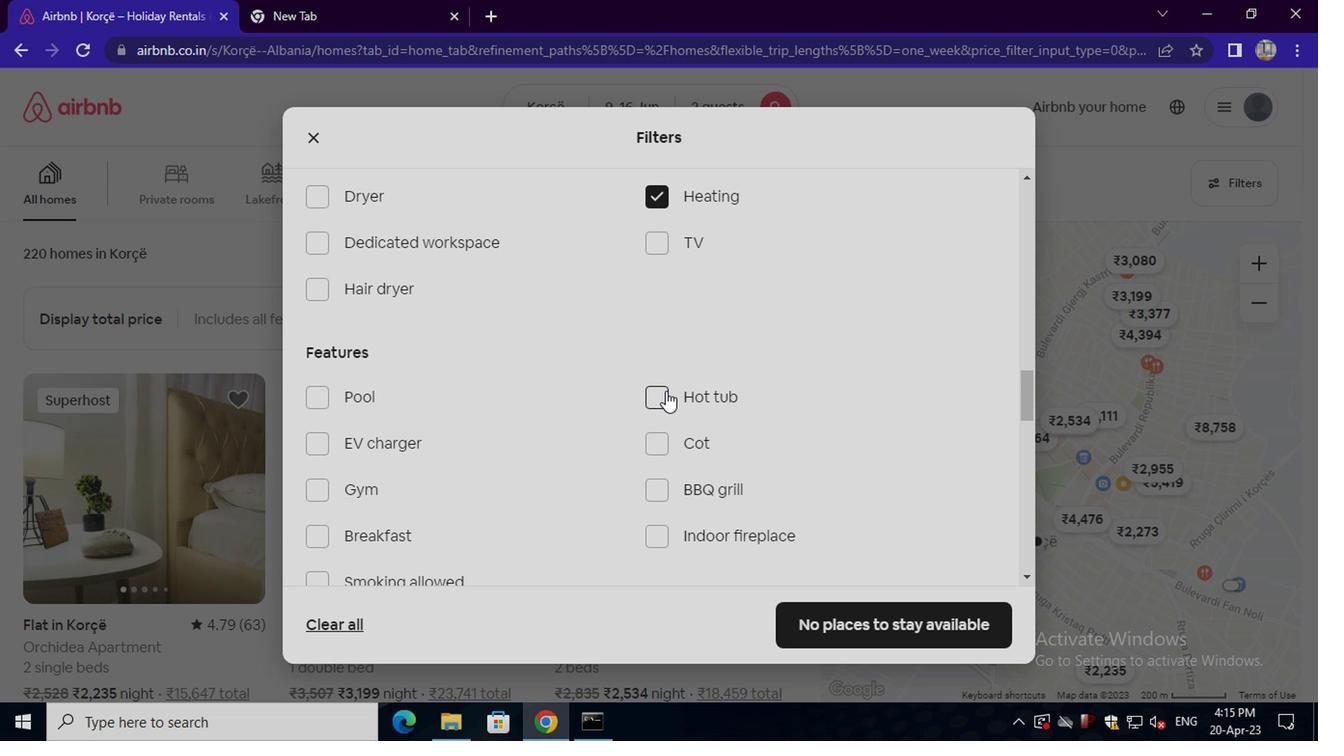 
Action: Mouse scrolled (661, 391) with delta (0, 0)
Screenshot: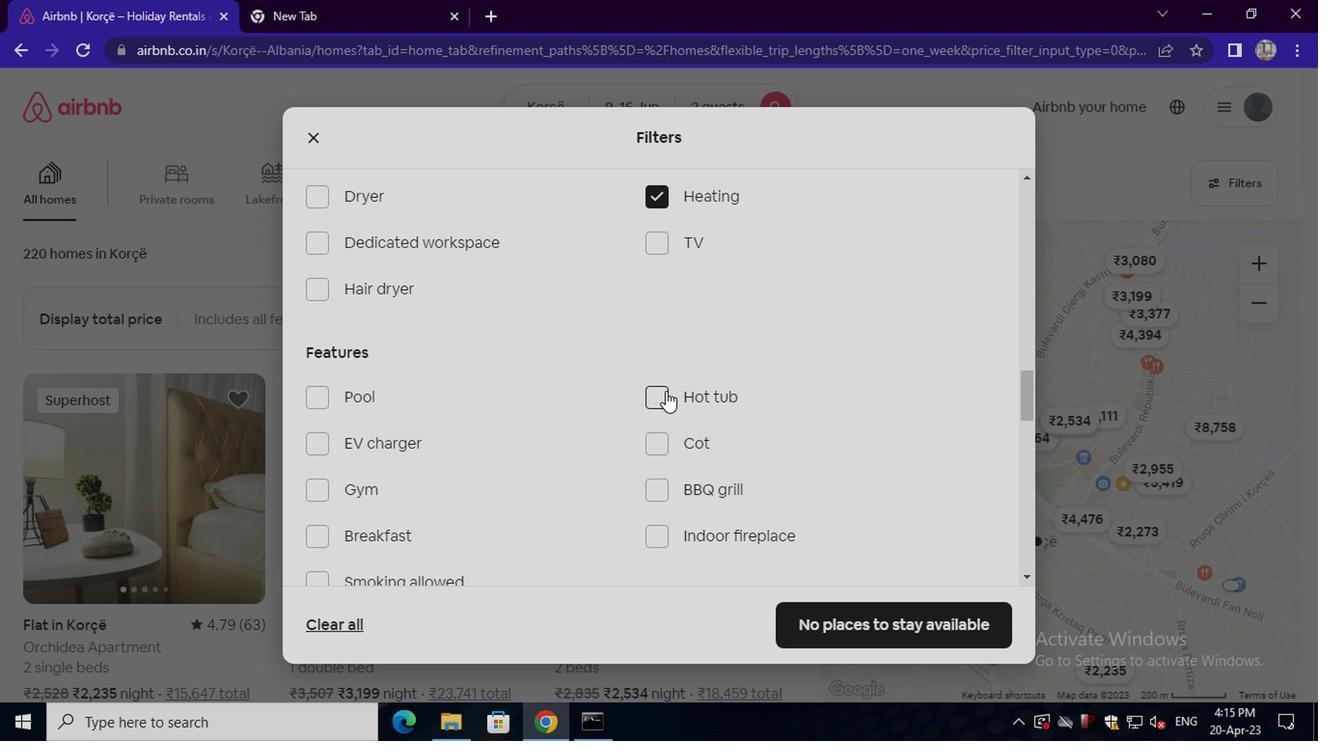 
Action: Mouse scrolled (661, 391) with delta (0, 0)
Screenshot: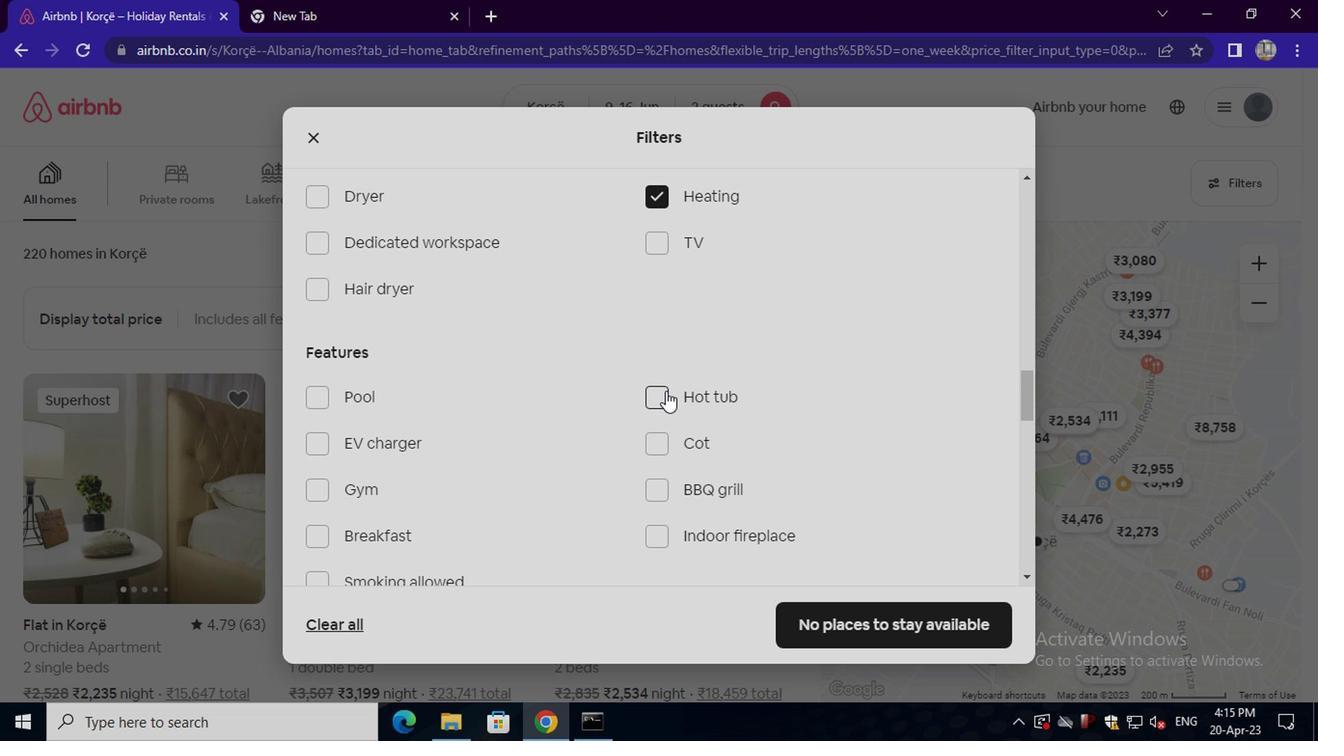 
Action: Mouse scrolled (661, 391) with delta (0, 0)
Screenshot: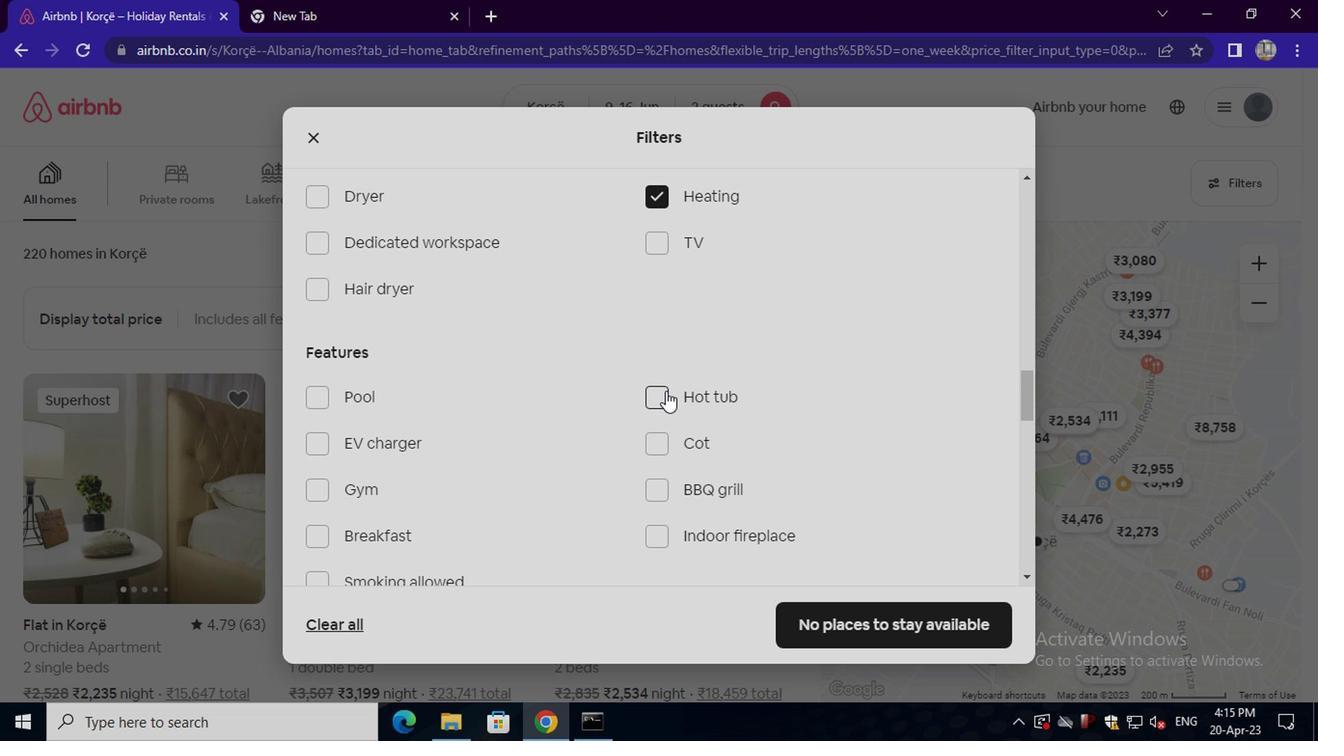 
Action: Mouse moved to (946, 559)
Screenshot: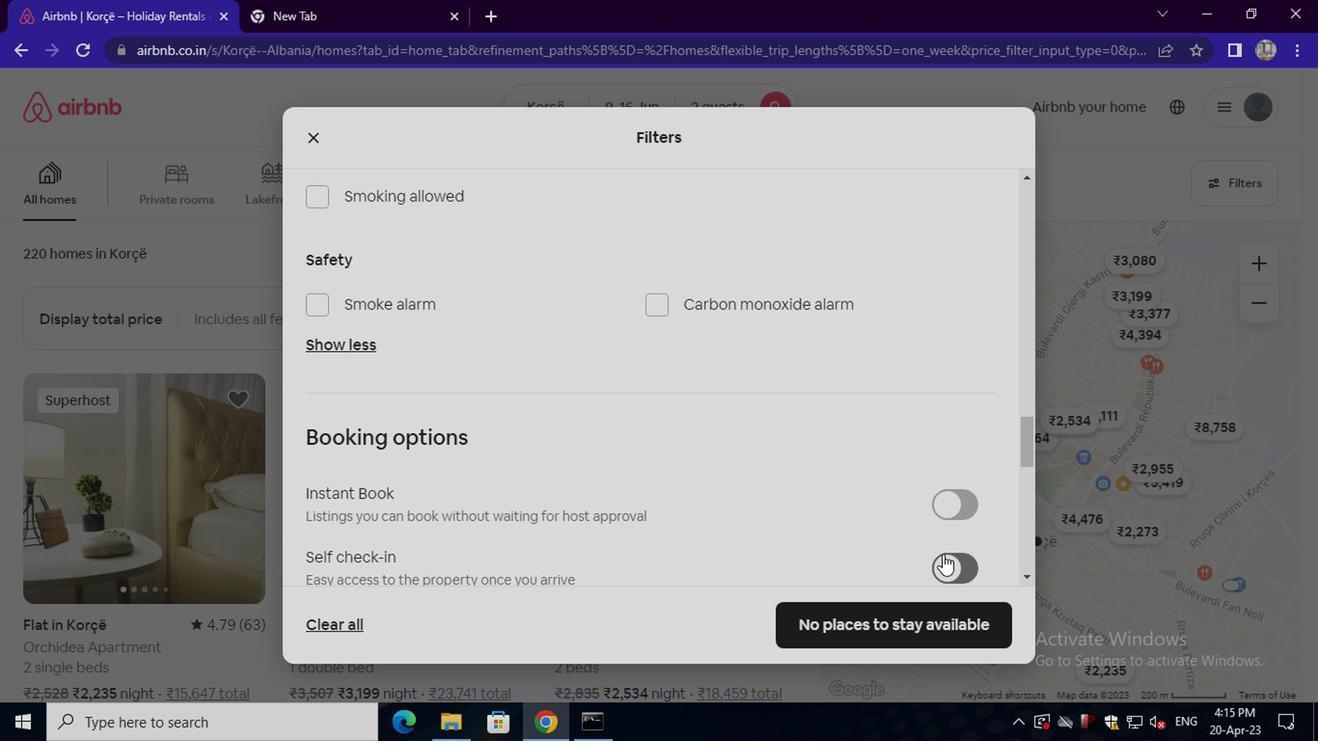 
Action: Mouse pressed left at (946, 559)
Screenshot: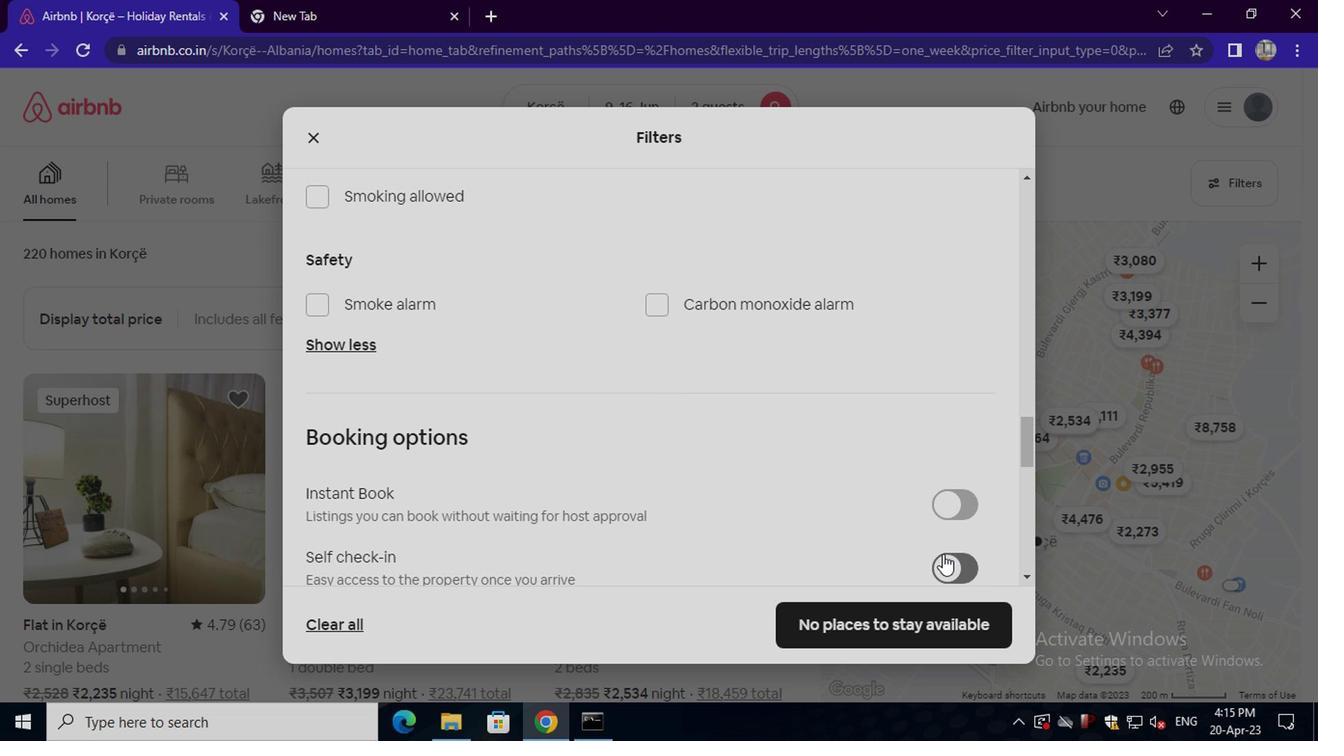 
Action: Mouse moved to (459, 484)
Screenshot: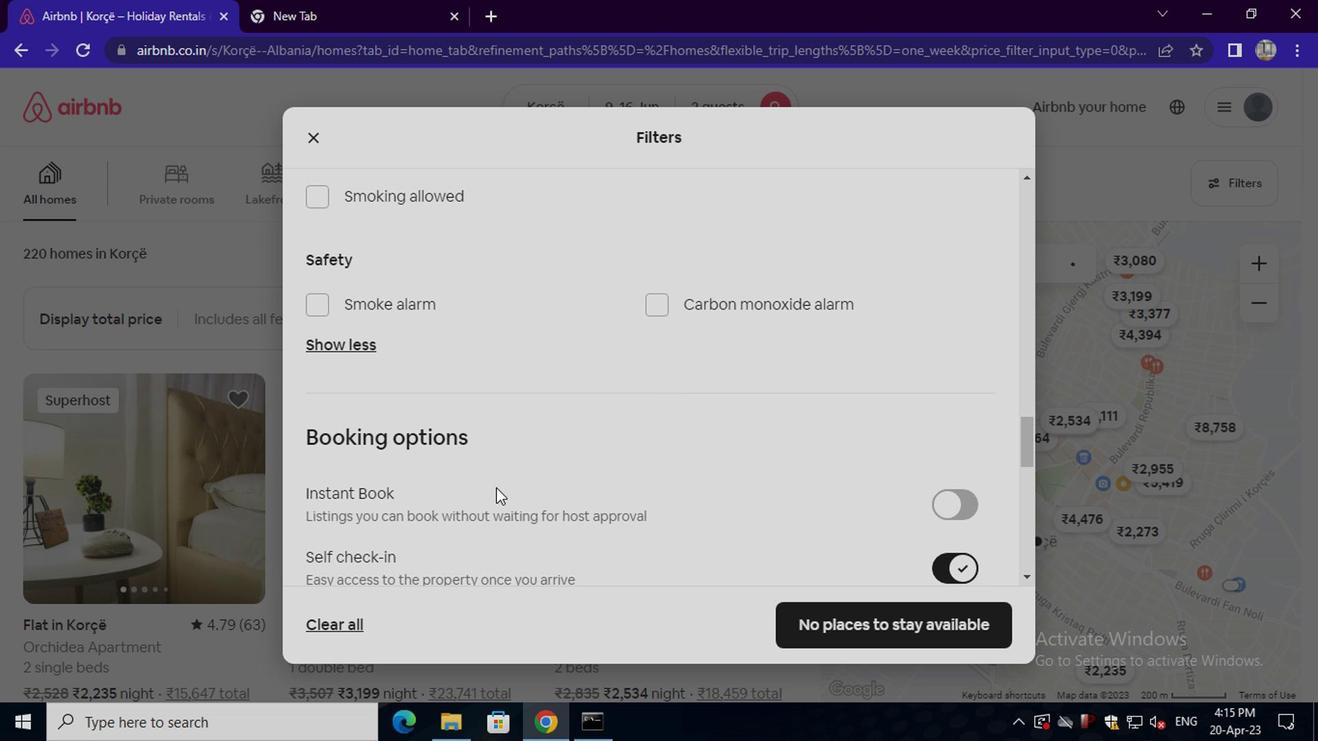 
Action: Mouse scrolled (459, 482) with delta (0, -1)
Screenshot: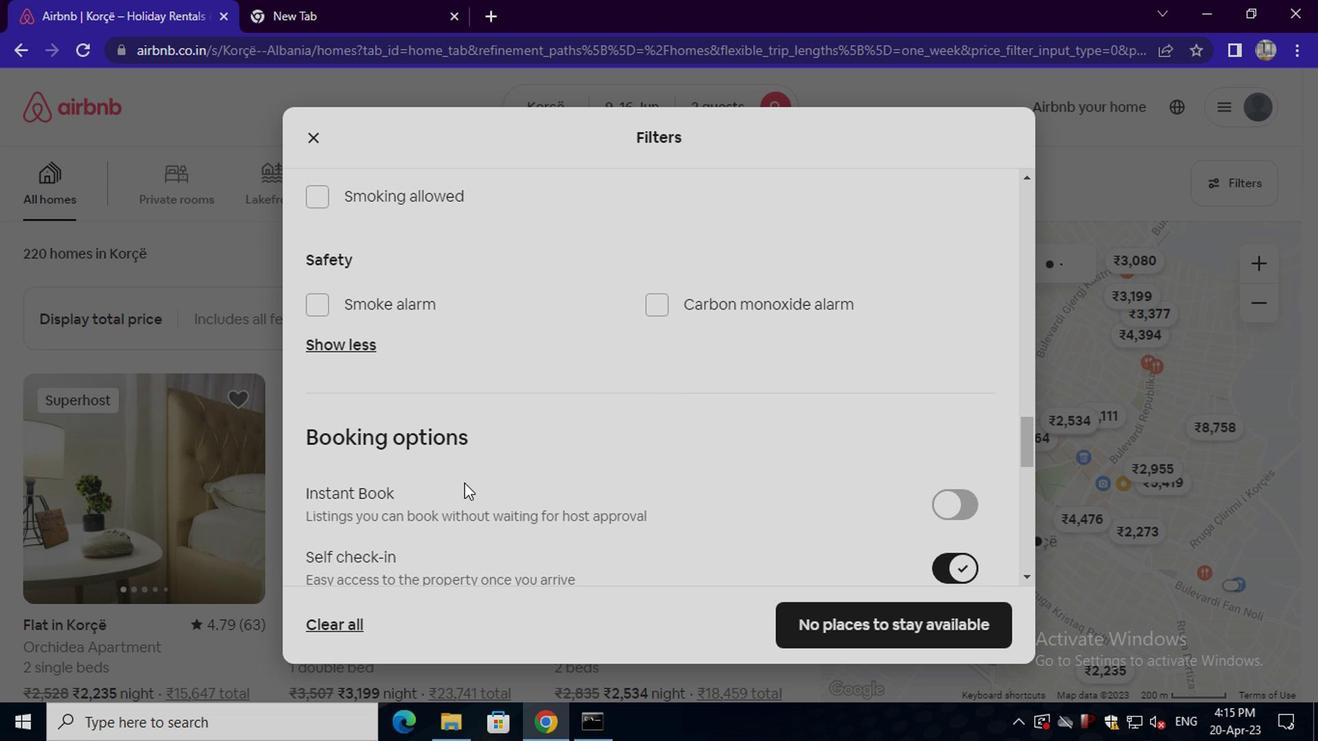 
Action: Mouse scrolled (459, 482) with delta (0, -1)
Screenshot: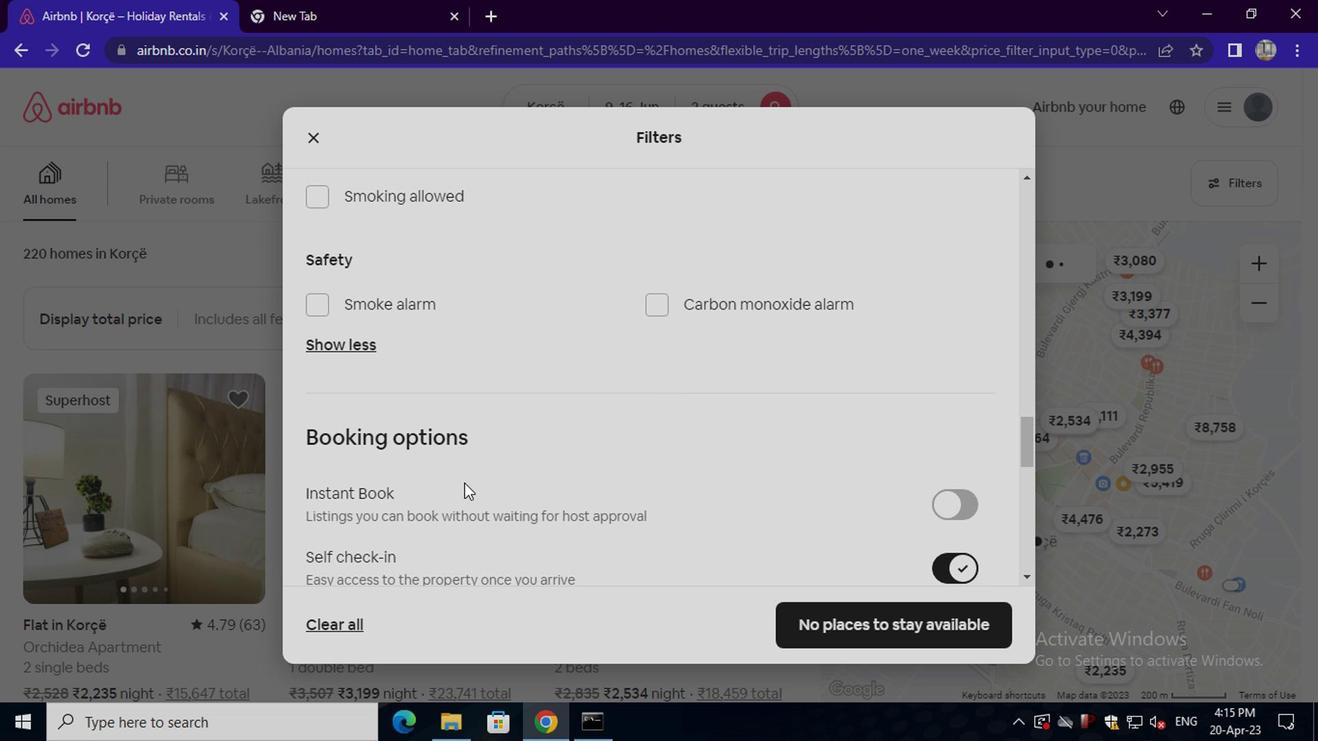 
Action: Mouse scrolled (459, 482) with delta (0, -1)
Screenshot: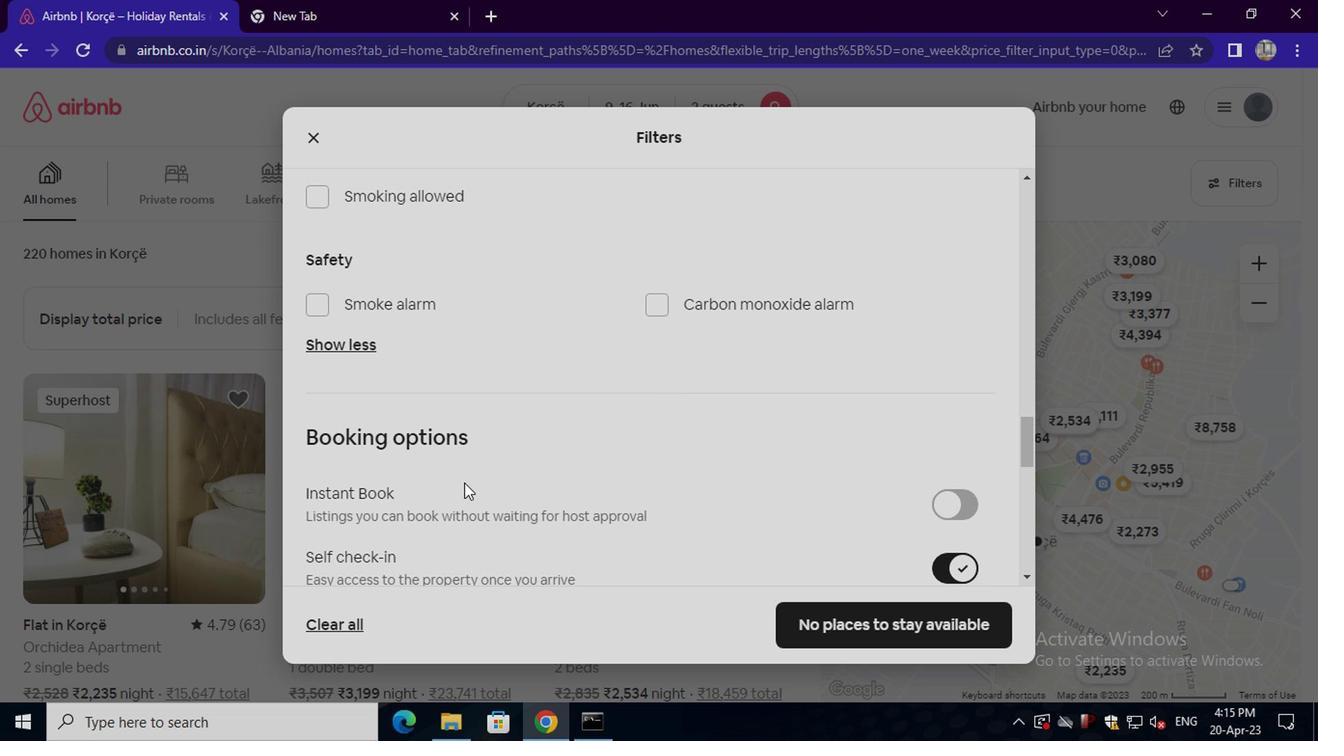 
Action: Mouse scrolled (459, 482) with delta (0, -1)
Screenshot: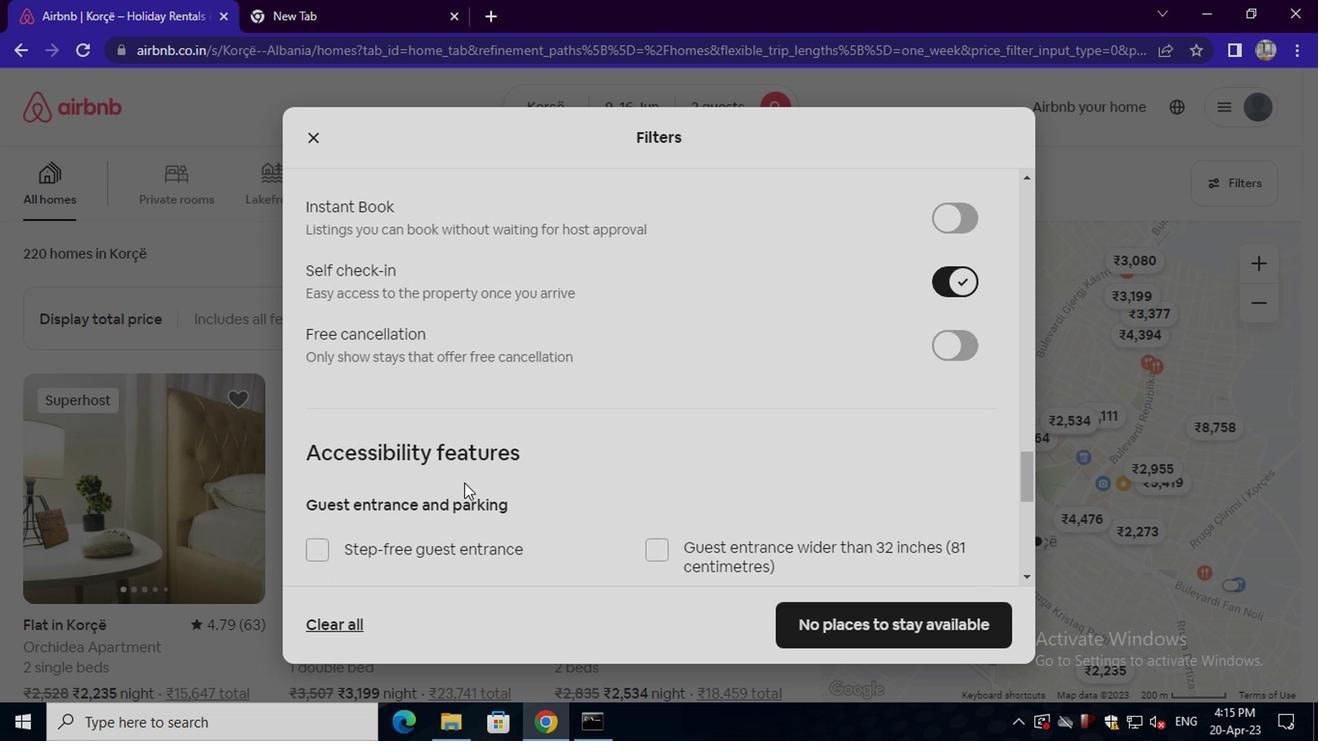 
Action: Mouse scrolled (459, 482) with delta (0, -1)
Screenshot: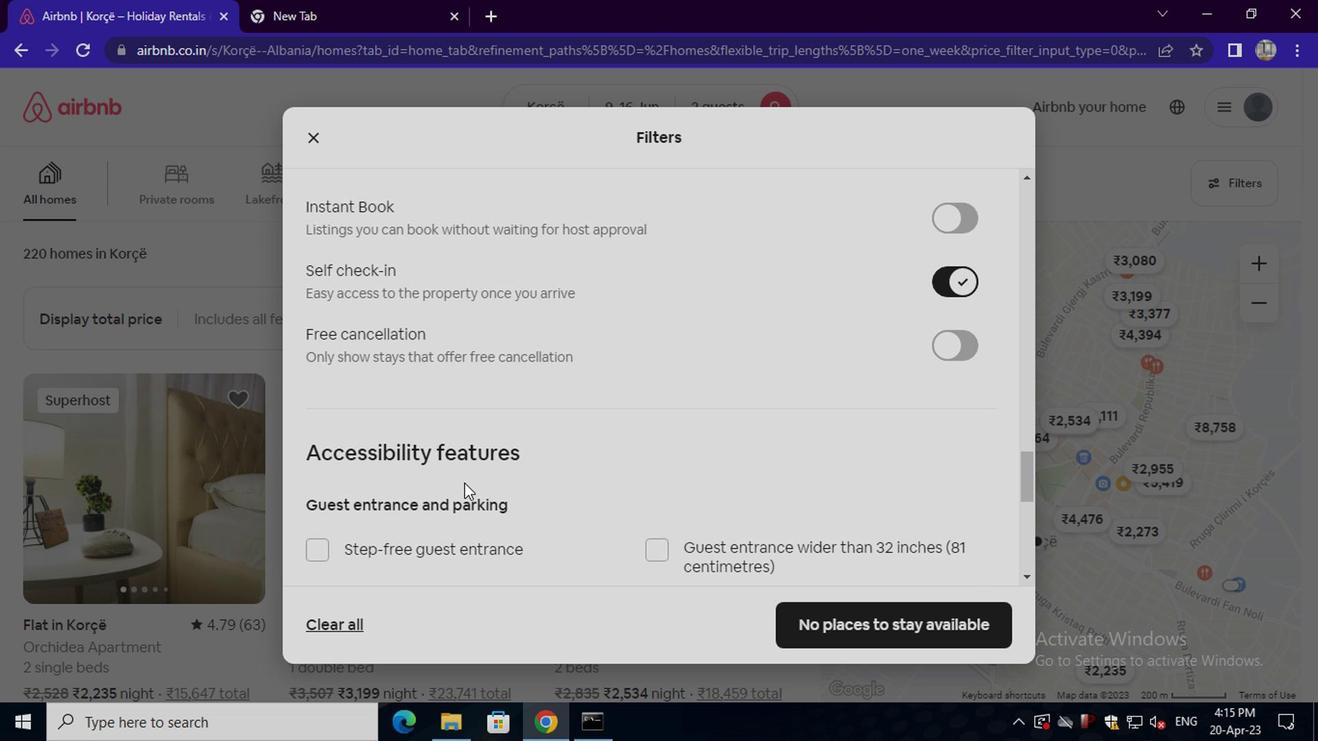
Action: Mouse scrolled (459, 482) with delta (0, -1)
Screenshot: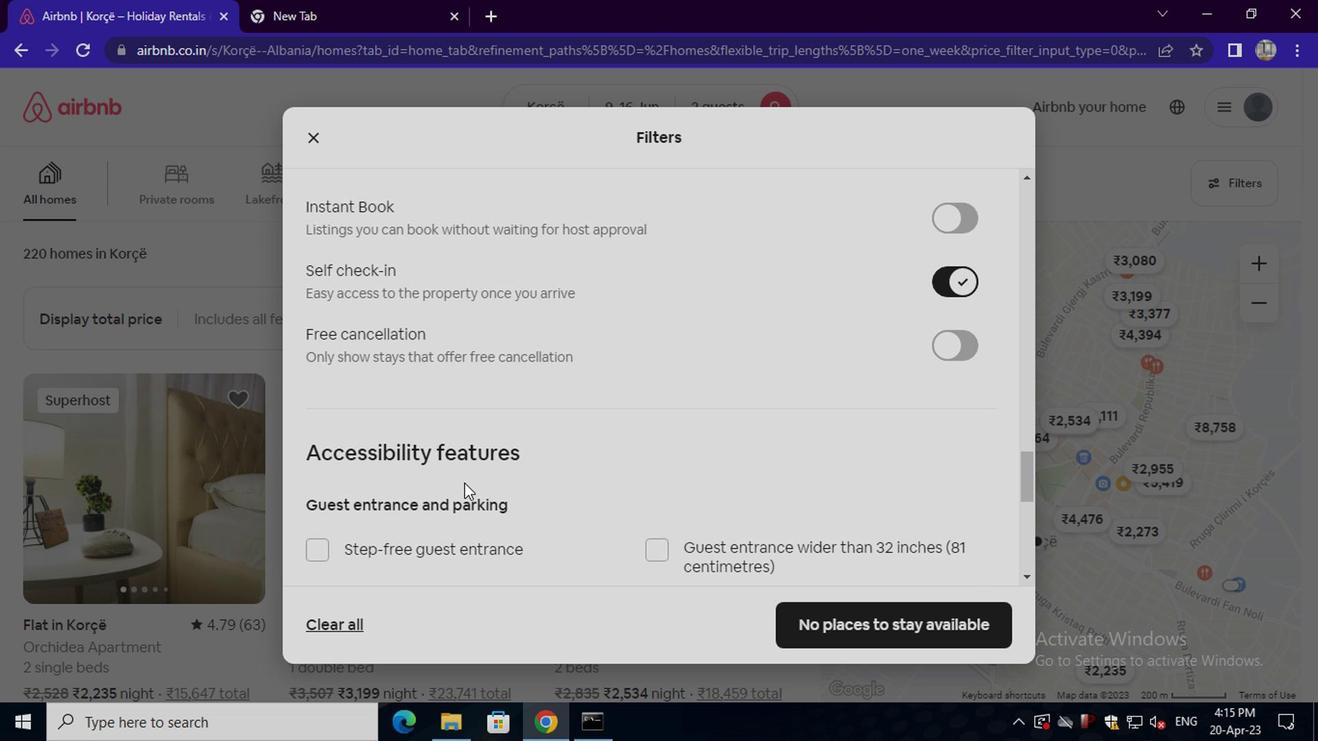 
Action: Mouse scrolled (459, 482) with delta (0, -1)
Screenshot: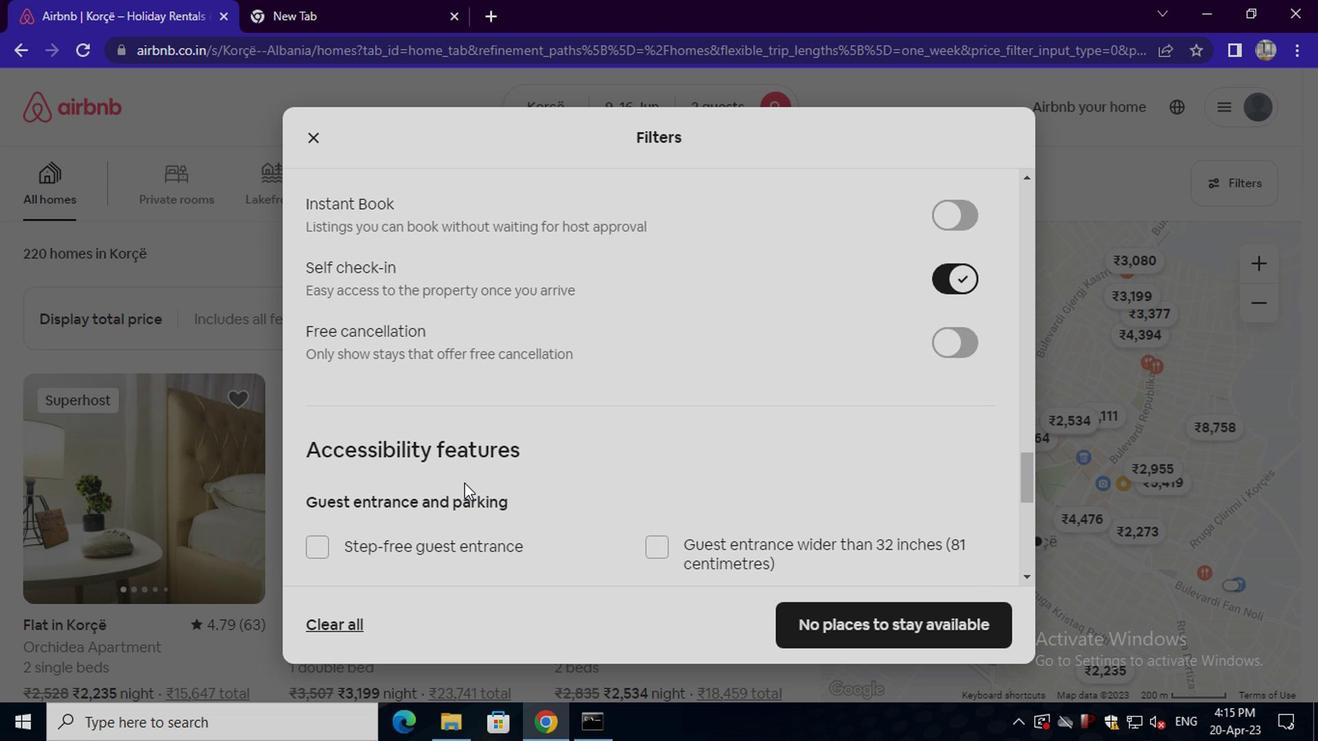 
Action: Mouse scrolled (459, 482) with delta (0, -1)
Screenshot: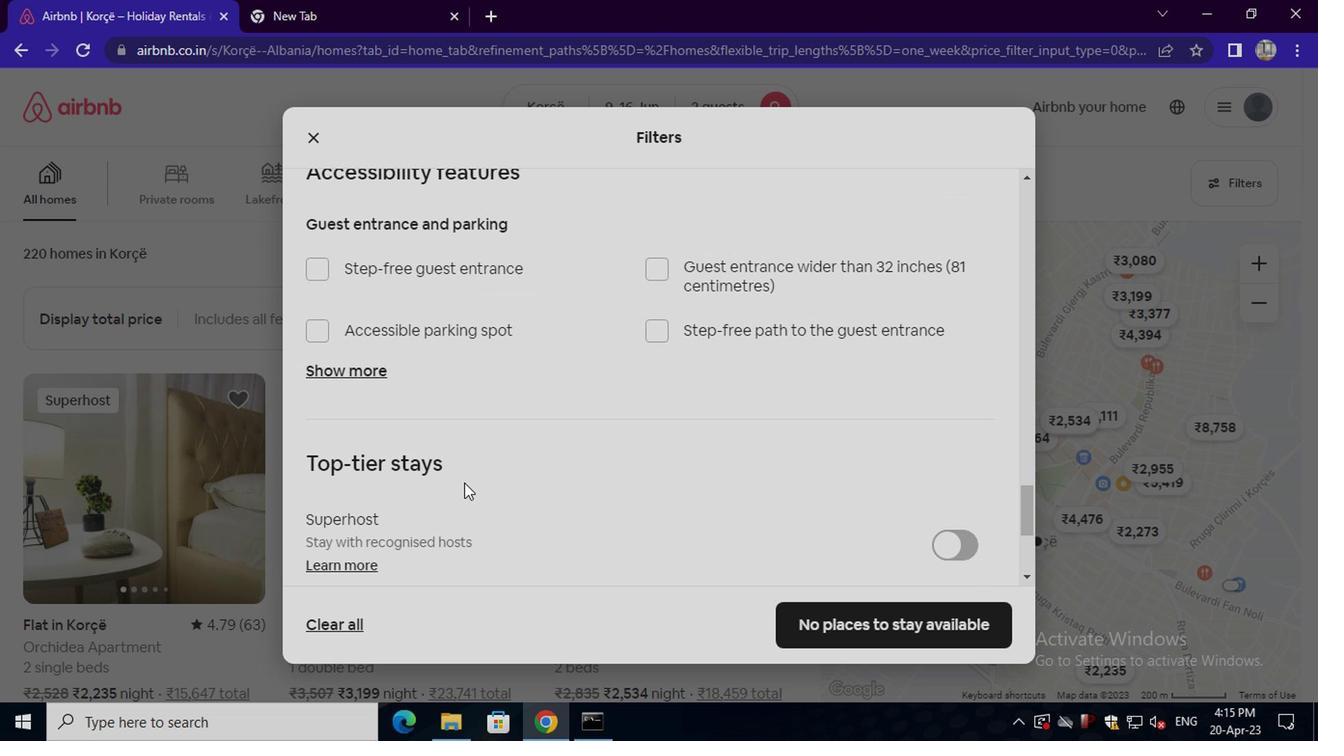 
Action: Mouse scrolled (459, 482) with delta (0, -1)
Screenshot: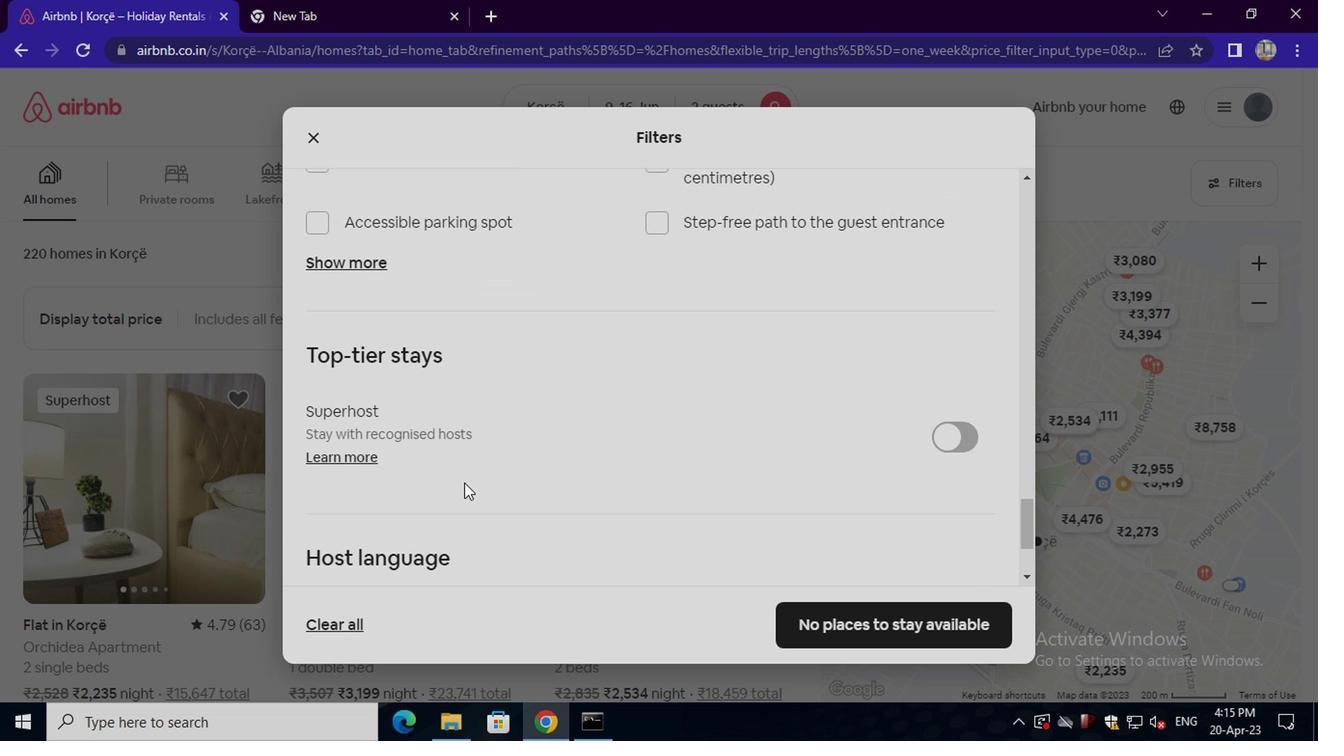 
Action: Mouse scrolled (459, 482) with delta (0, -1)
Screenshot: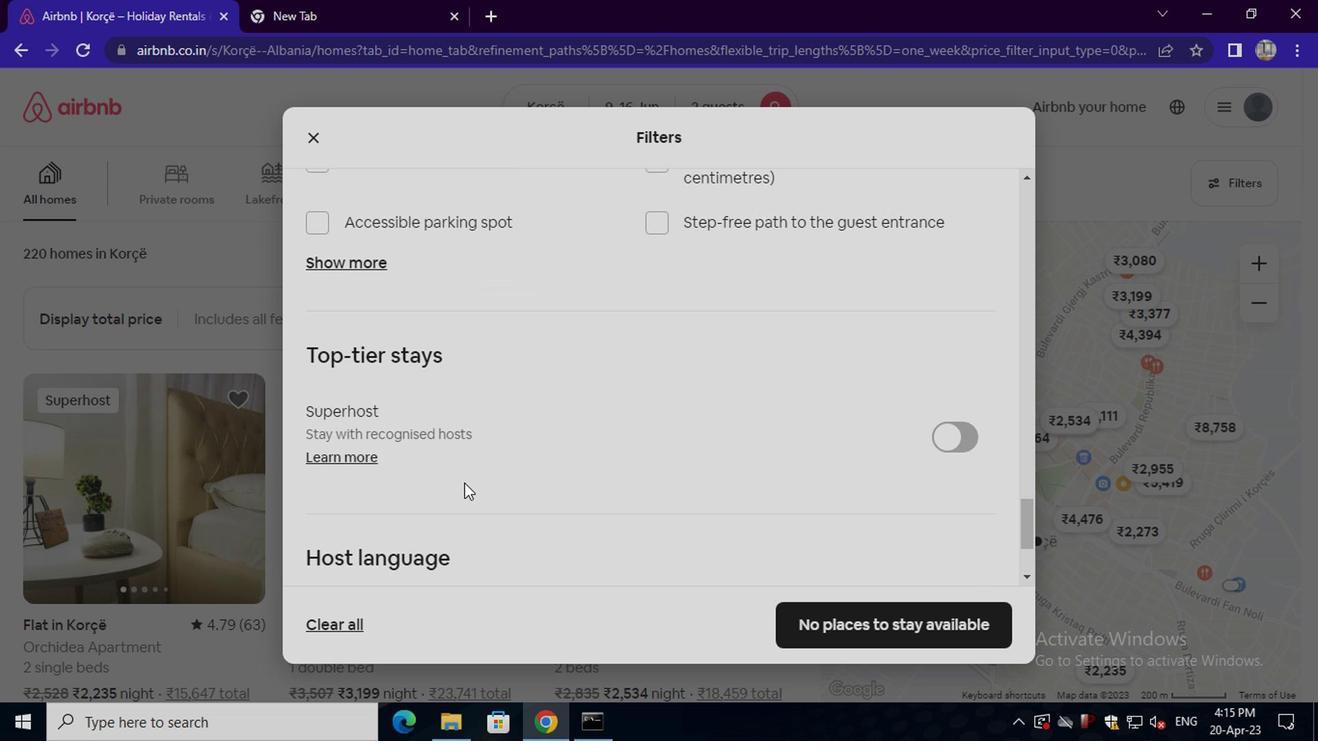 
Action: Mouse moved to (356, 444)
Screenshot: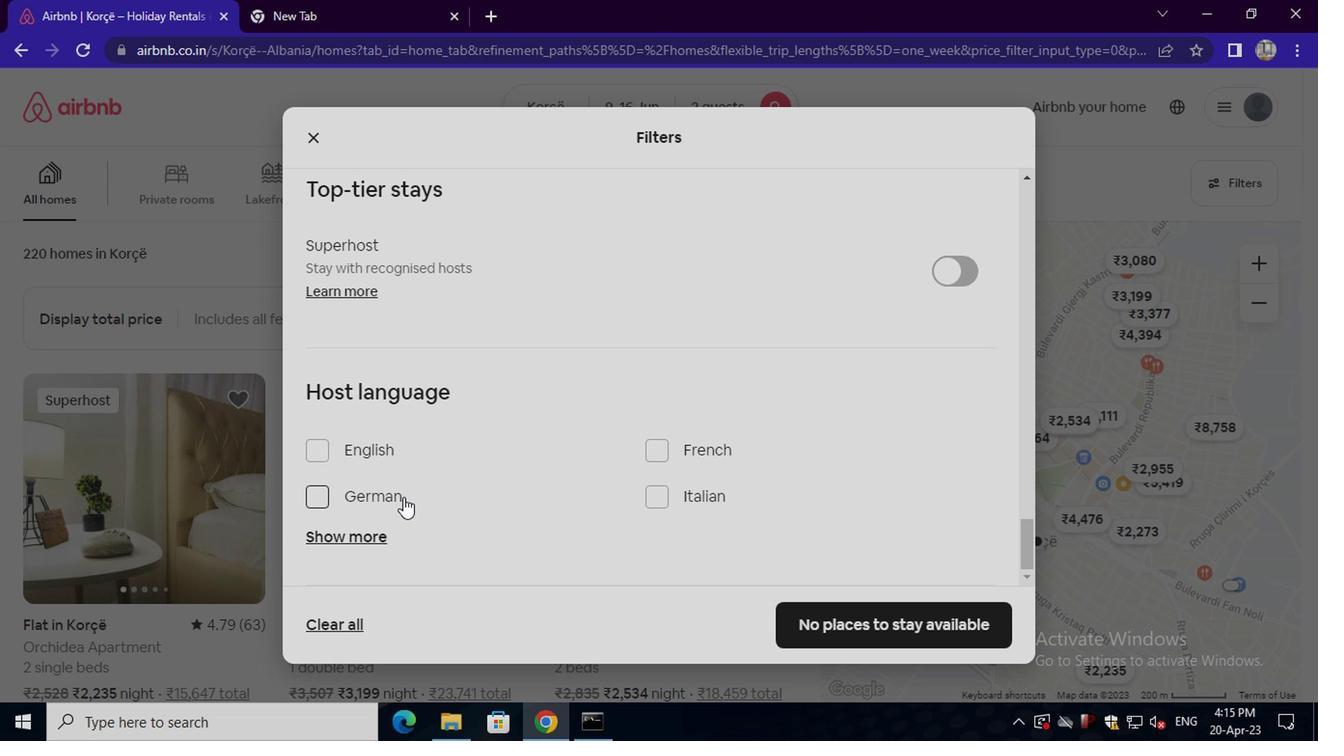 
Action: Mouse pressed left at (356, 444)
Screenshot: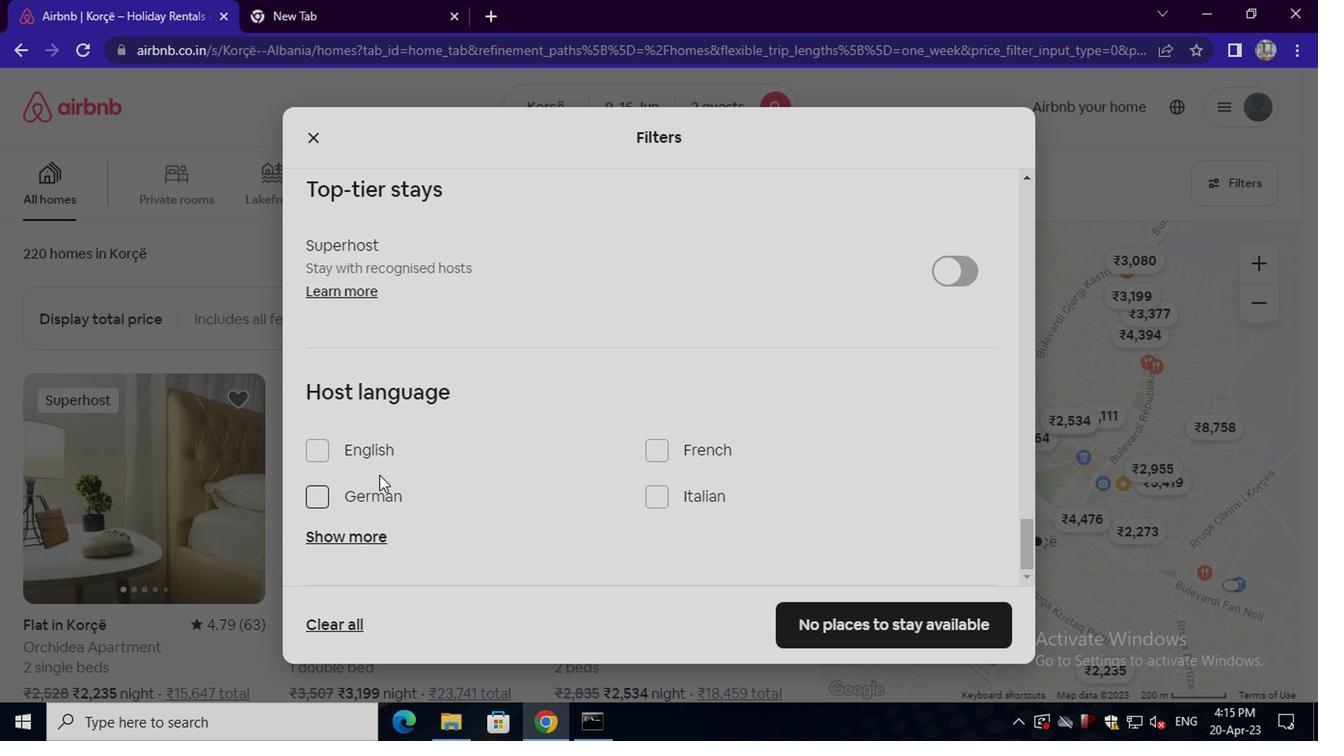 
Action: Mouse moved to (819, 623)
Screenshot: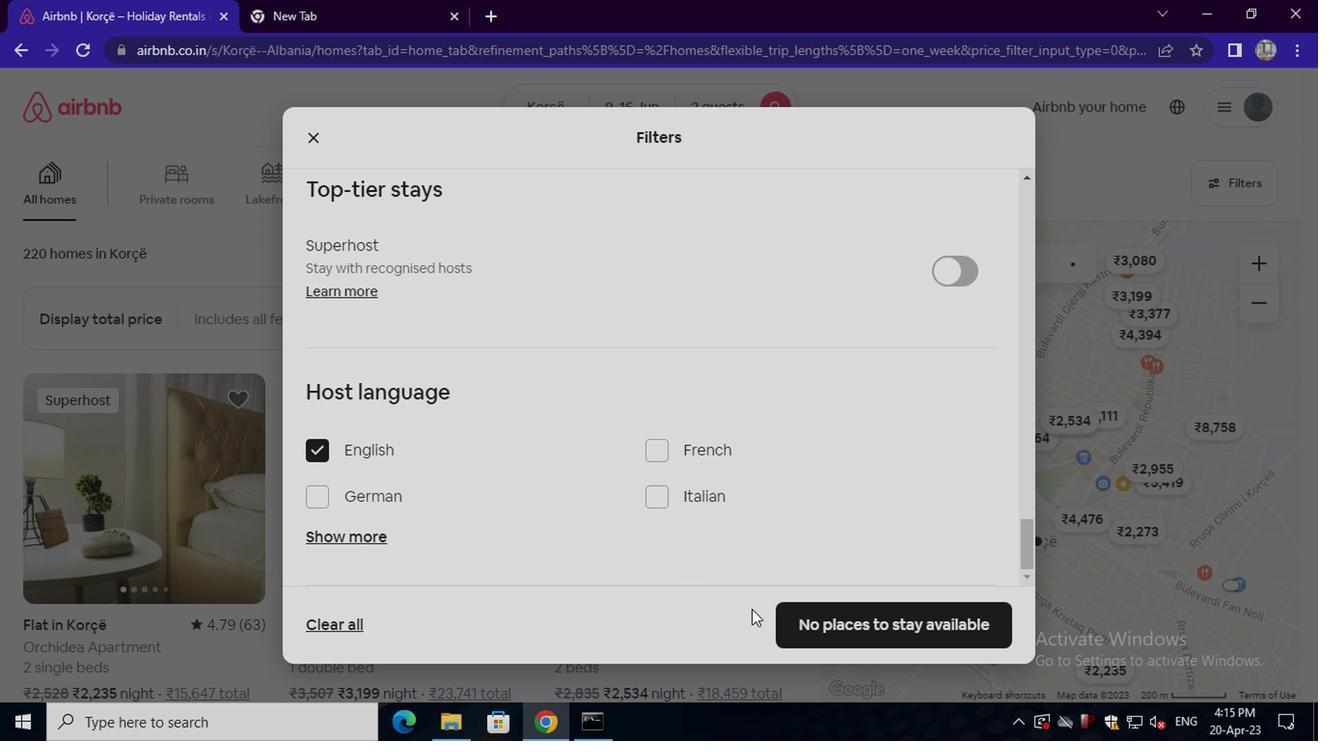 
Action: Mouse pressed left at (819, 623)
Screenshot: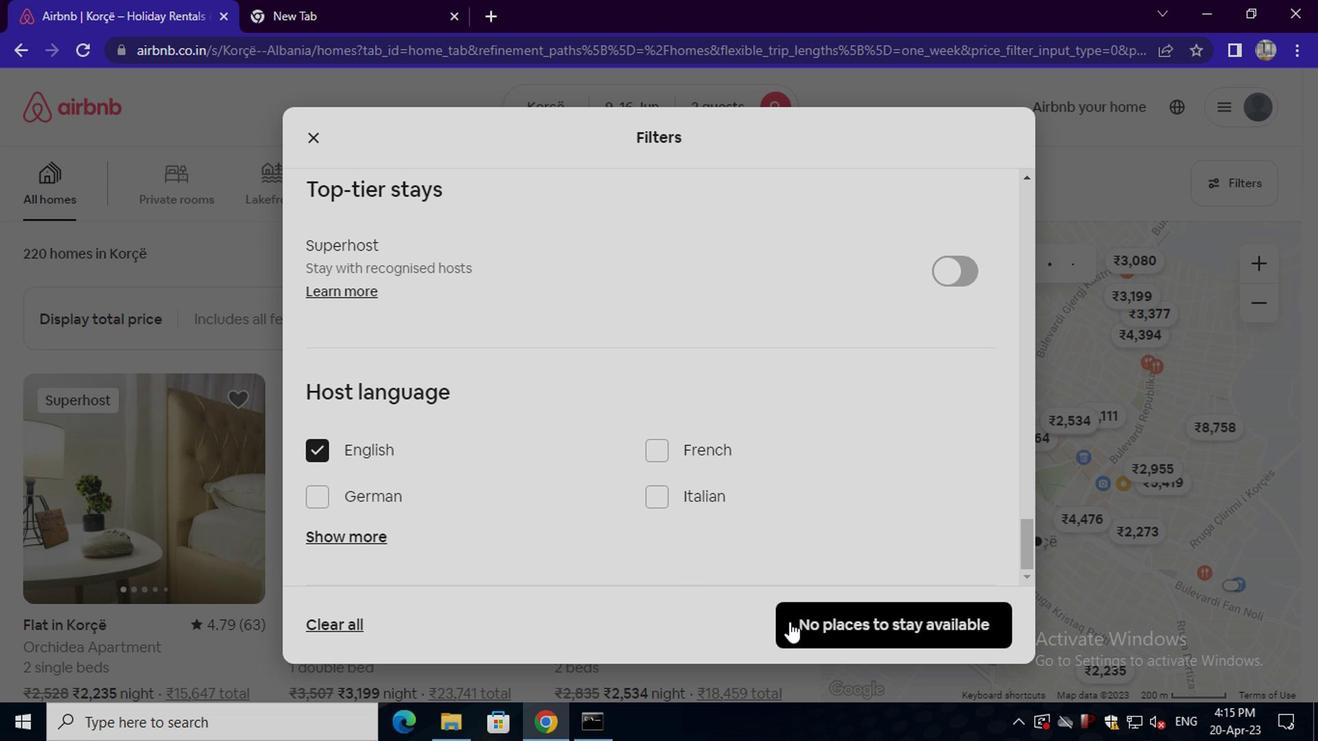 
Action: Mouse moved to (827, 617)
Screenshot: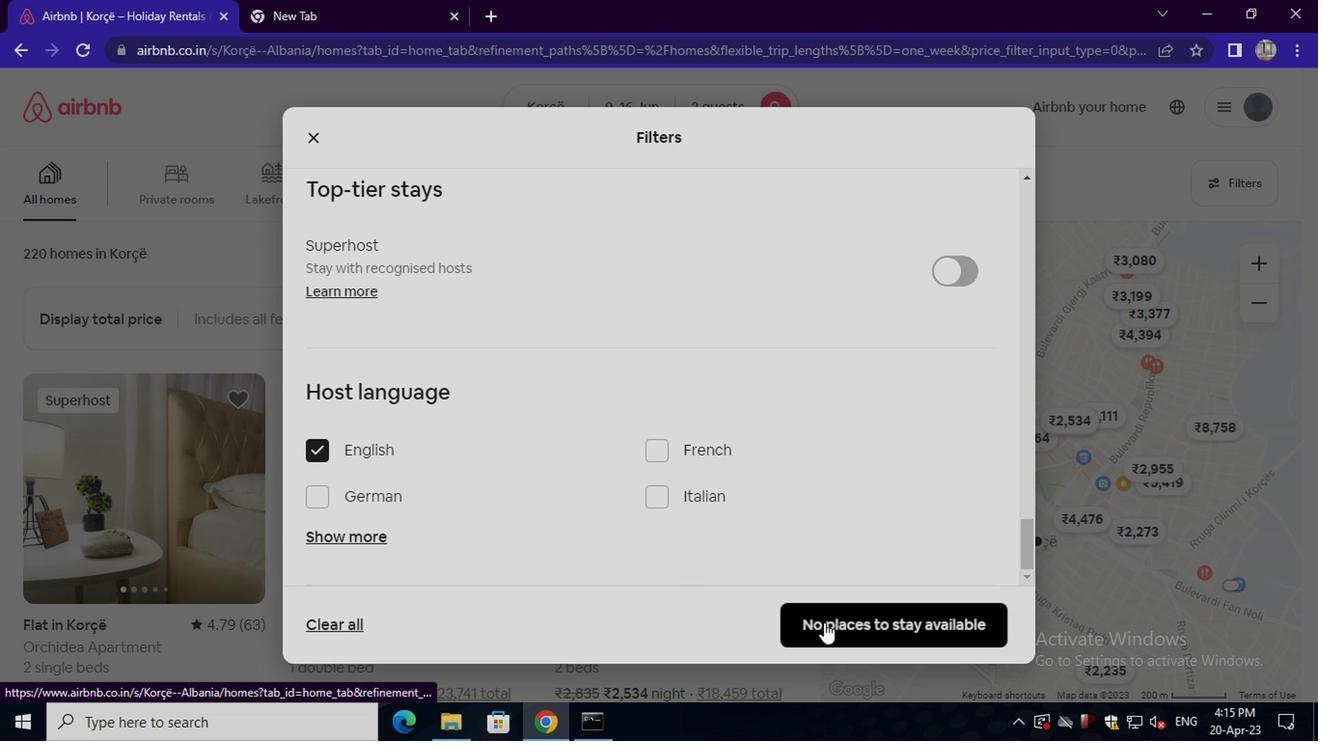 
